 Task: Find connections with filter location Charenton-le-Pont with filter topic #cloudwith filter profile language English with filter current company NPTEL with filter school Bangalore University with filter industry Sporting Goods Manufacturing with filter service category Marketing with filter keywords title Communications Director
Action: Mouse moved to (591, 95)
Screenshot: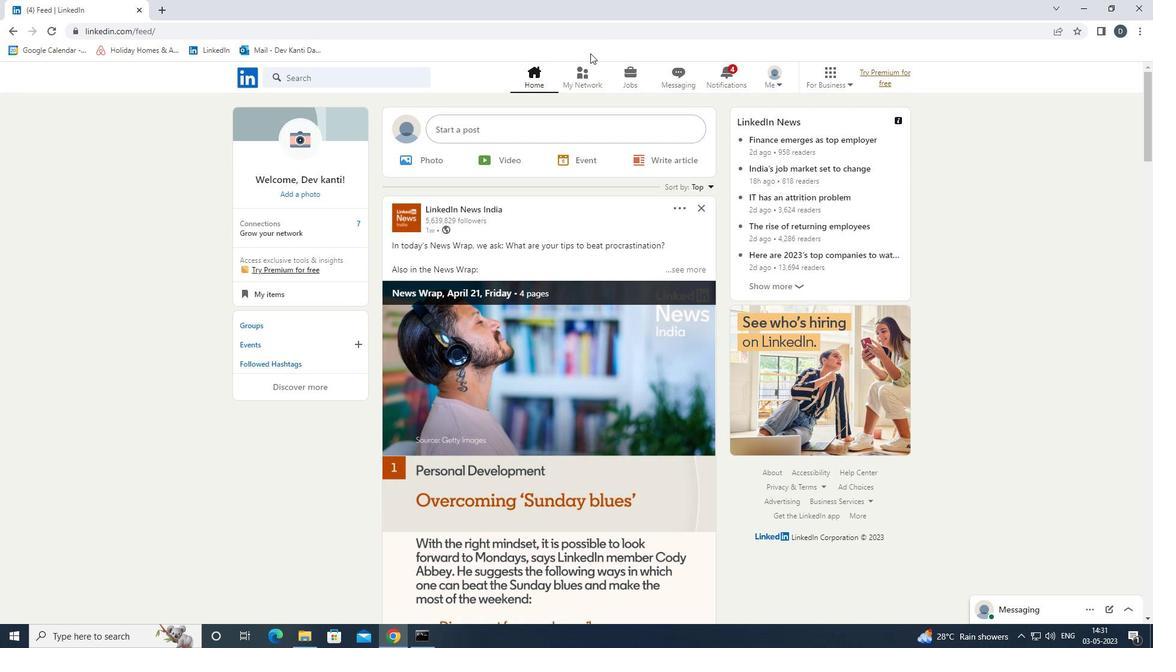 
Action: Mouse pressed left at (591, 95)
Screenshot: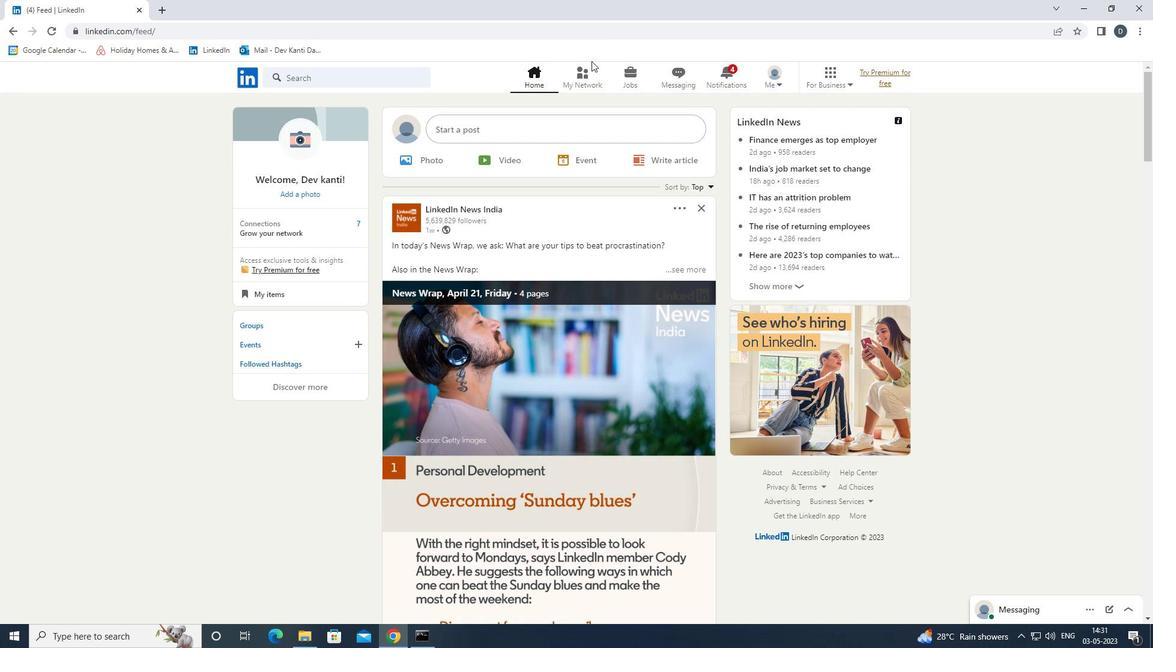 
Action: Mouse moved to (589, 86)
Screenshot: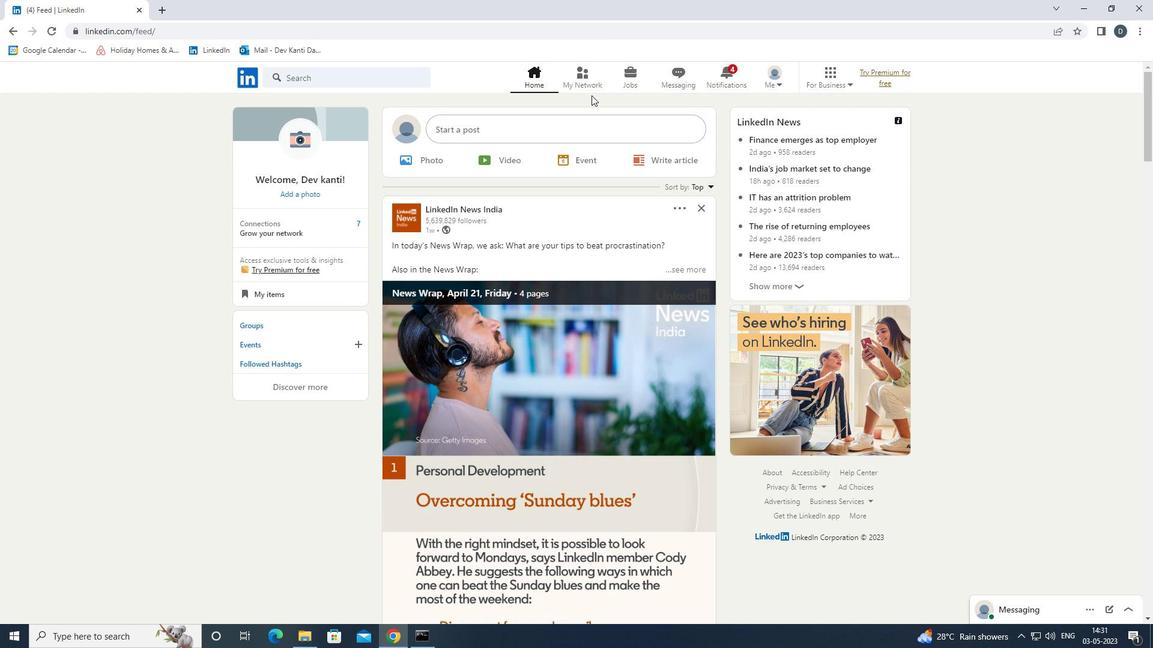 
Action: Mouse pressed left at (589, 86)
Screenshot: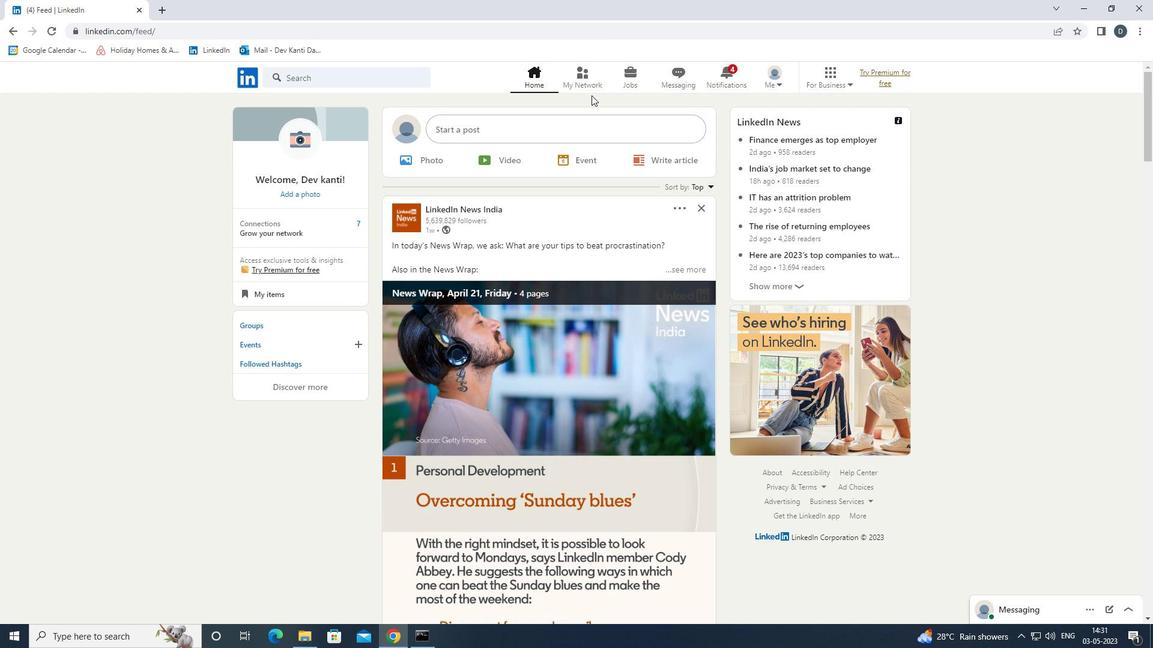 
Action: Mouse moved to (399, 140)
Screenshot: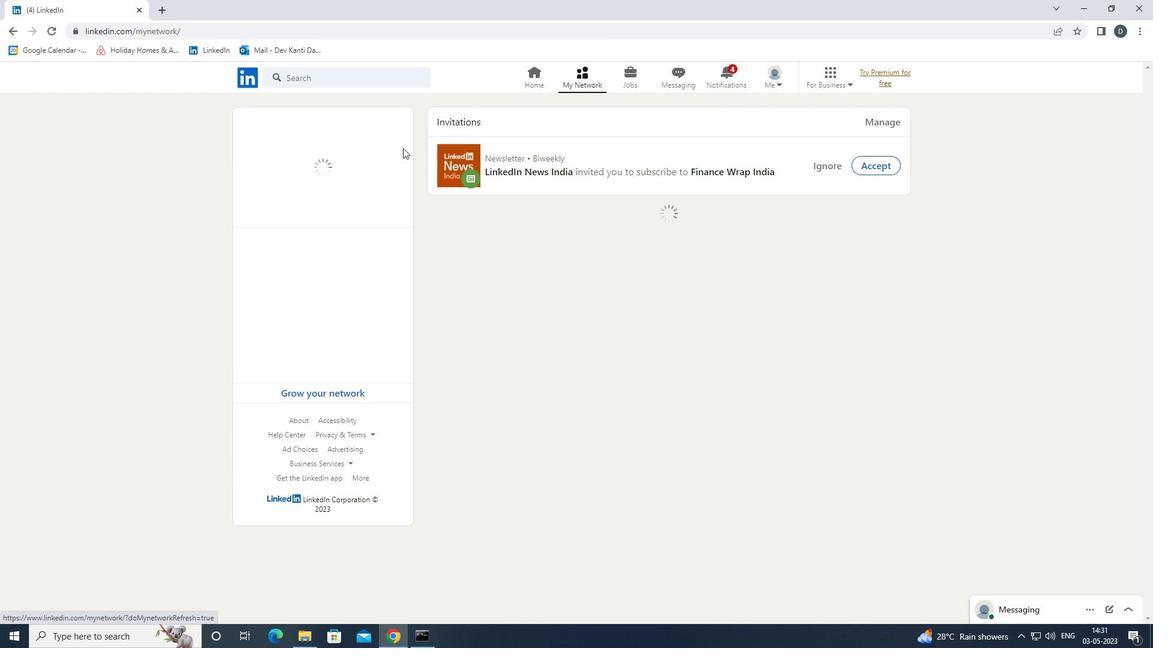 
Action: Mouse pressed left at (399, 140)
Screenshot: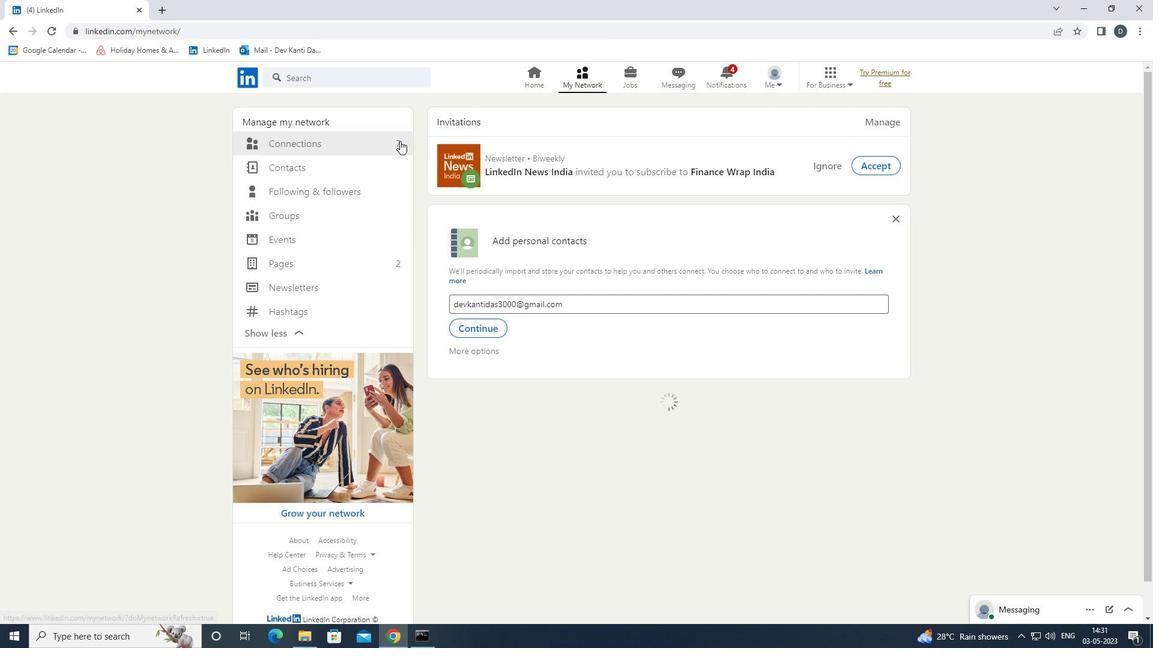 
Action: Mouse moved to (678, 148)
Screenshot: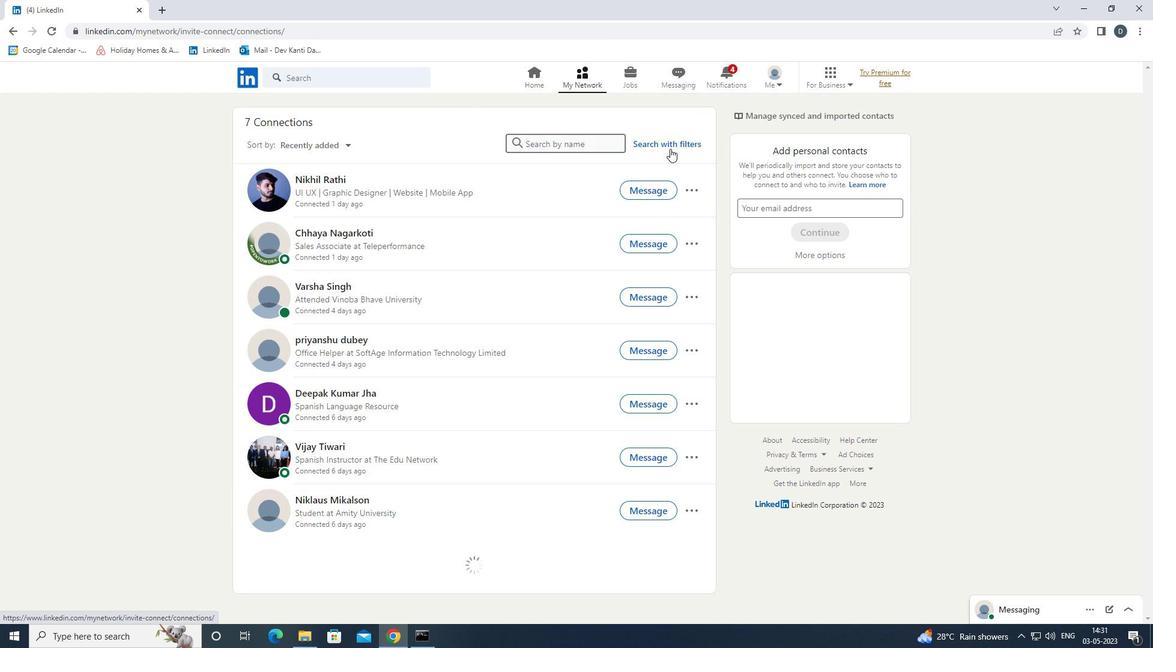 
Action: Mouse pressed left at (678, 148)
Screenshot: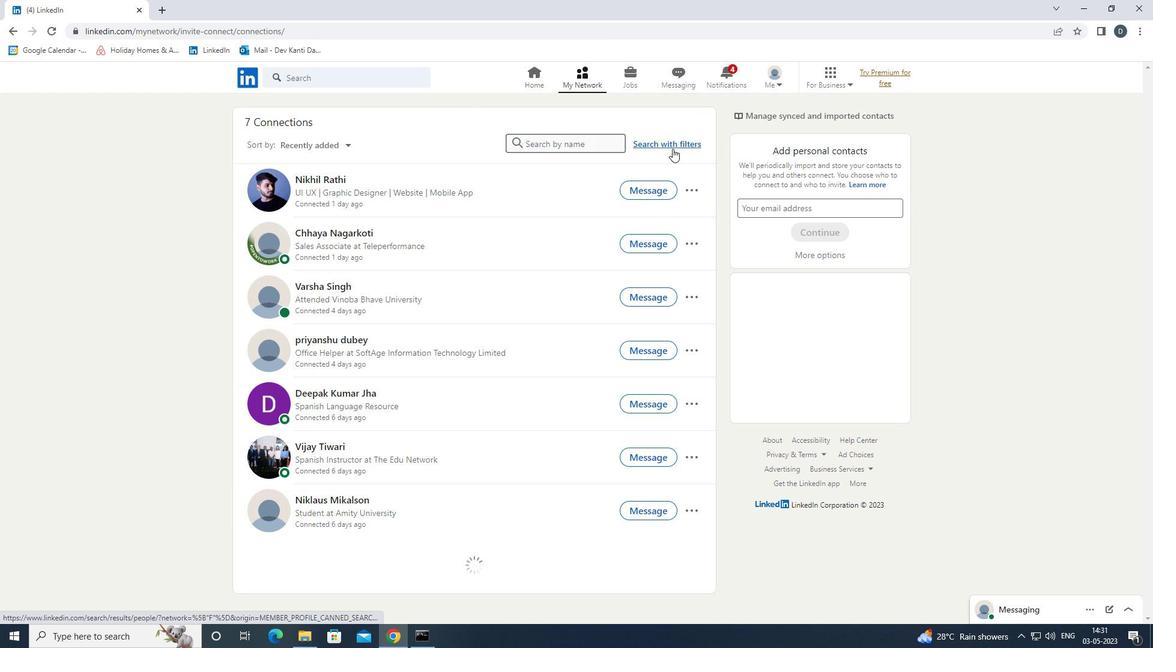 
Action: Mouse moved to (632, 111)
Screenshot: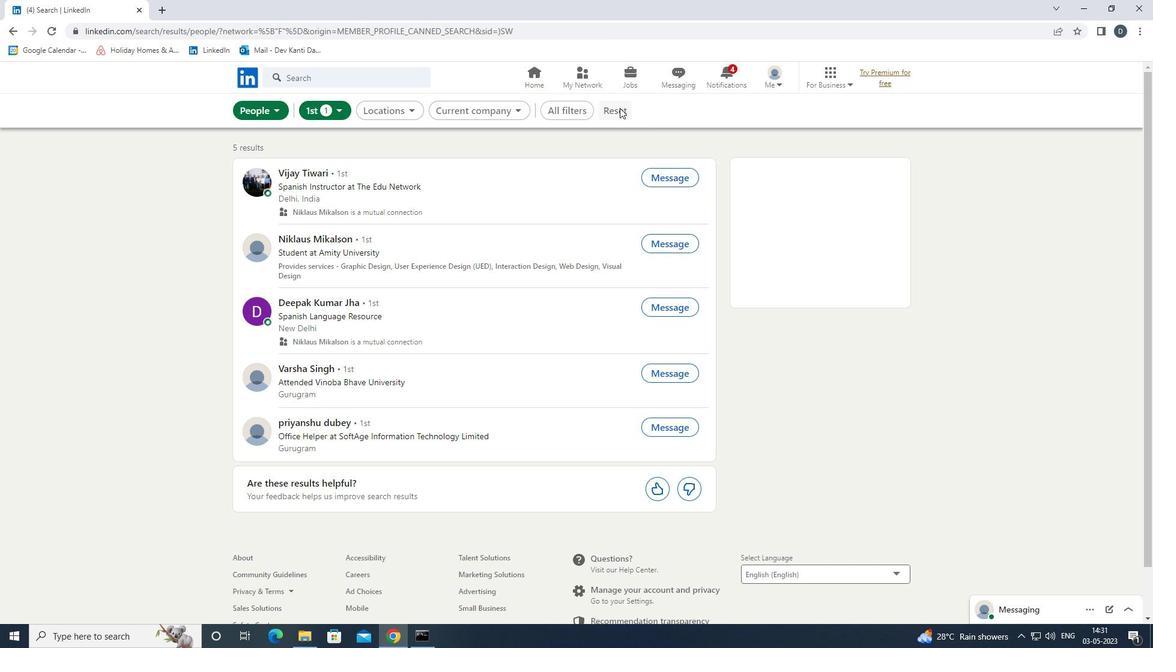 
Action: Mouse pressed left at (632, 111)
Screenshot: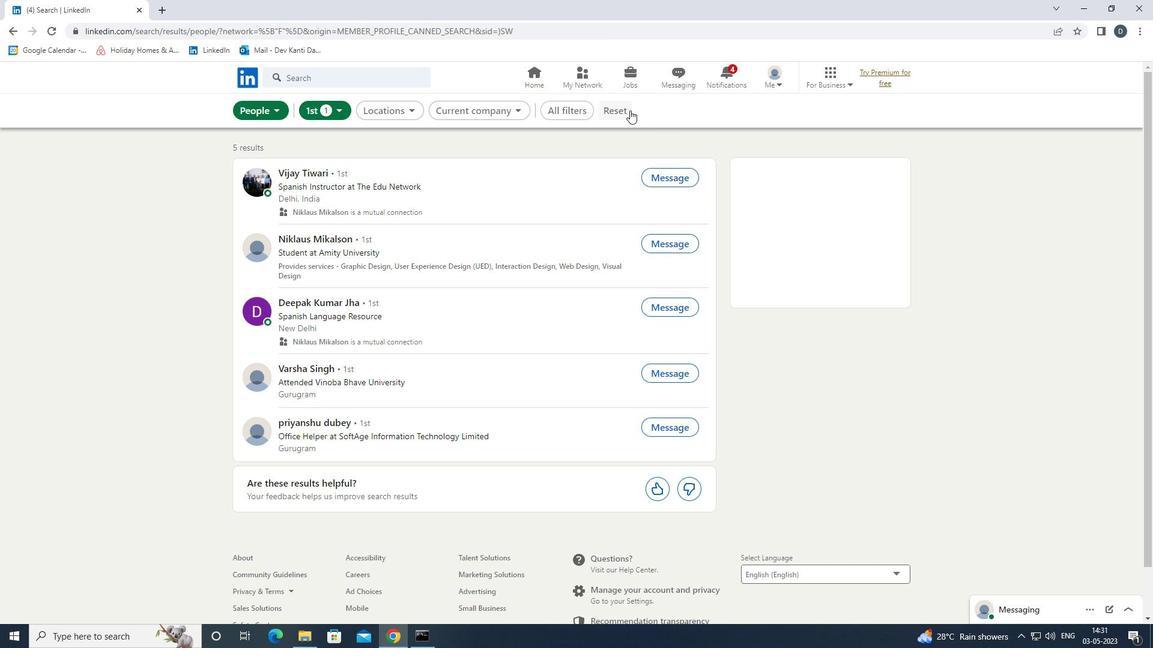 
Action: Mouse moved to (627, 112)
Screenshot: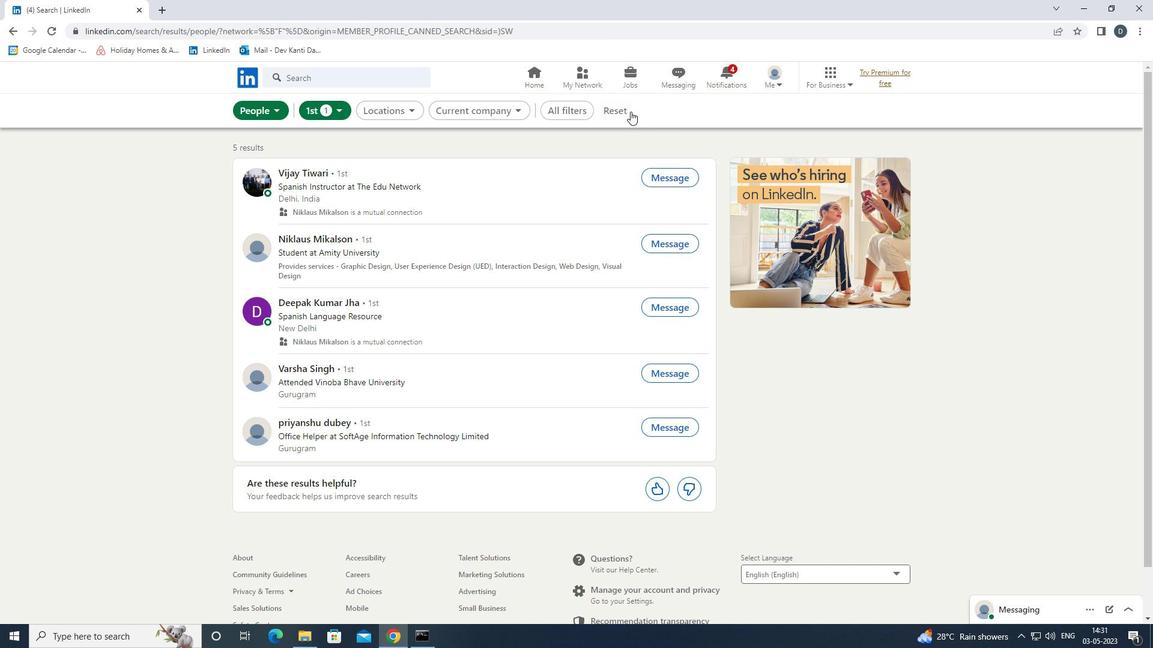 
Action: Mouse pressed left at (627, 112)
Screenshot: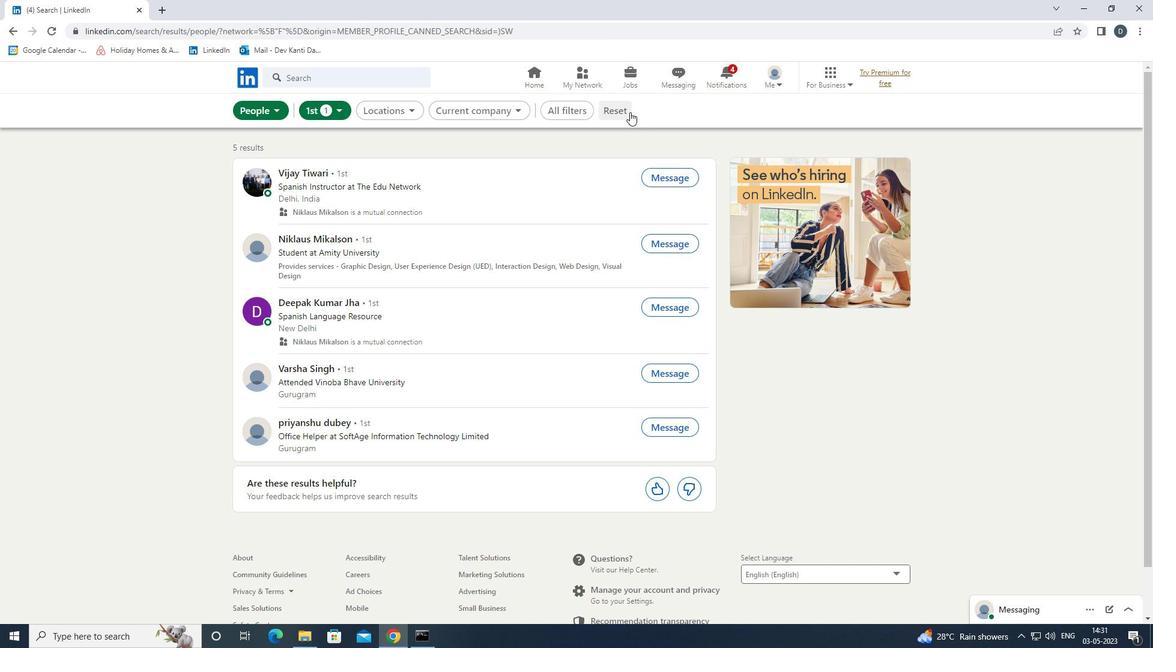 
Action: Mouse moved to (598, 108)
Screenshot: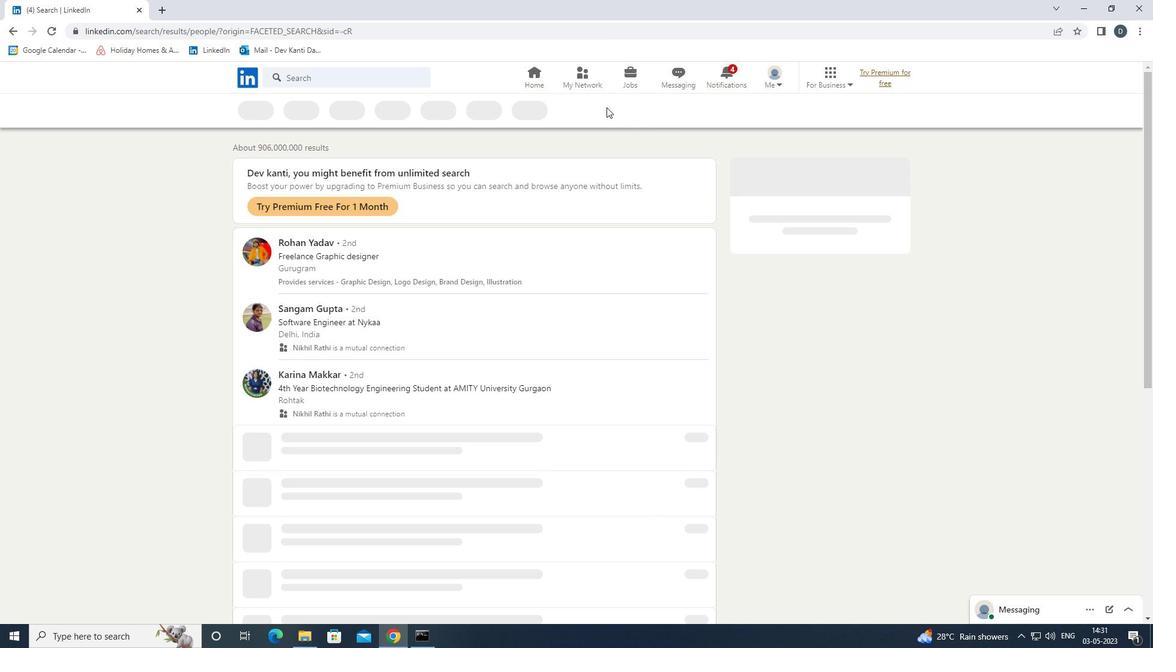 
Action: Mouse pressed left at (598, 108)
Screenshot: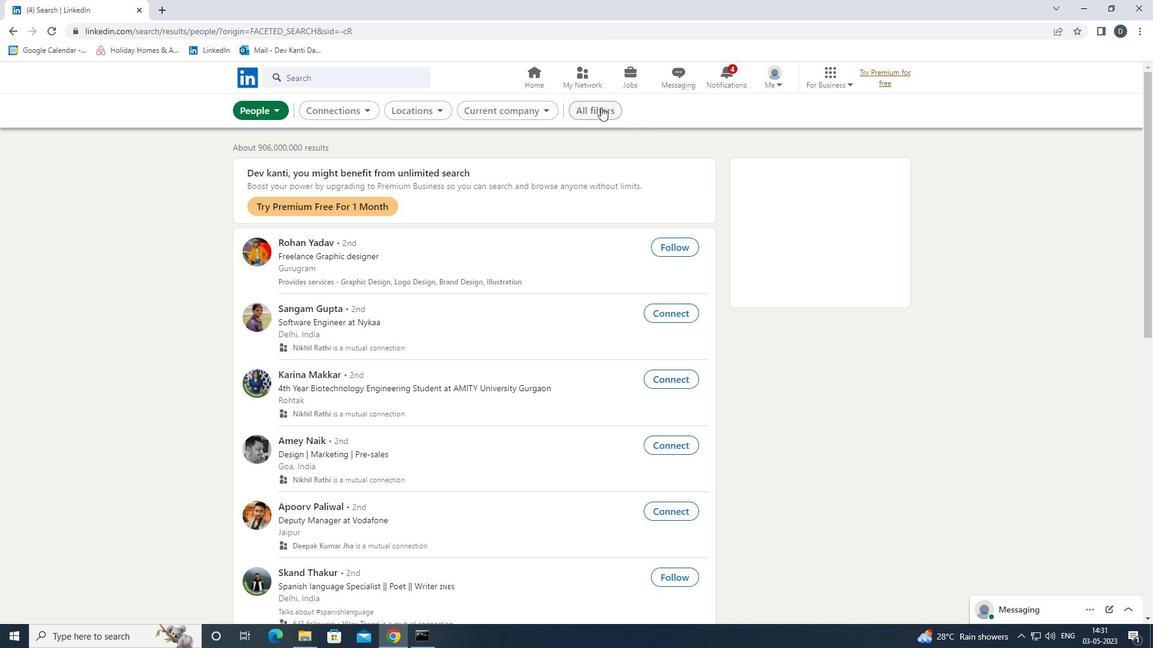
Action: Mouse moved to (999, 338)
Screenshot: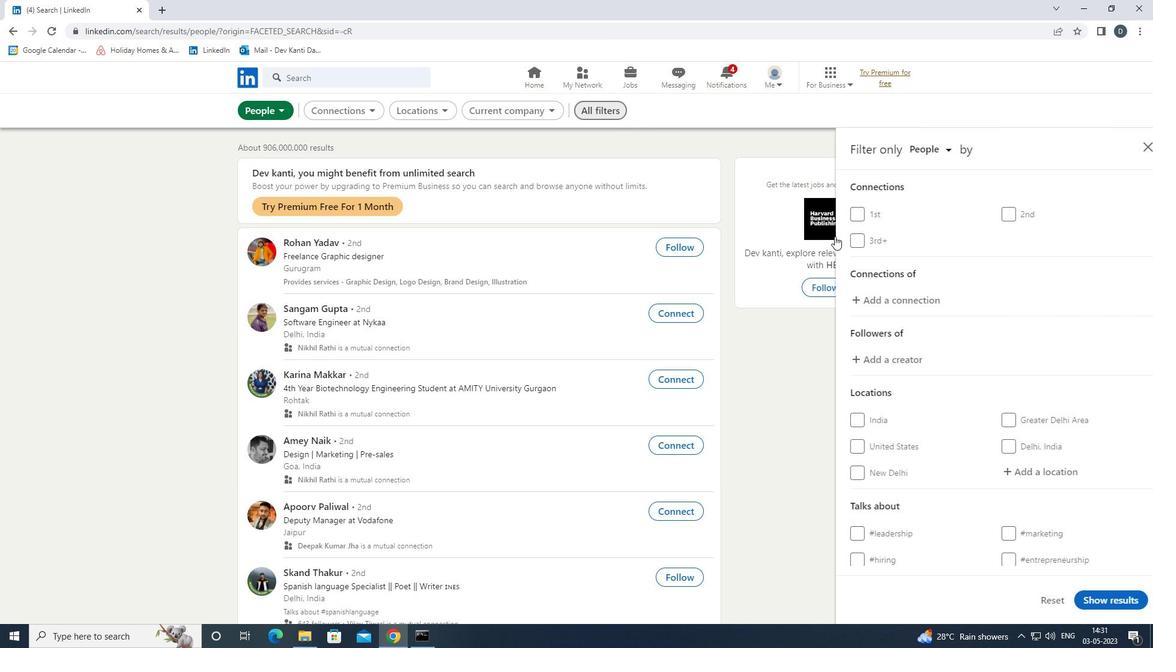 
Action: Mouse scrolled (999, 337) with delta (0, 0)
Screenshot: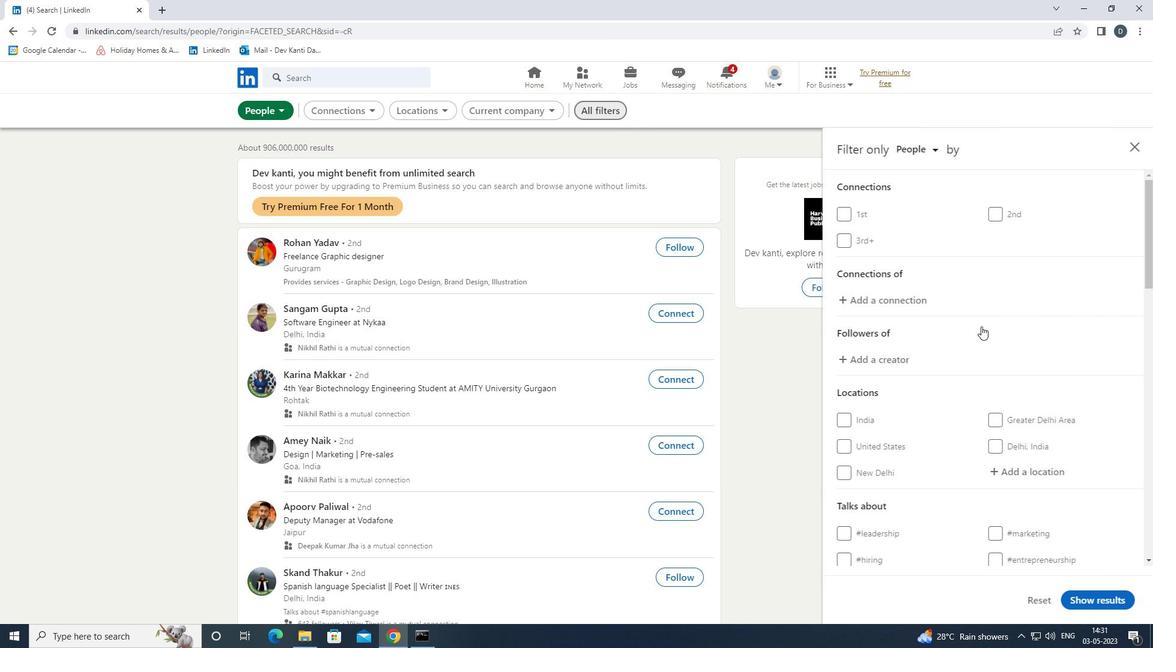 
Action: Mouse scrolled (999, 337) with delta (0, 0)
Screenshot: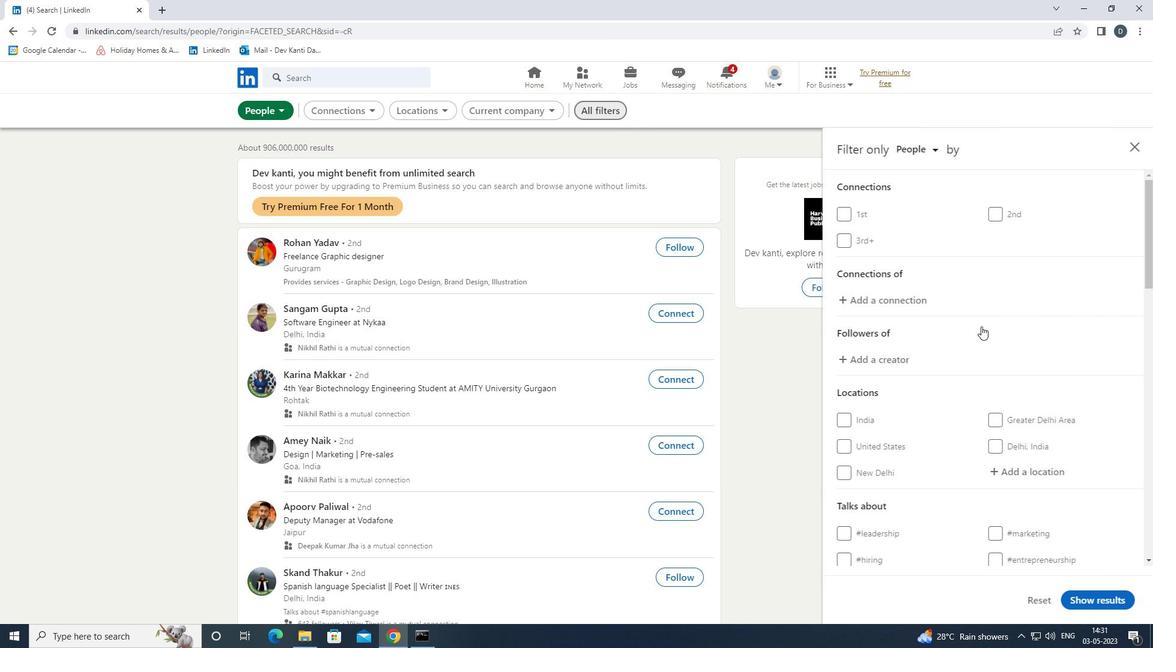 
Action: Mouse moved to (1016, 346)
Screenshot: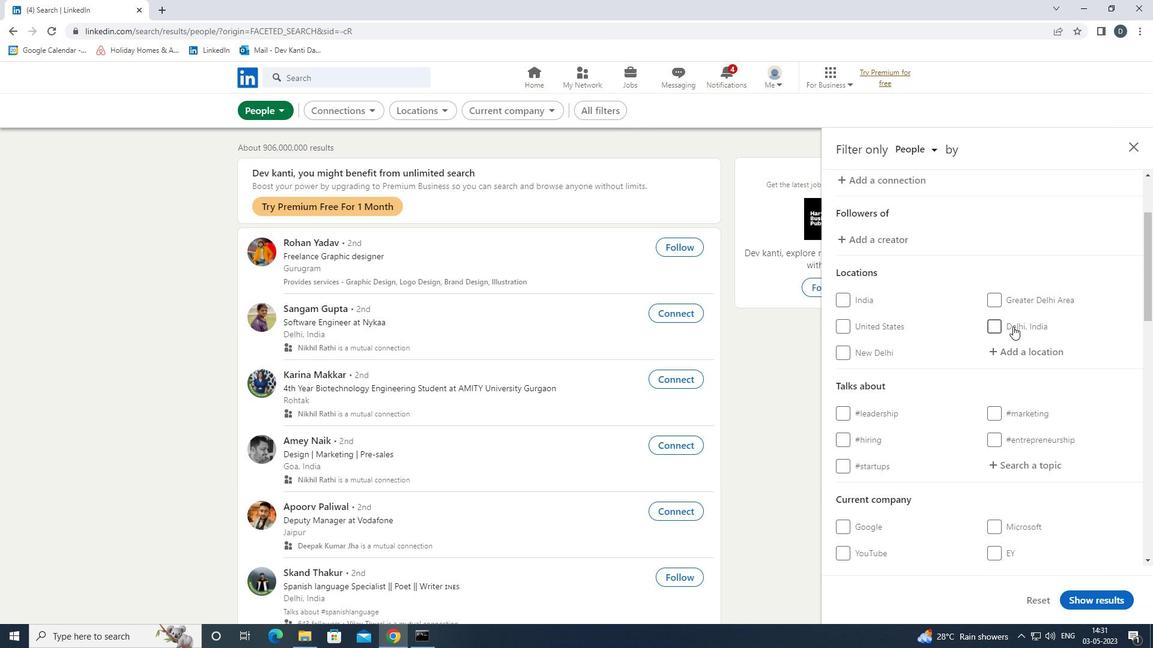 
Action: Mouse pressed left at (1016, 346)
Screenshot: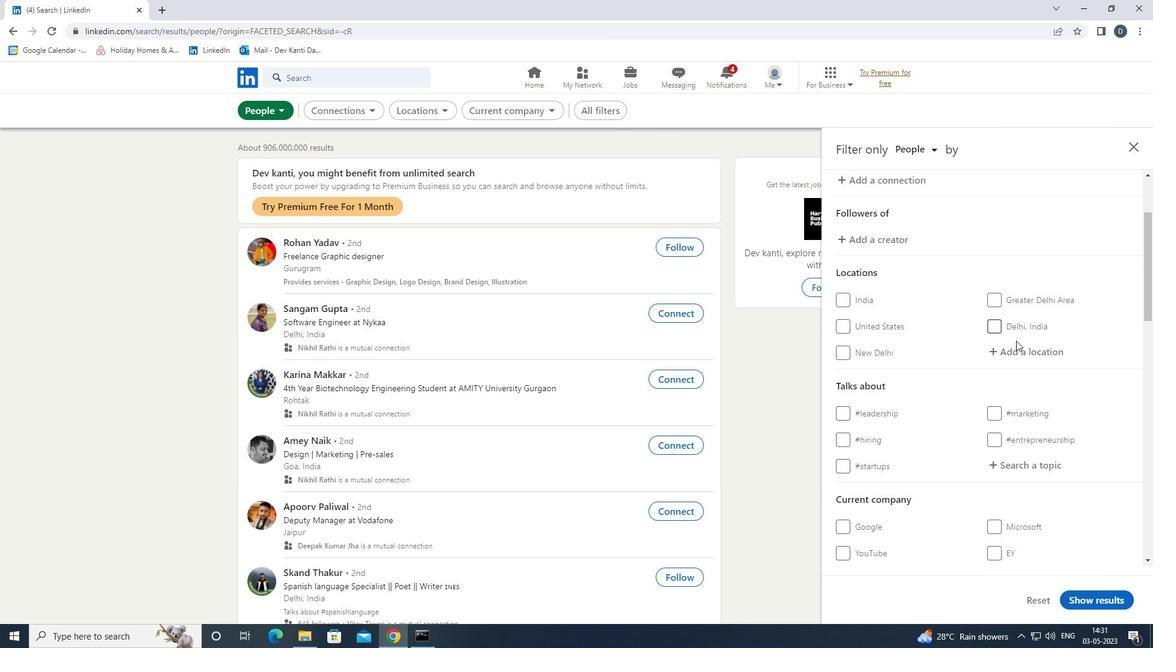 
Action: Mouse moved to (1016, 347)
Screenshot: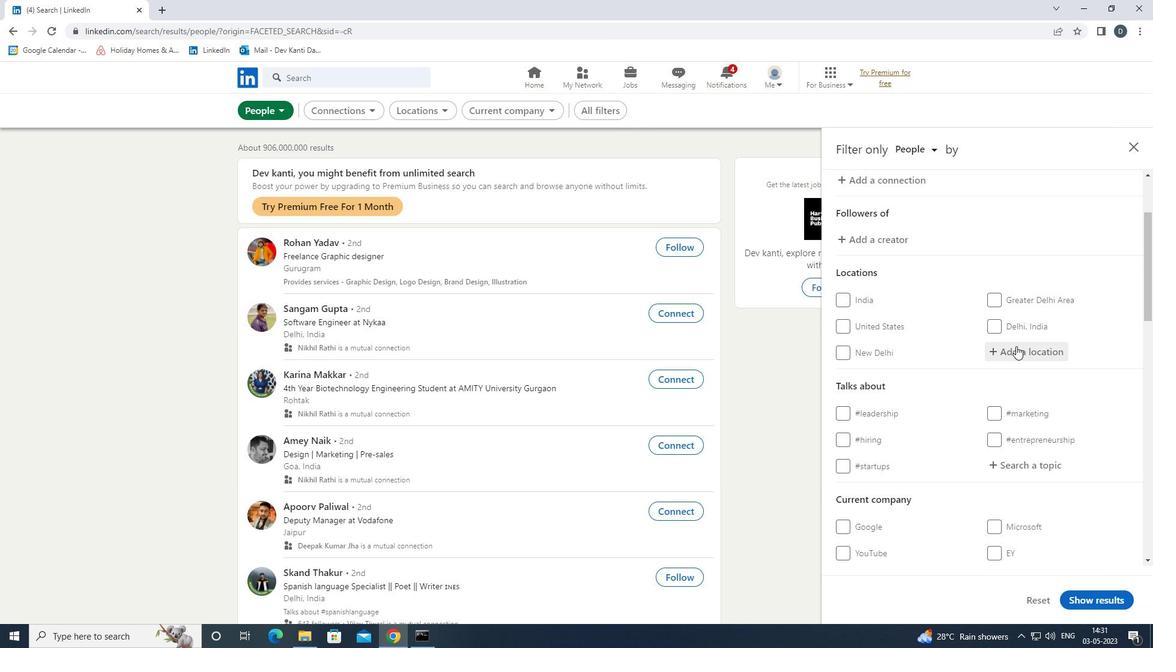
Action: Key pressed <Key.shift>CHART<Key.backspace><Key.backspace><Key.backspace><Key.backspace>HARENTON<Key.down><Key.enter>
Screenshot: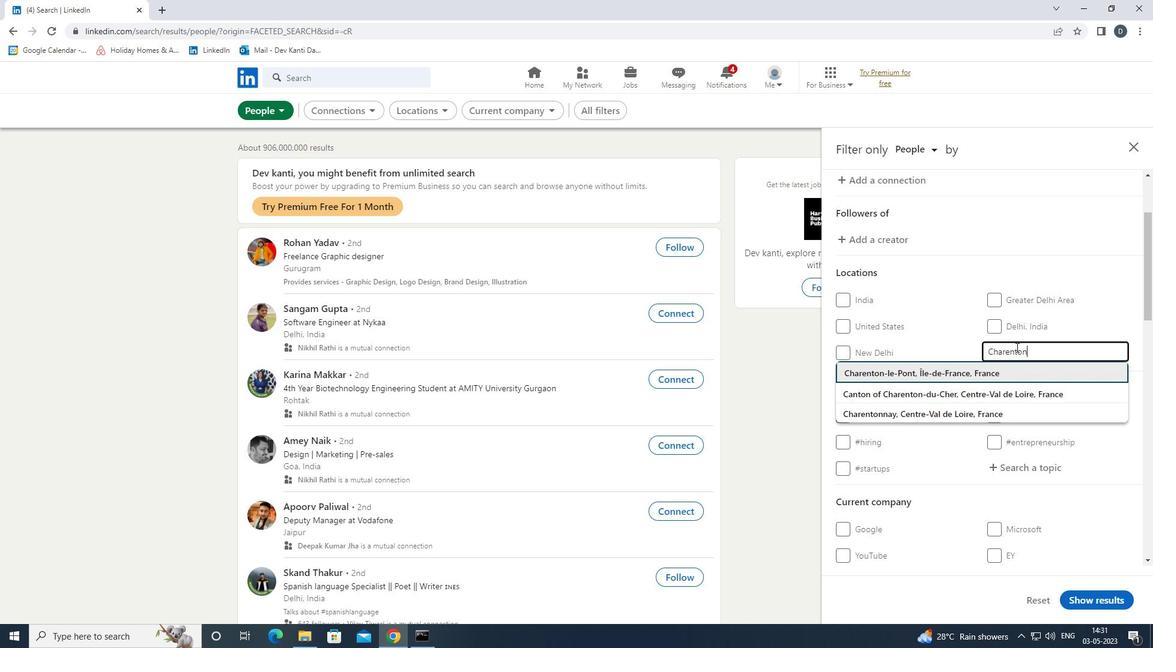 
Action: Mouse moved to (1017, 351)
Screenshot: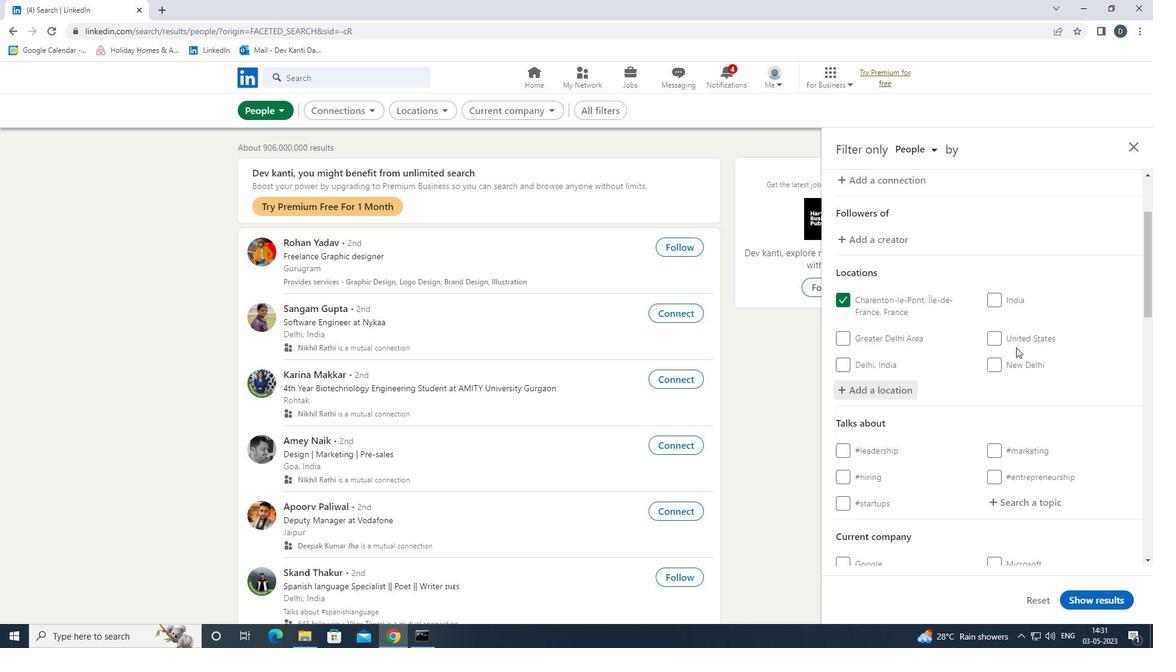 
Action: Mouse scrolled (1017, 350) with delta (0, 0)
Screenshot: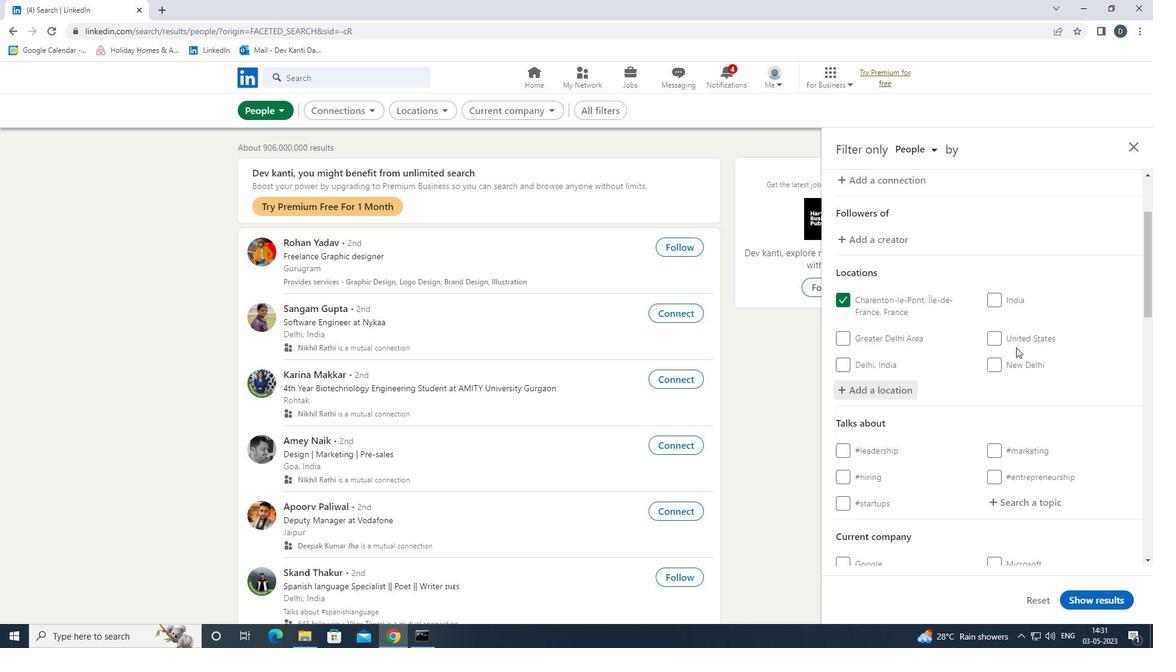 
Action: Mouse moved to (1018, 353)
Screenshot: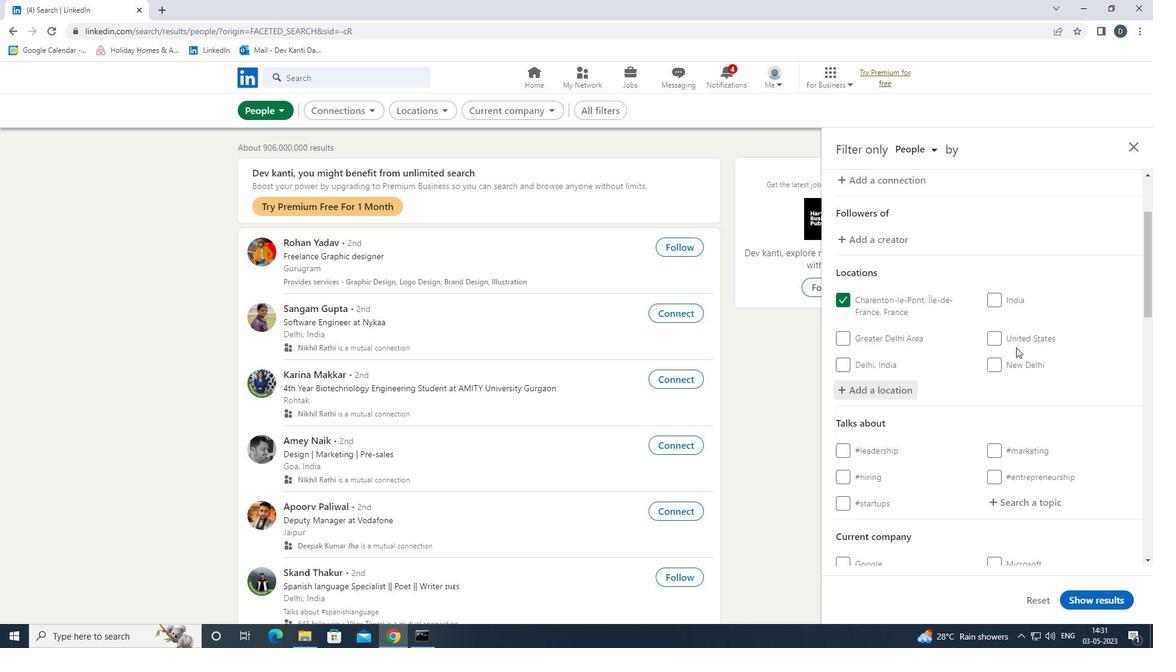 
Action: Mouse scrolled (1018, 352) with delta (0, 0)
Screenshot: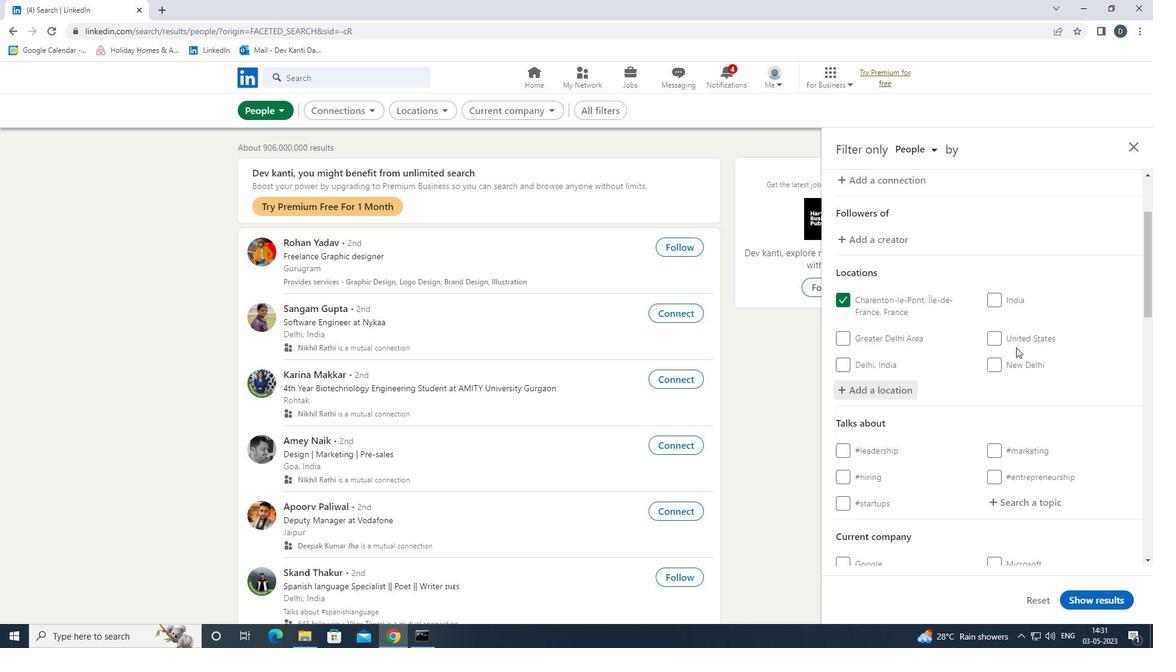
Action: Mouse scrolled (1018, 352) with delta (0, 0)
Screenshot: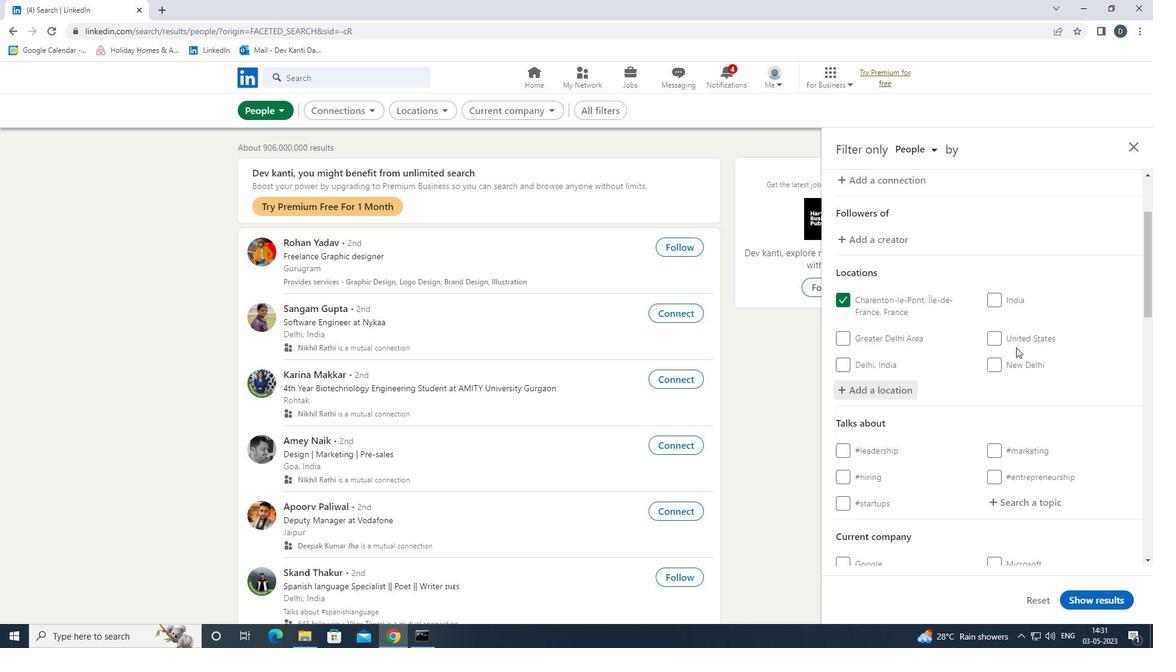 
Action: Mouse moved to (1029, 334)
Screenshot: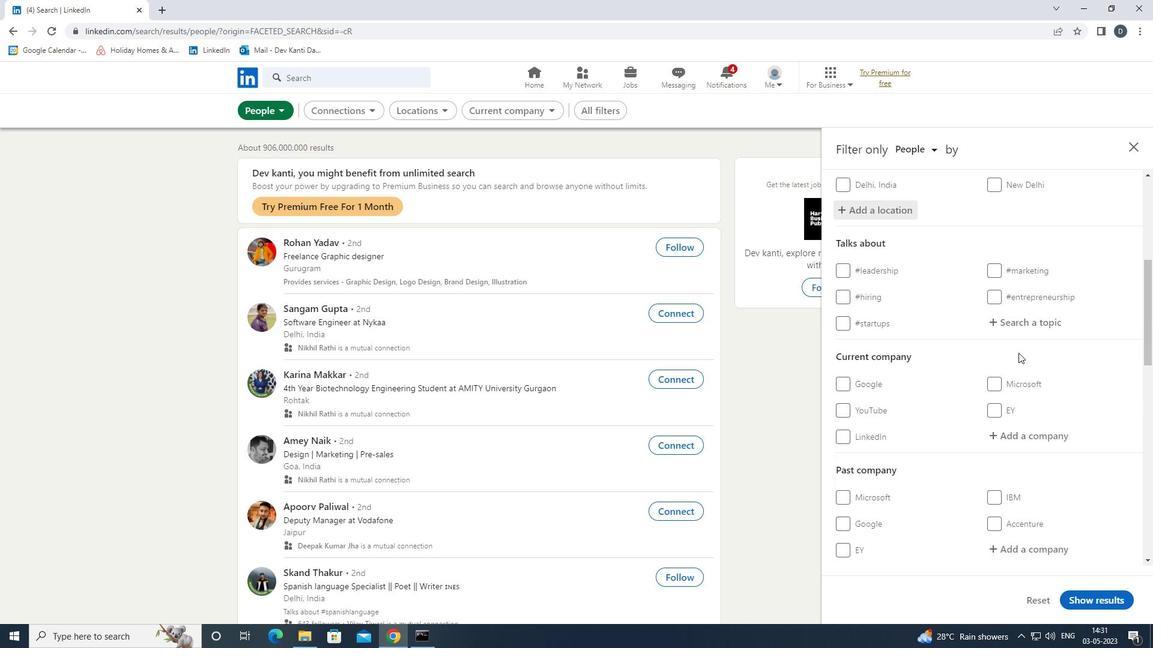 
Action: Mouse pressed left at (1029, 334)
Screenshot: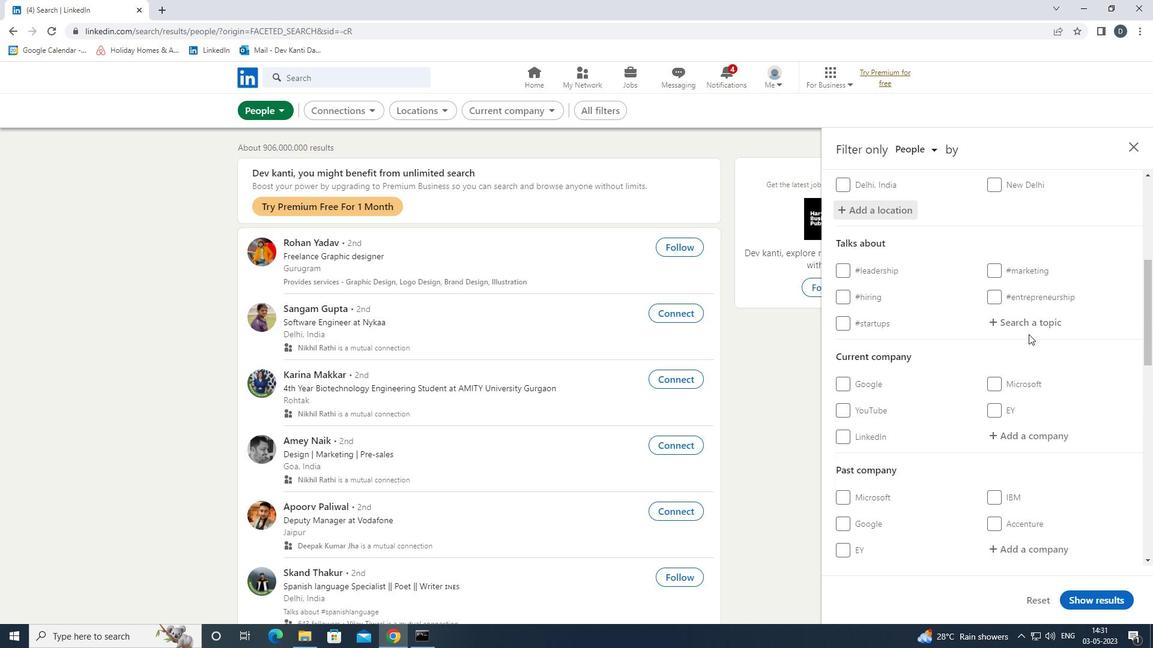 
Action: Mouse moved to (1030, 323)
Screenshot: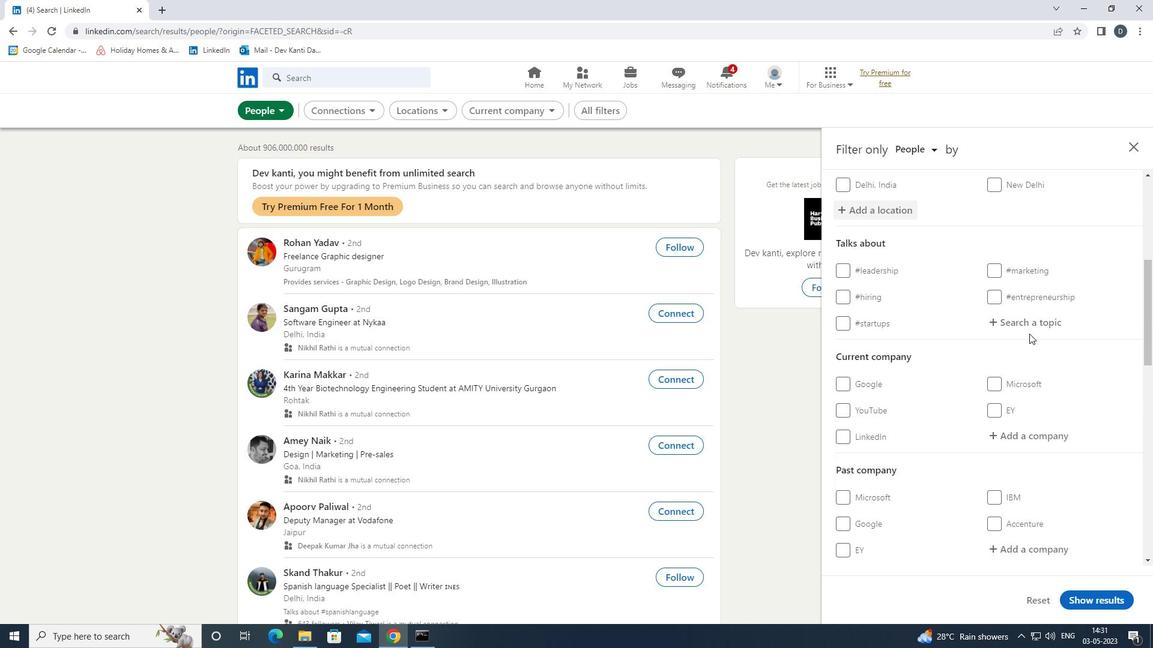 
Action: Mouse pressed left at (1030, 323)
Screenshot: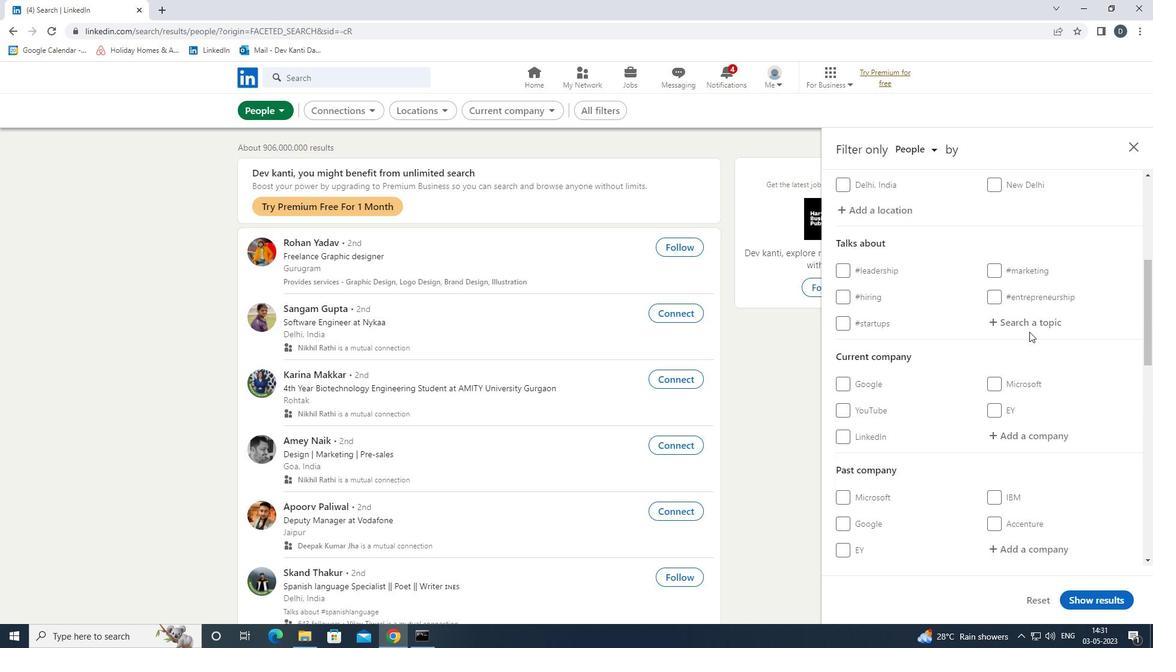 
Action: Key pressed CLOUD<Key.down><Key.enter>
Screenshot: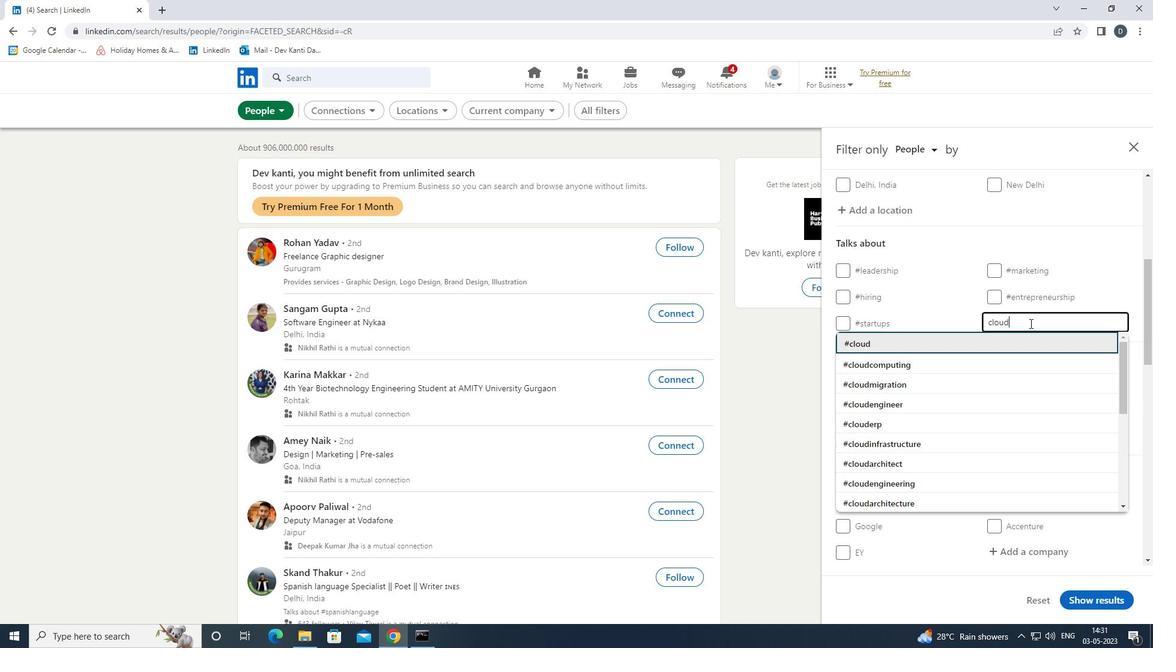 
Action: Mouse moved to (1032, 323)
Screenshot: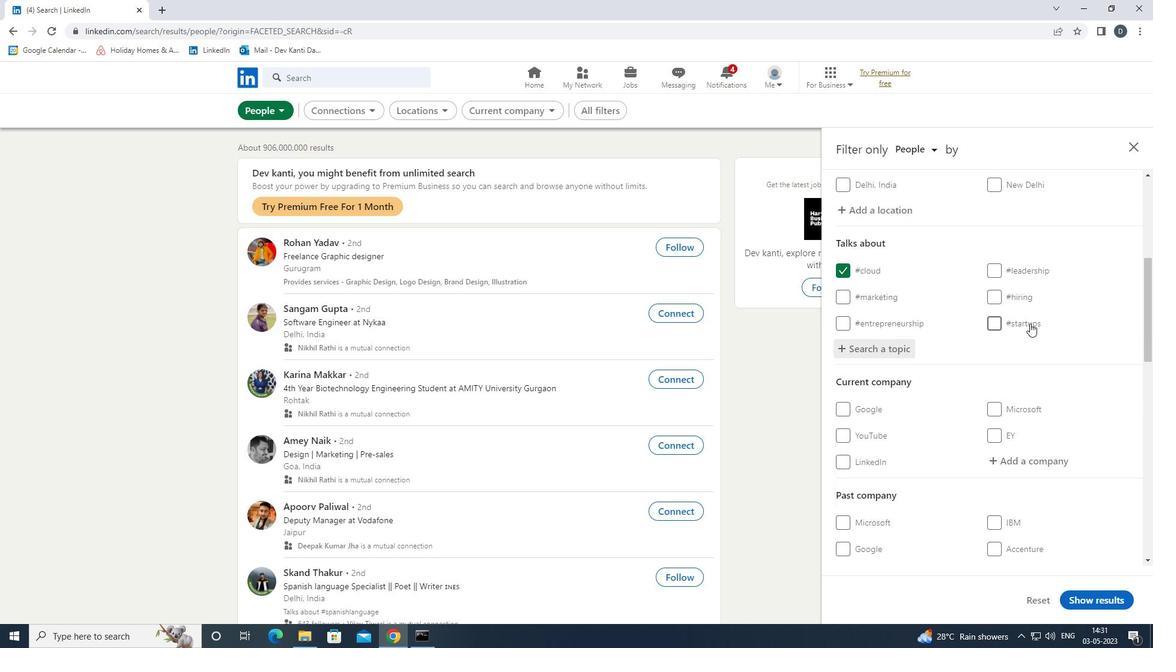 
Action: Mouse scrolled (1032, 322) with delta (0, 0)
Screenshot: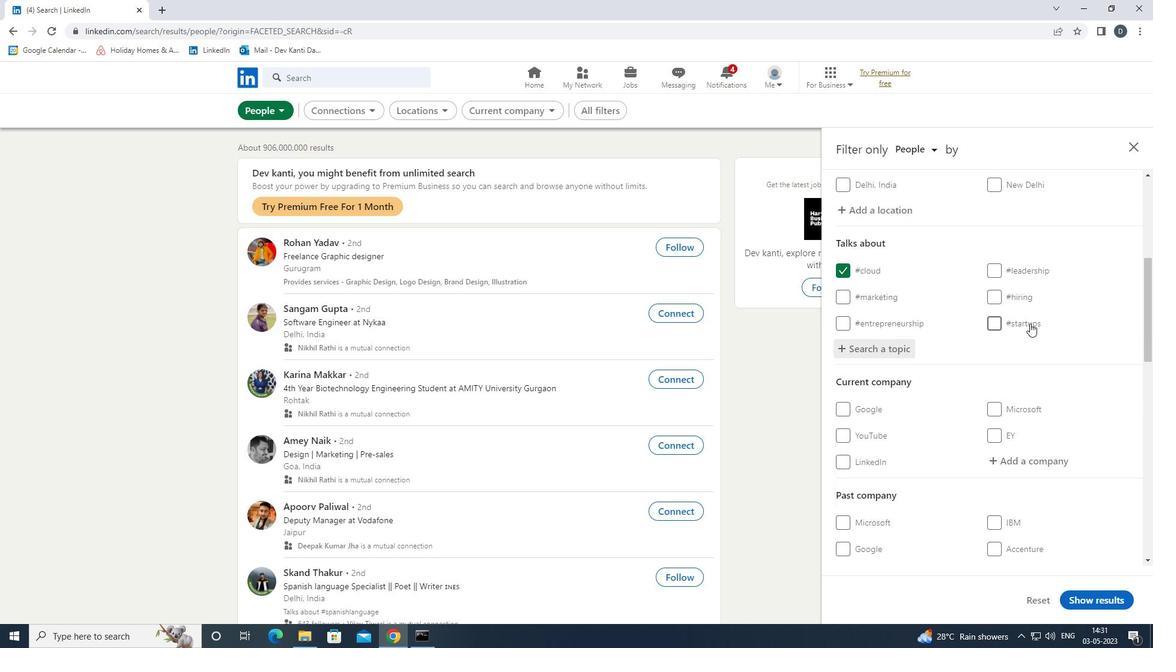 
Action: Mouse moved to (1033, 323)
Screenshot: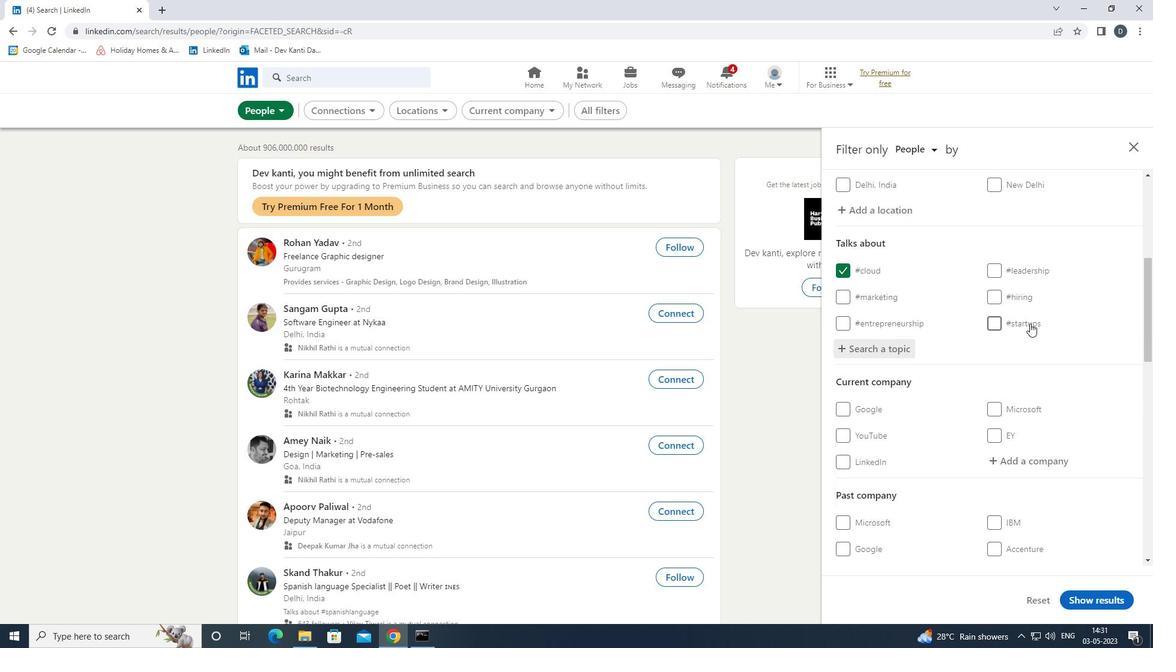 
Action: Mouse scrolled (1033, 322) with delta (0, 0)
Screenshot: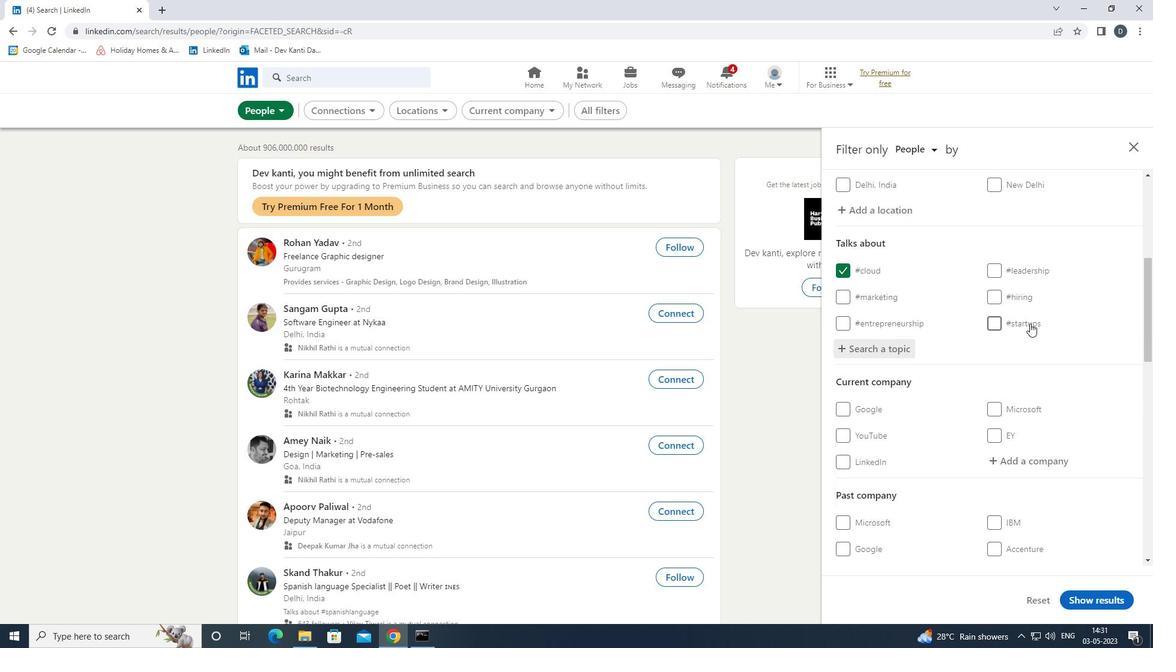 
Action: Mouse scrolled (1033, 322) with delta (0, 0)
Screenshot: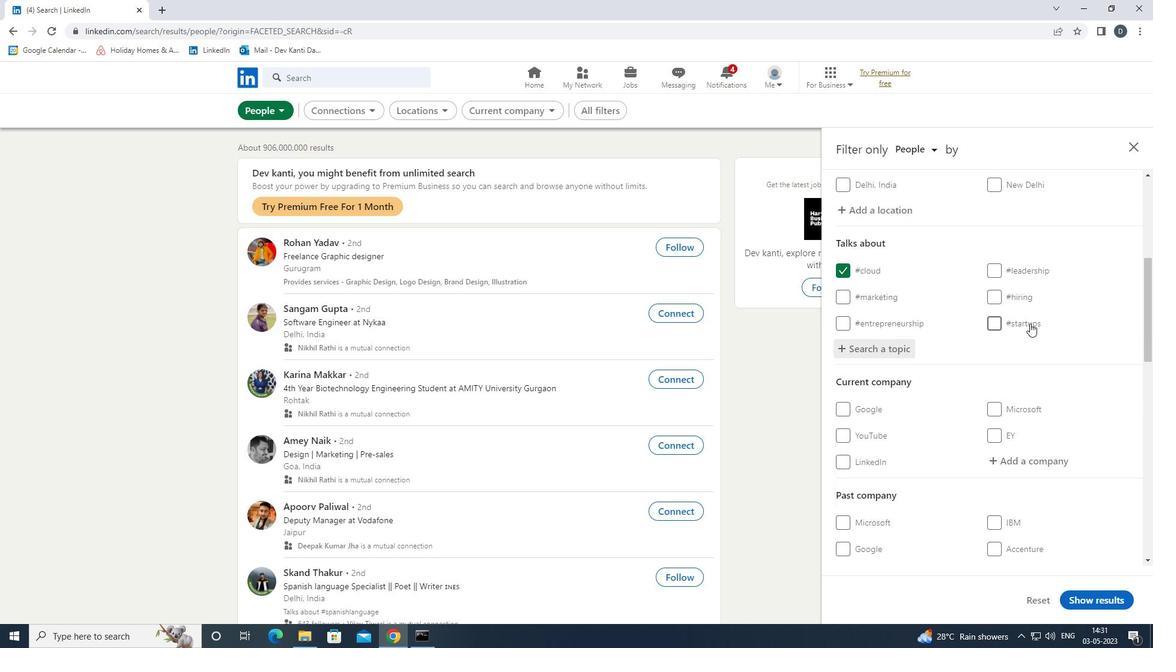 
Action: Mouse scrolled (1033, 322) with delta (0, 0)
Screenshot: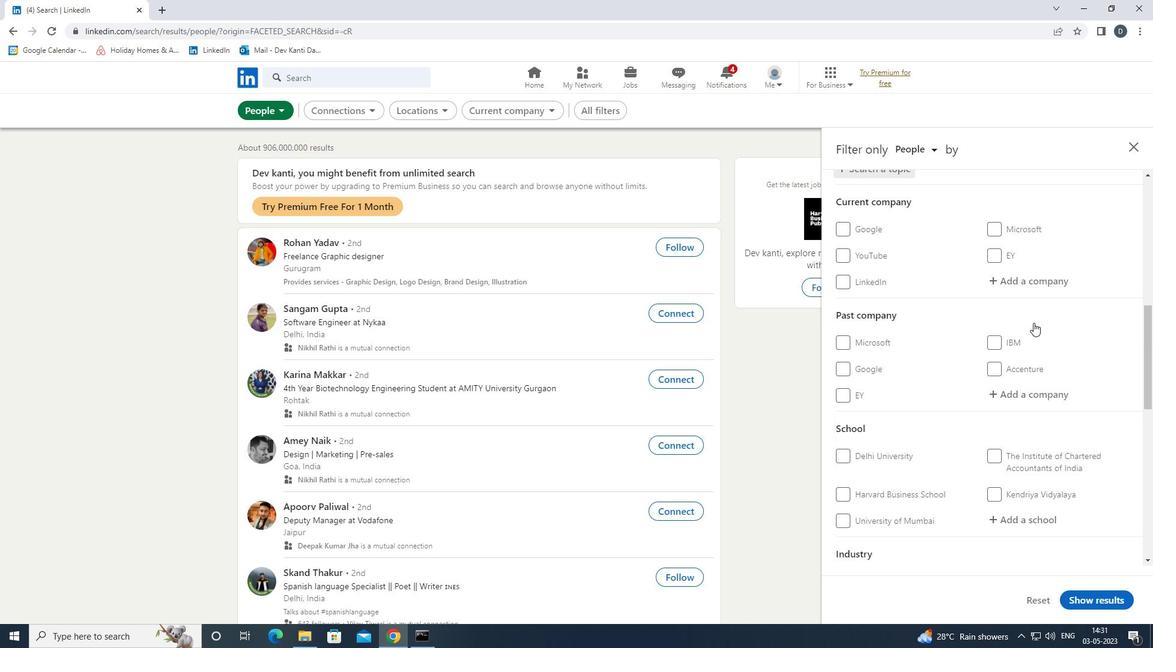 
Action: Mouse scrolled (1033, 322) with delta (0, 0)
Screenshot: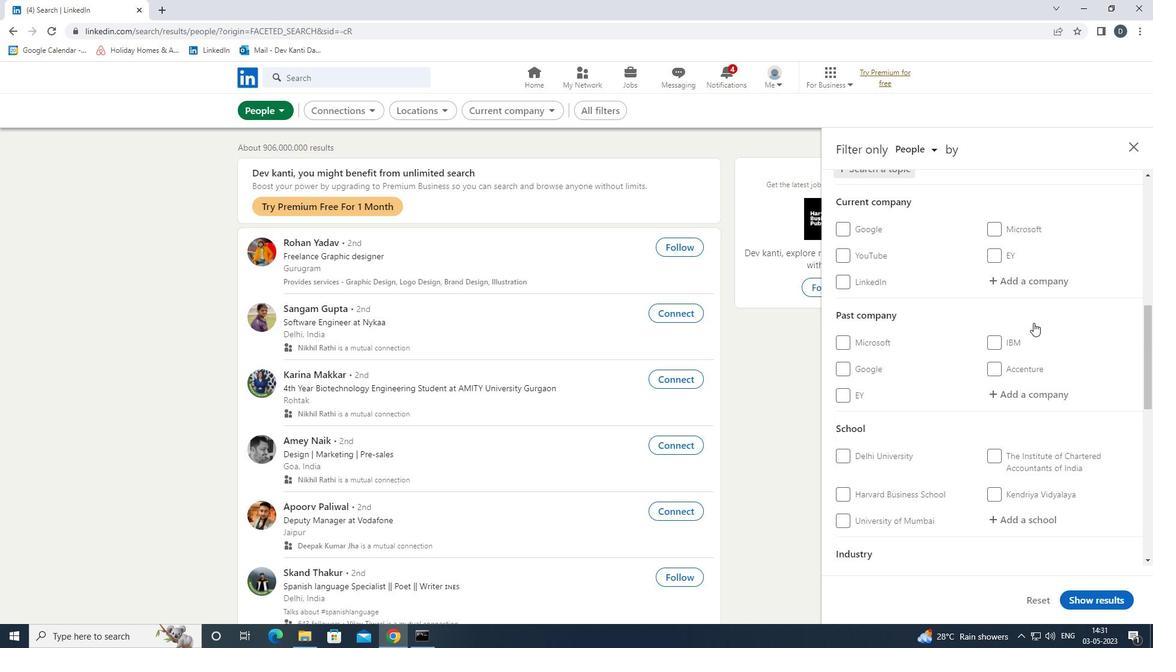 
Action: Mouse scrolled (1033, 322) with delta (0, 0)
Screenshot: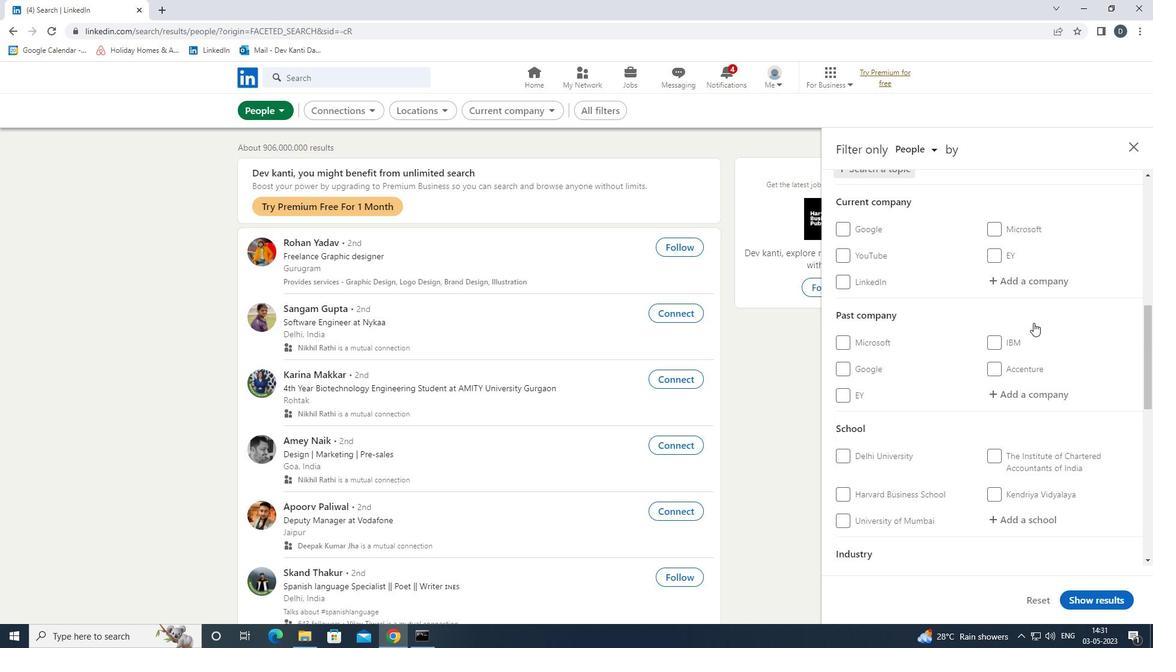 
Action: Mouse scrolled (1033, 322) with delta (0, 0)
Screenshot: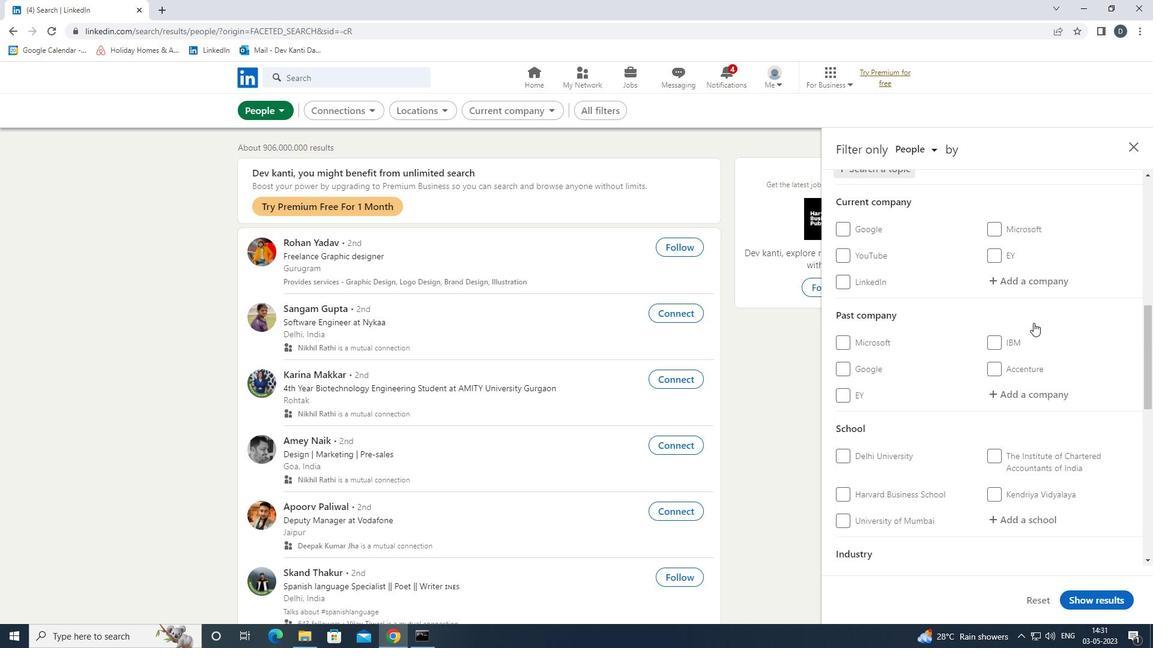 
Action: Mouse scrolled (1033, 322) with delta (0, 0)
Screenshot: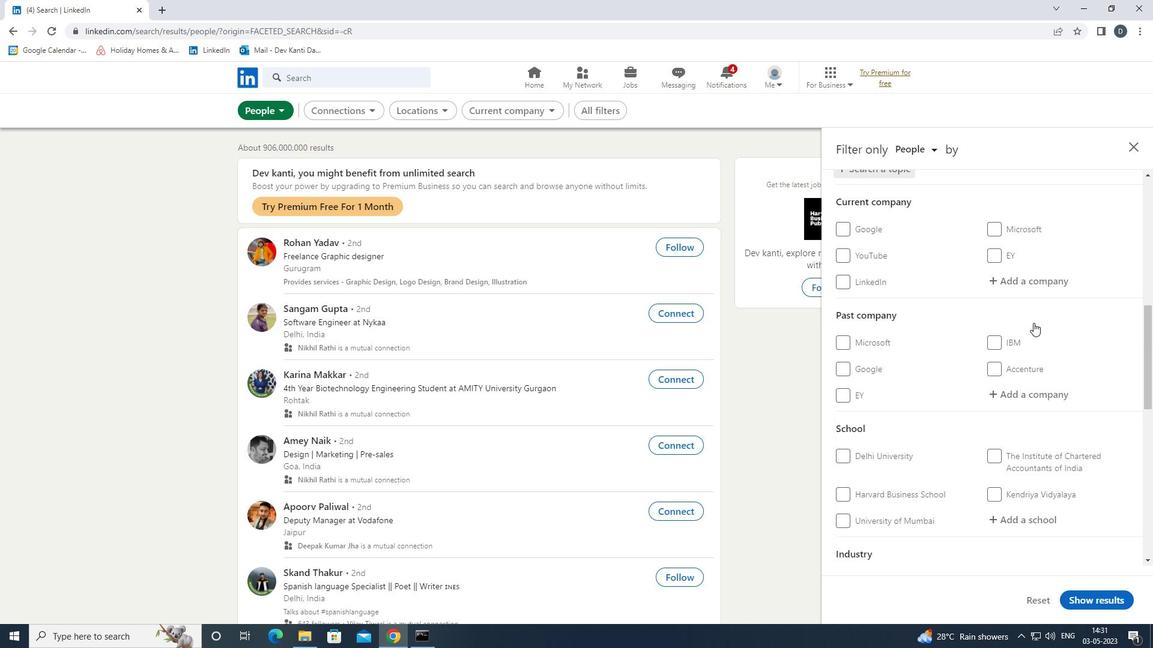 
Action: Mouse moved to (1014, 356)
Screenshot: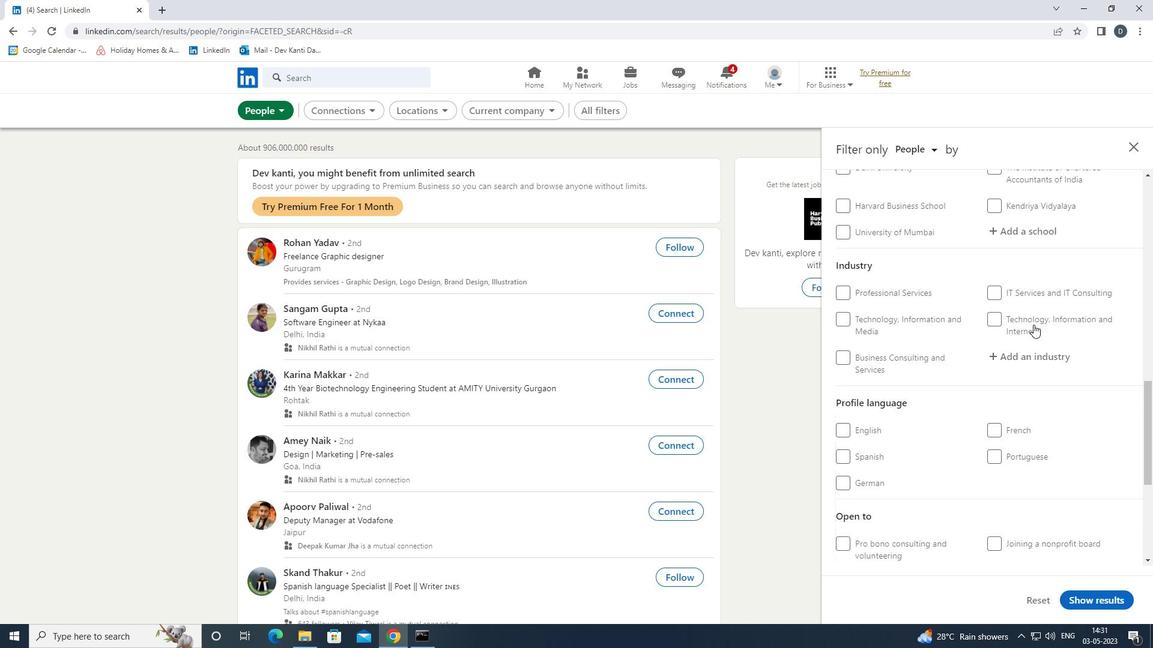 
Action: Mouse scrolled (1014, 356) with delta (0, 0)
Screenshot: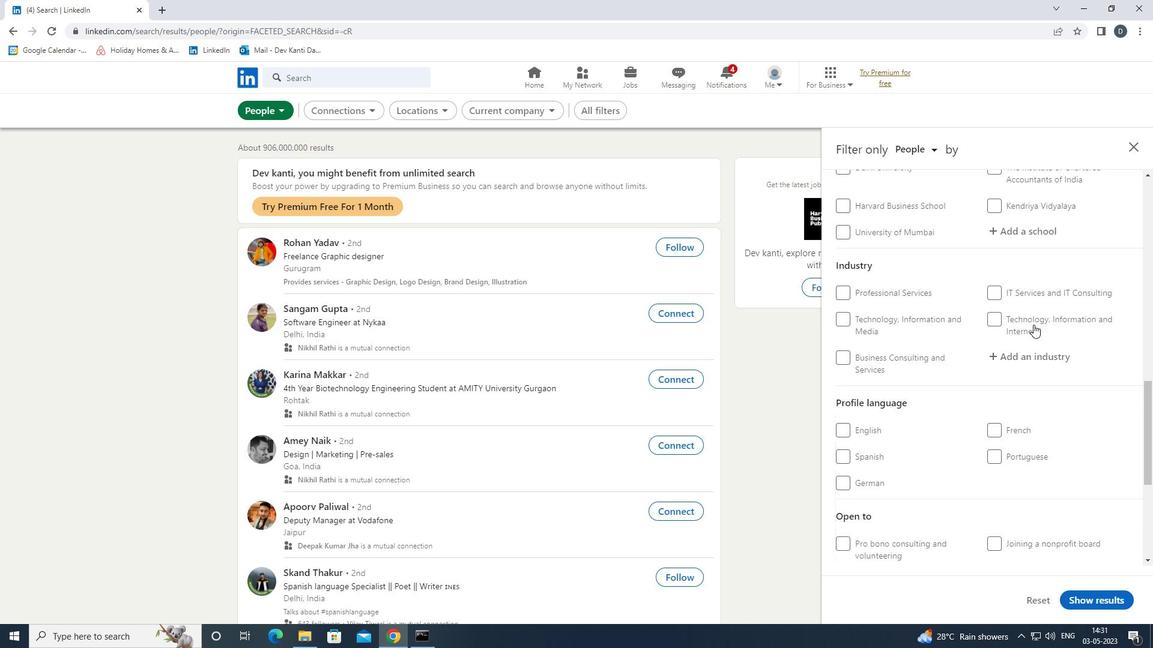 
Action: Mouse moved to (859, 356)
Screenshot: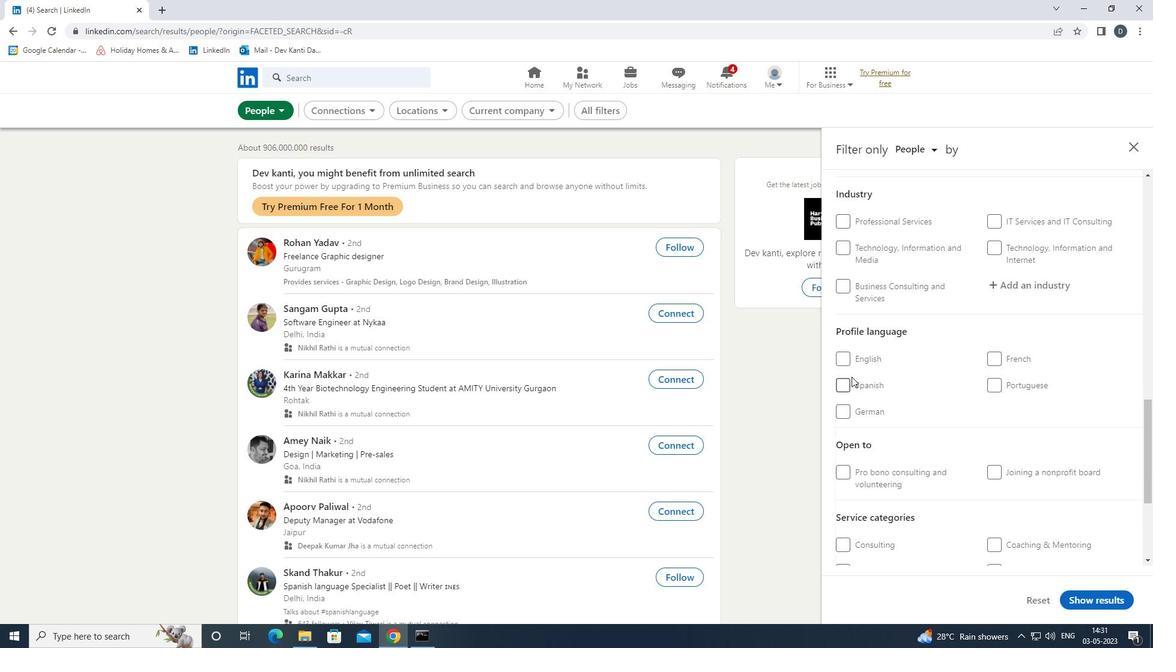 
Action: Mouse pressed left at (859, 356)
Screenshot: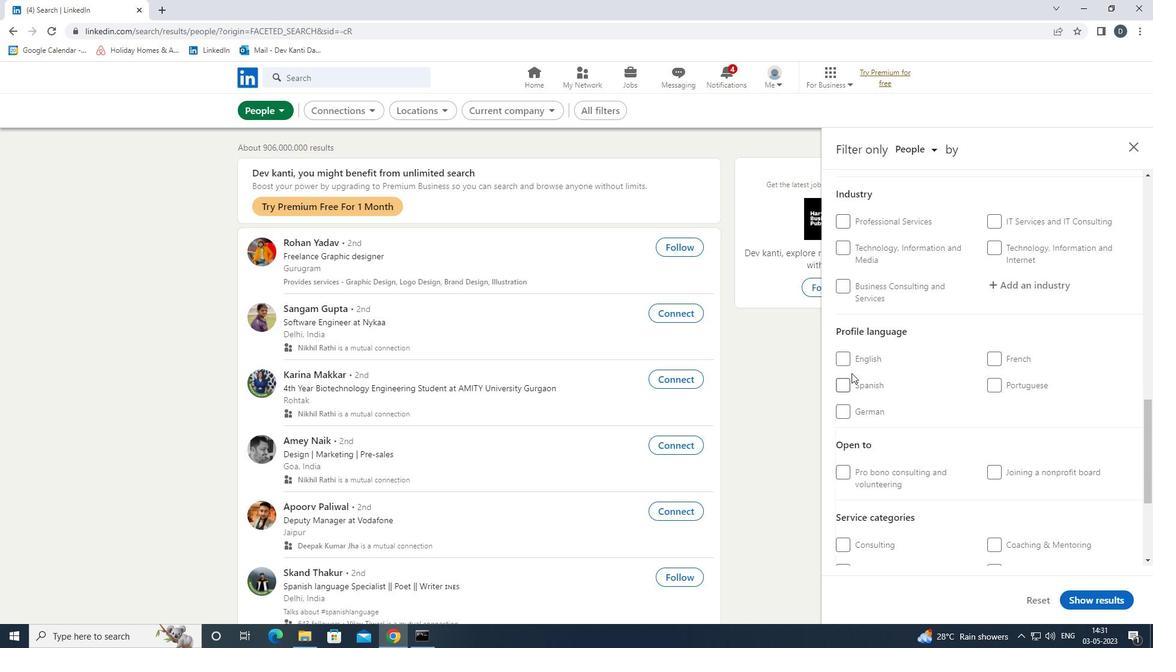 
Action: Mouse moved to (886, 362)
Screenshot: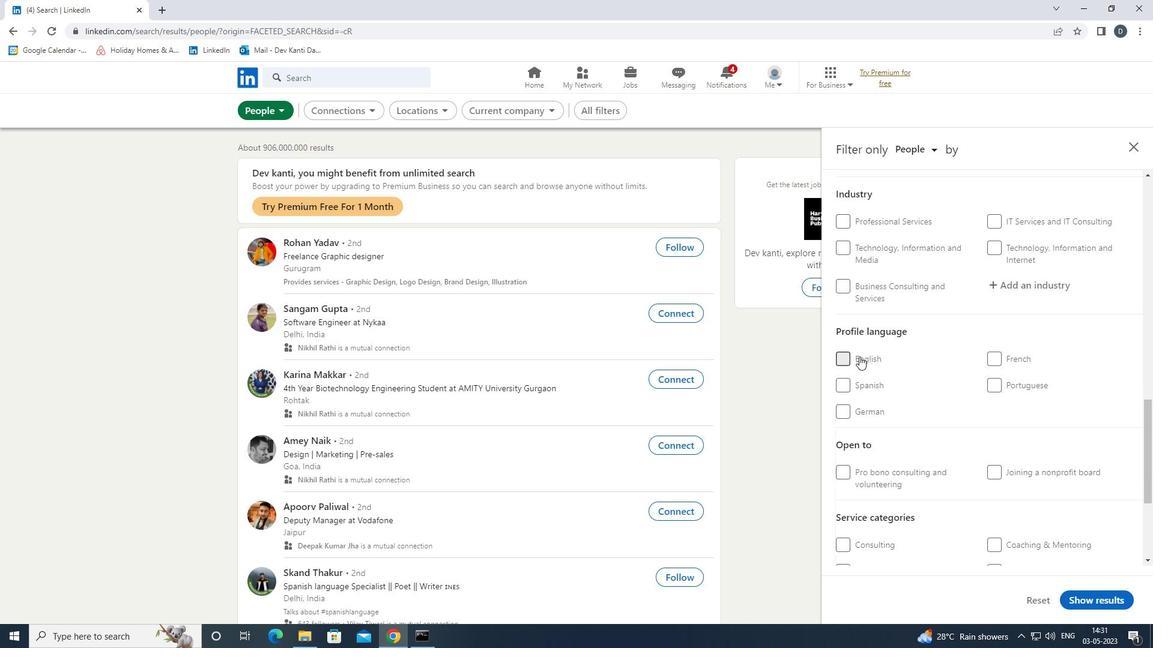 
Action: Mouse scrolled (886, 362) with delta (0, 0)
Screenshot: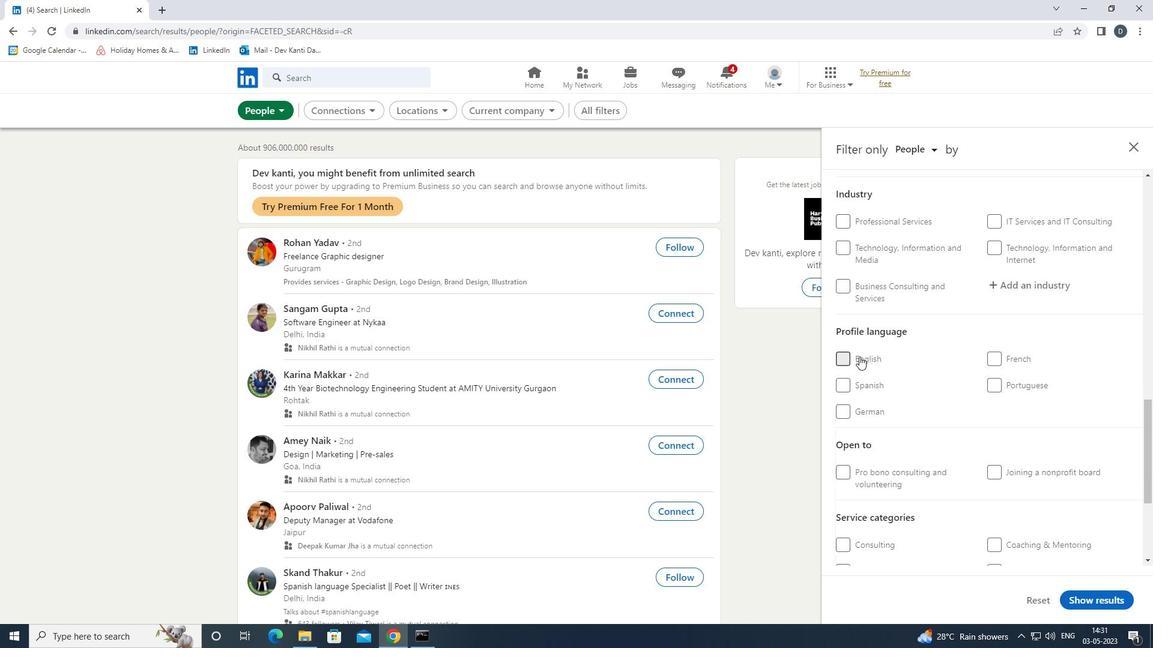
Action: Mouse scrolled (886, 362) with delta (0, 0)
Screenshot: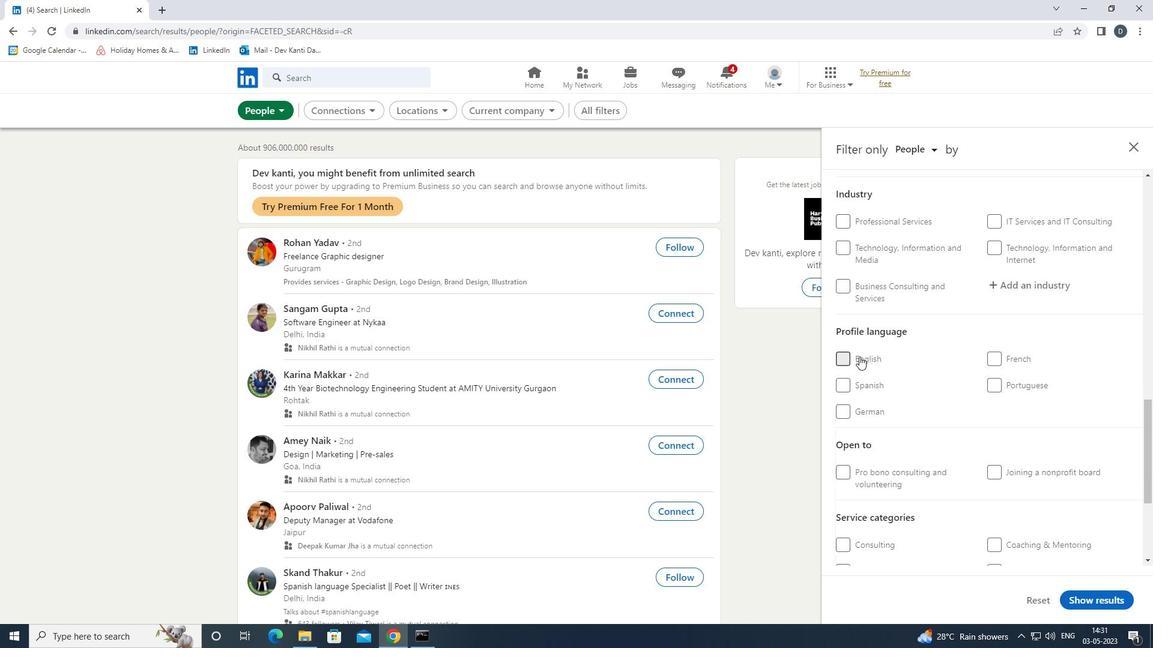 
Action: Mouse scrolled (886, 362) with delta (0, 0)
Screenshot: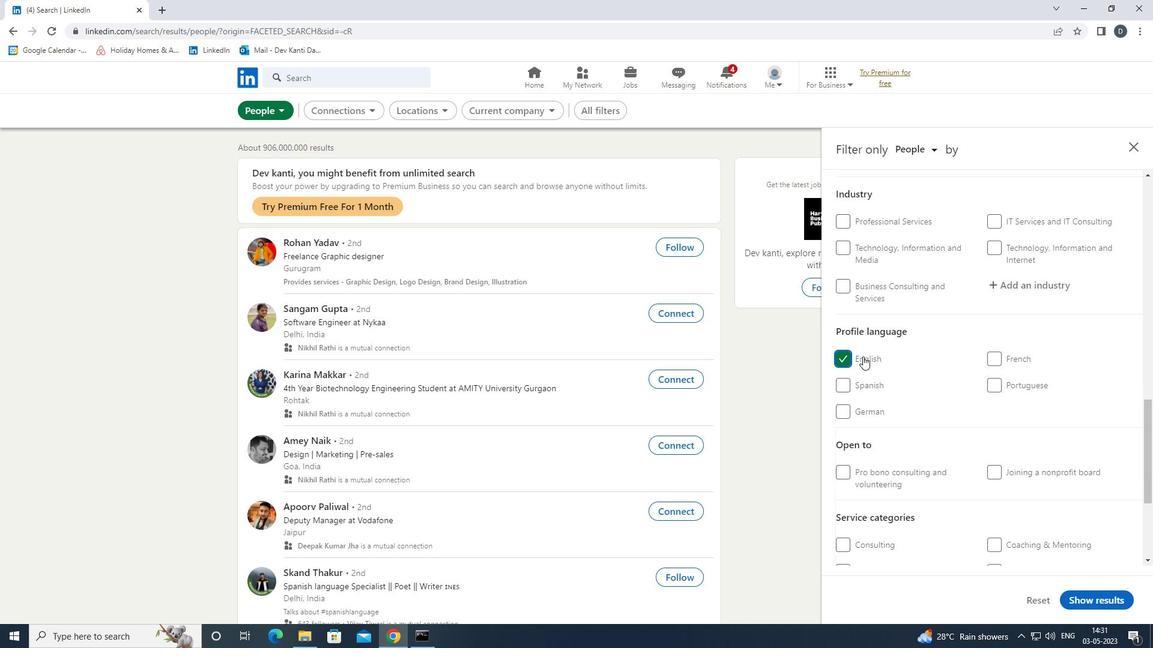
Action: Mouse scrolled (886, 362) with delta (0, 0)
Screenshot: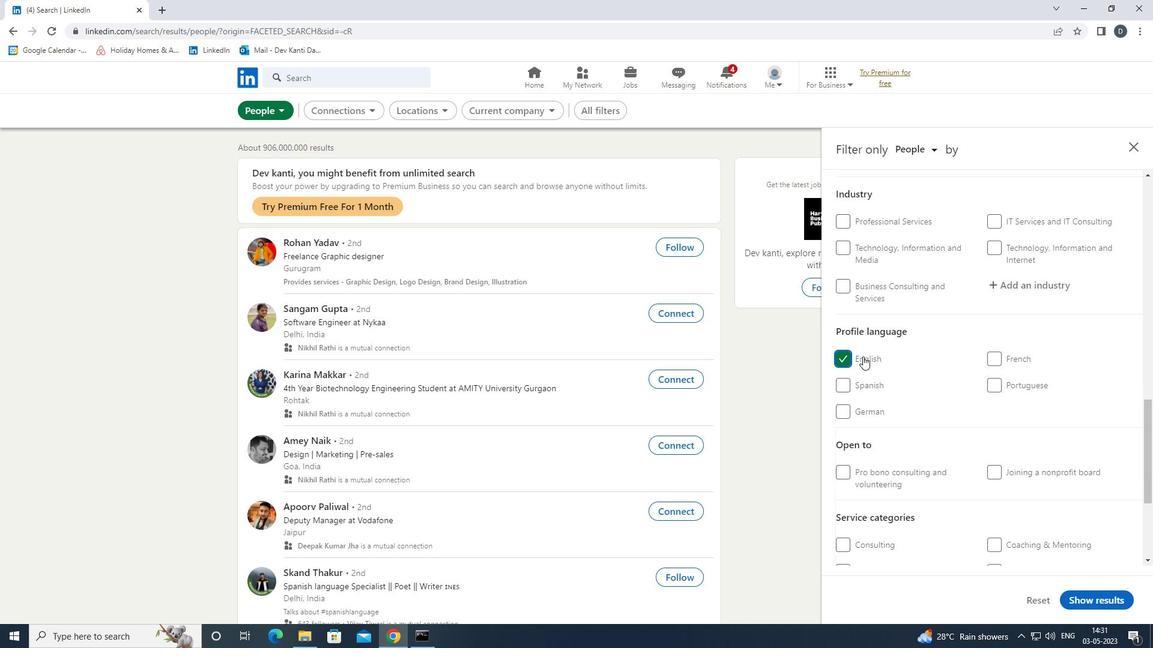 
Action: Mouse scrolled (886, 362) with delta (0, 0)
Screenshot: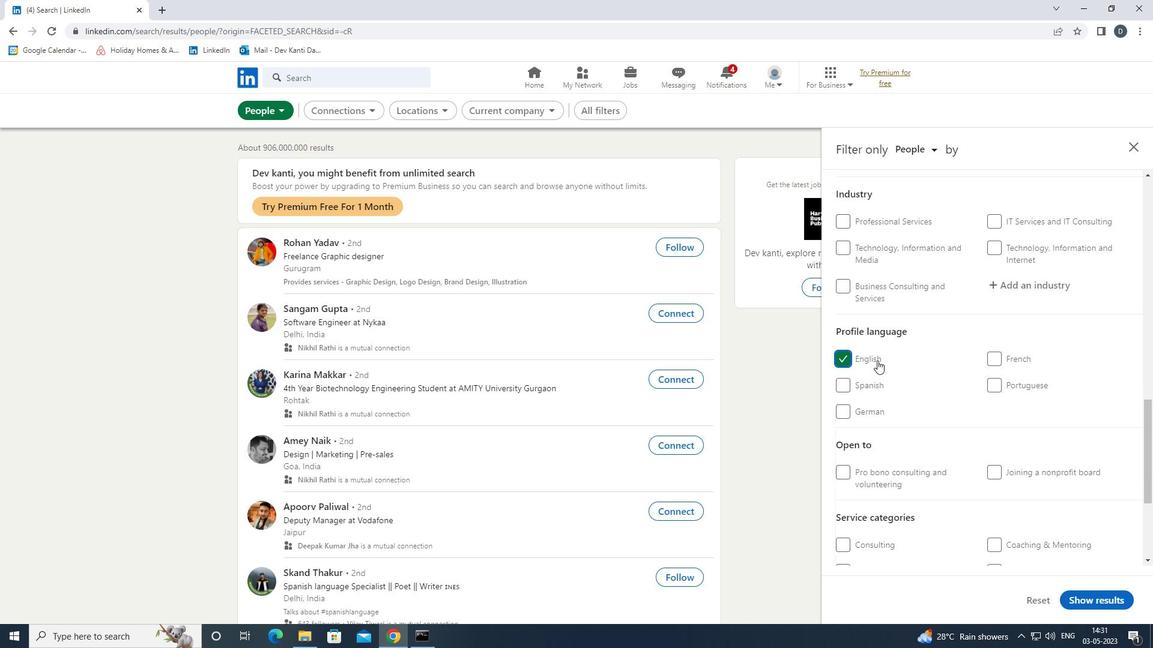 
Action: Mouse scrolled (886, 362) with delta (0, 0)
Screenshot: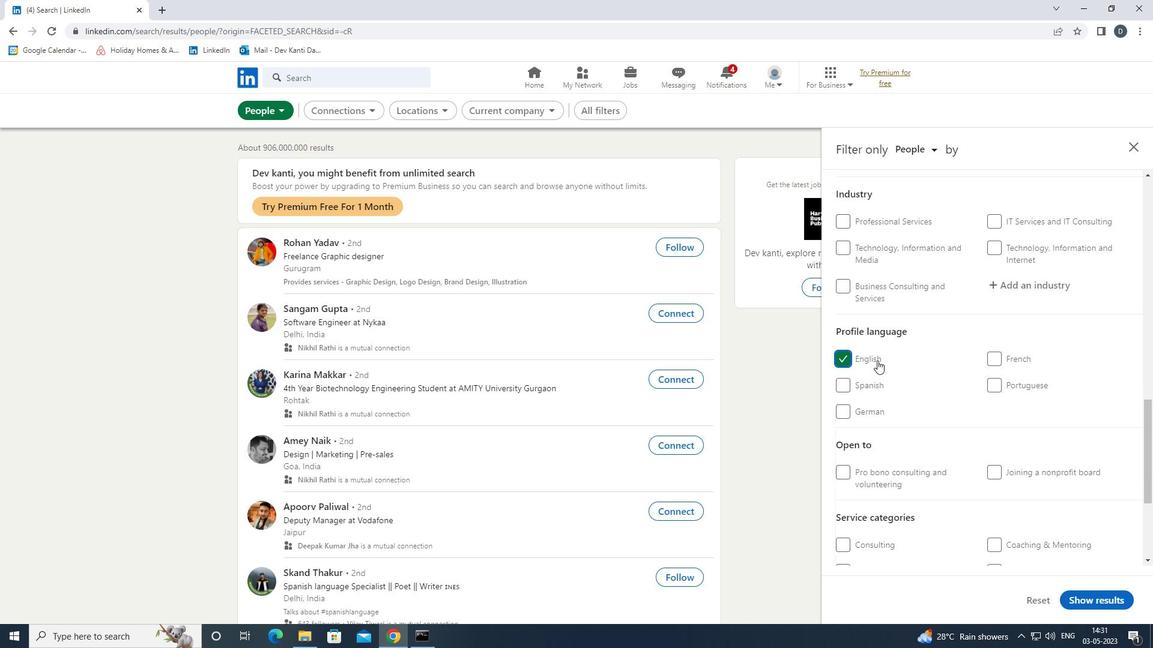 
Action: Mouse moved to (1000, 281)
Screenshot: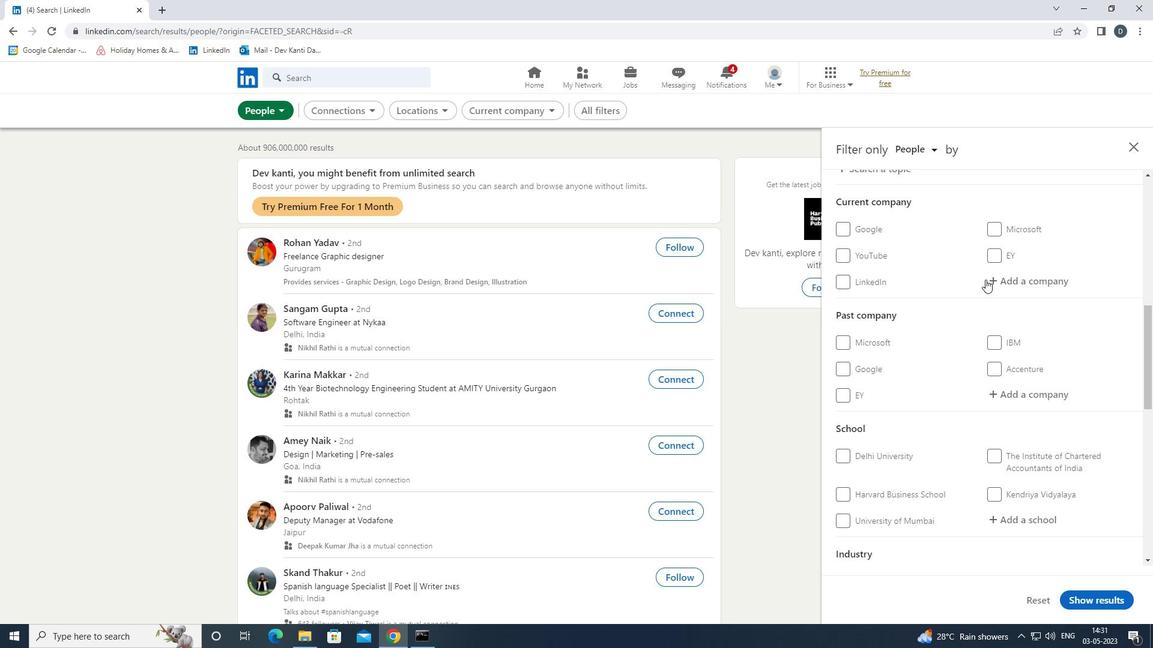 
Action: Mouse pressed left at (1000, 281)
Screenshot: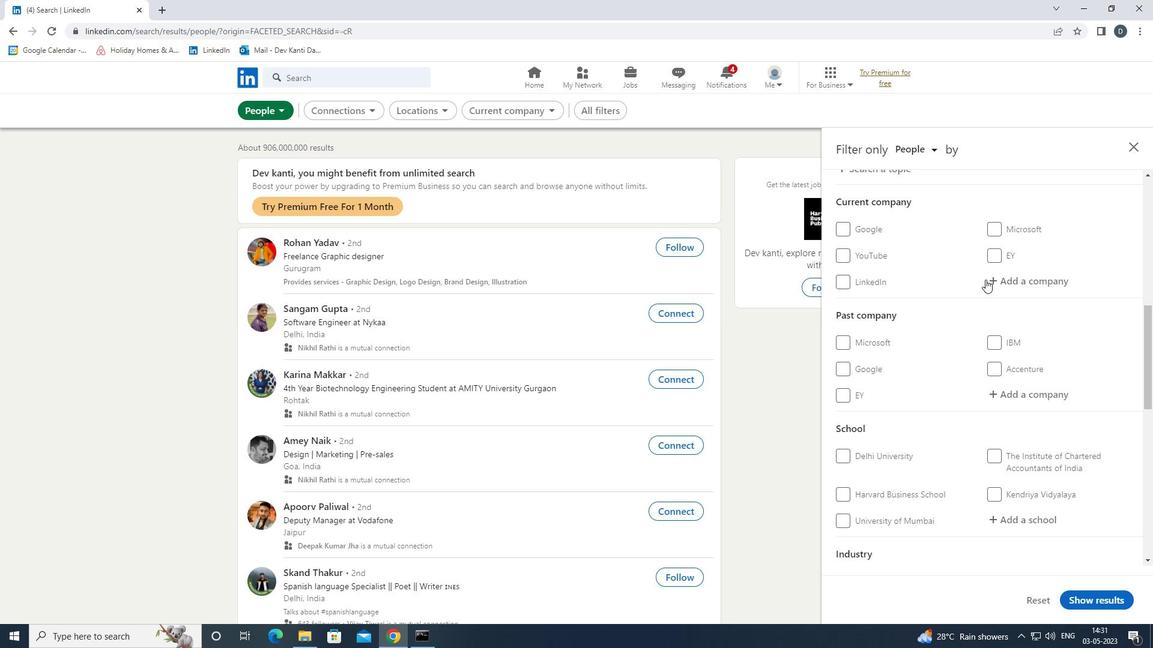 
Action: Key pressed <Key.shift>NP<Key.backspace><Key.shift>PTEL<Key.down><Key.enter>
Screenshot: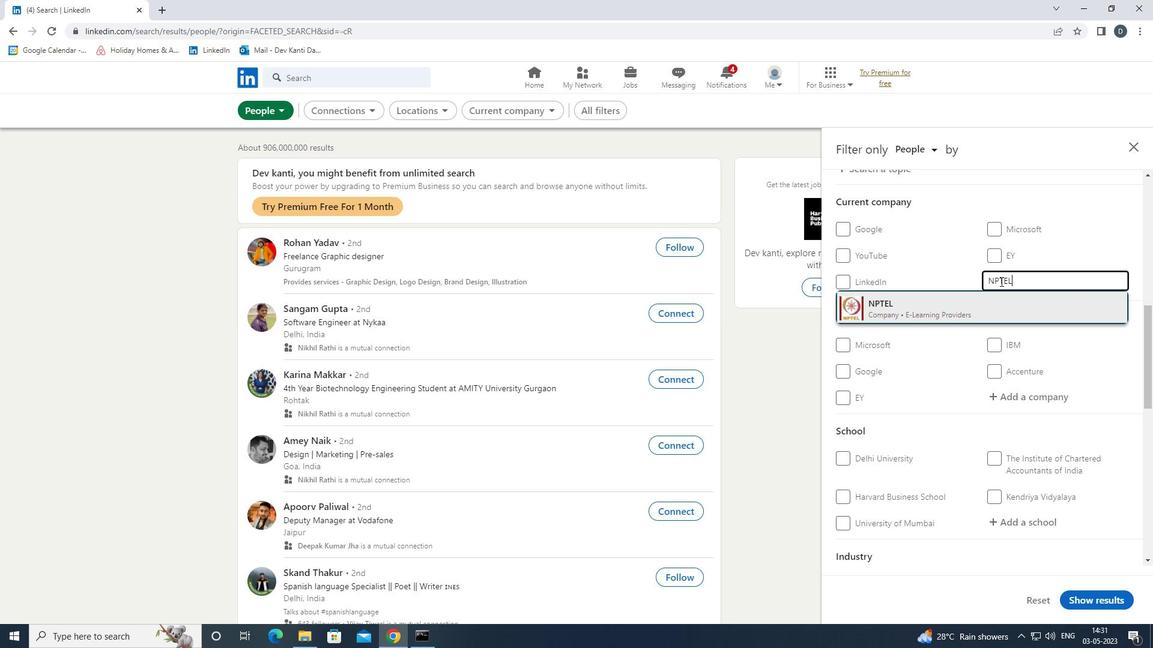 
Action: Mouse scrolled (1000, 281) with delta (0, 0)
Screenshot: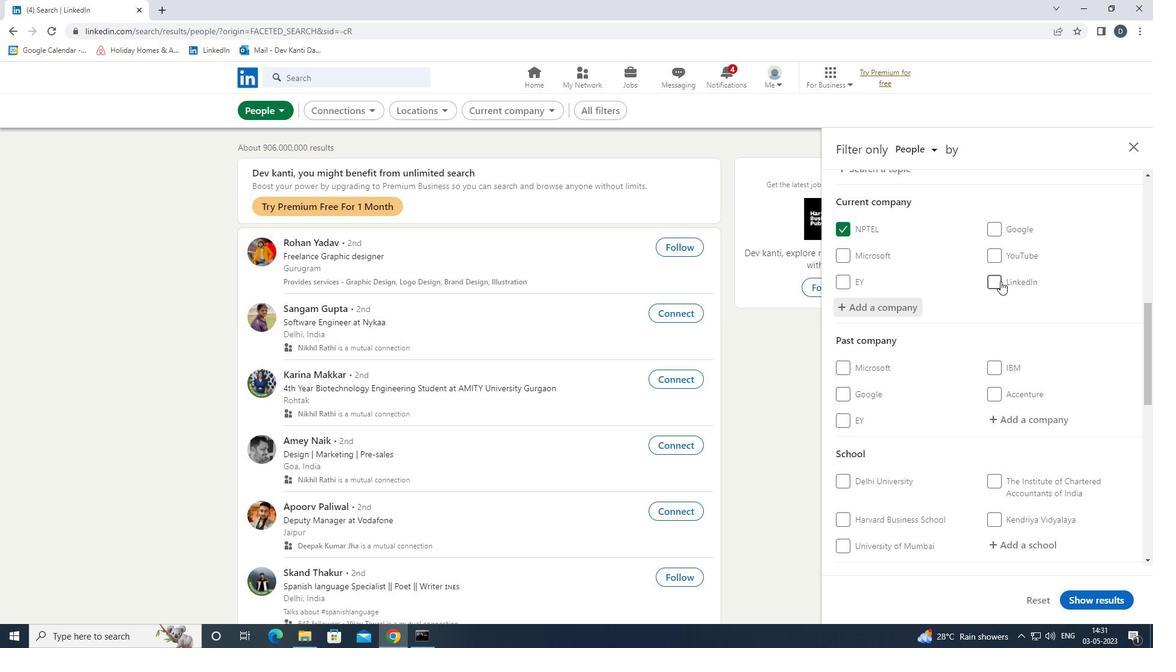
Action: Mouse moved to (1003, 283)
Screenshot: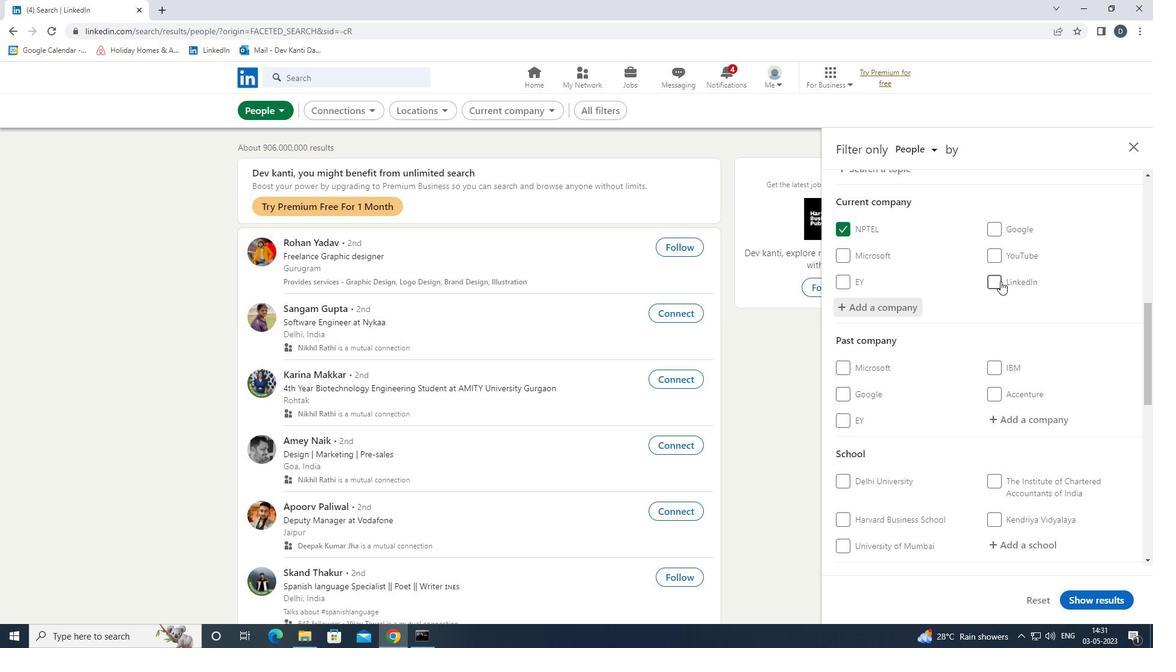 
Action: Mouse scrolled (1003, 282) with delta (0, 0)
Screenshot: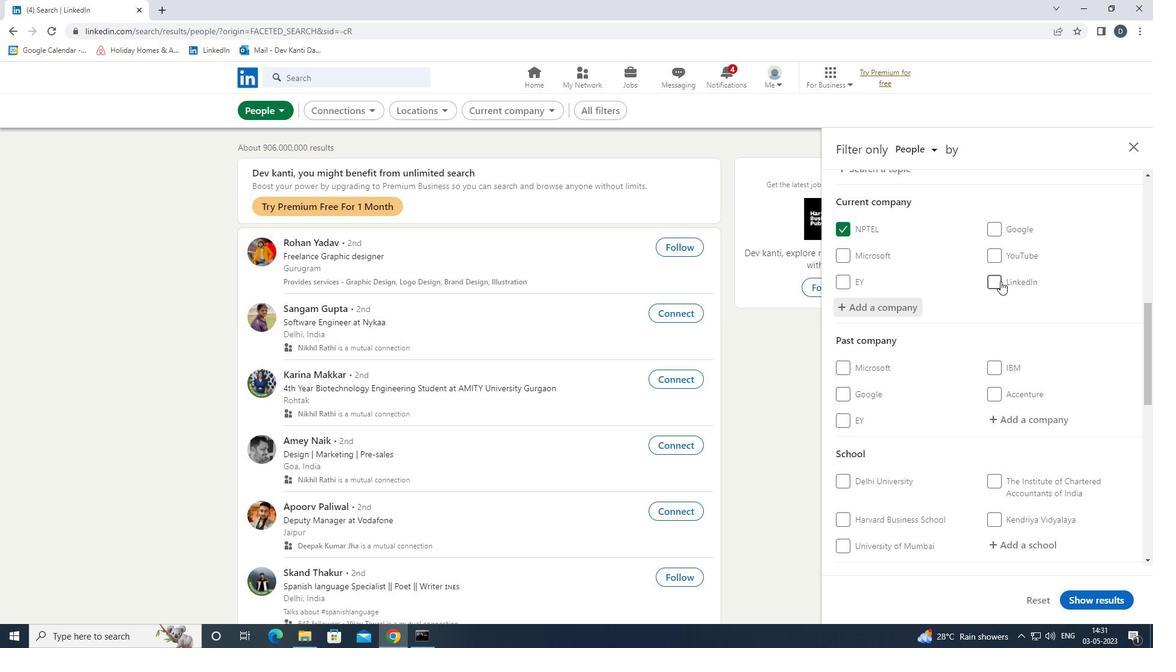 
Action: Mouse moved to (1009, 284)
Screenshot: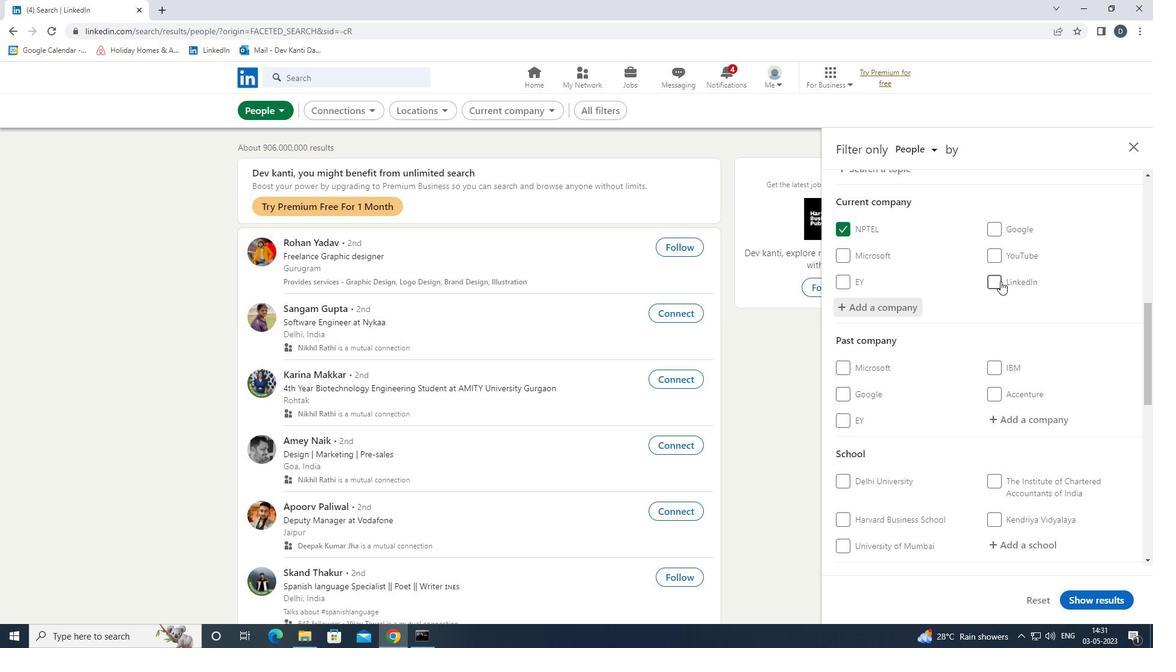 
Action: Mouse scrolled (1009, 283) with delta (0, 0)
Screenshot: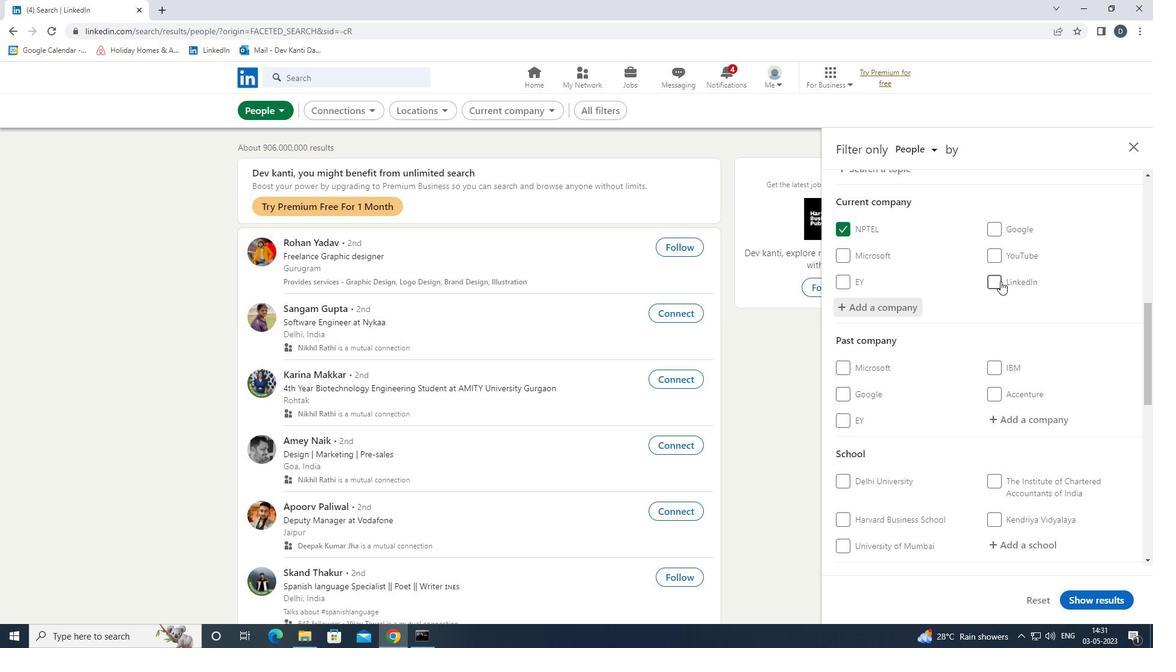 
Action: Mouse moved to (1026, 359)
Screenshot: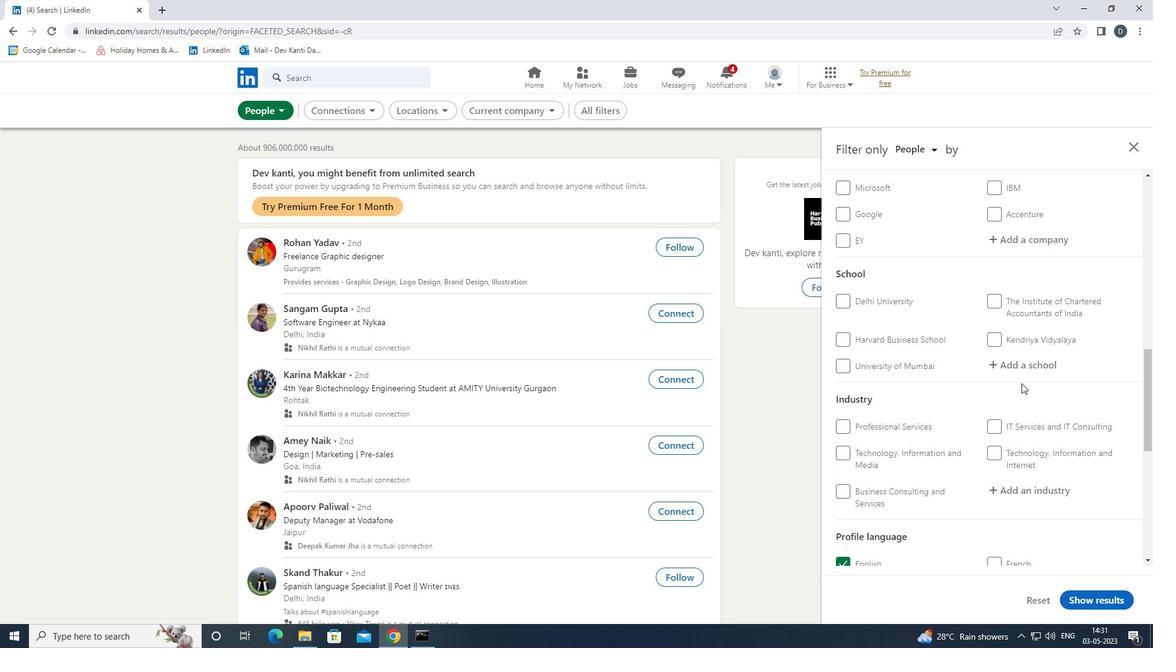 
Action: Mouse pressed left at (1026, 359)
Screenshot: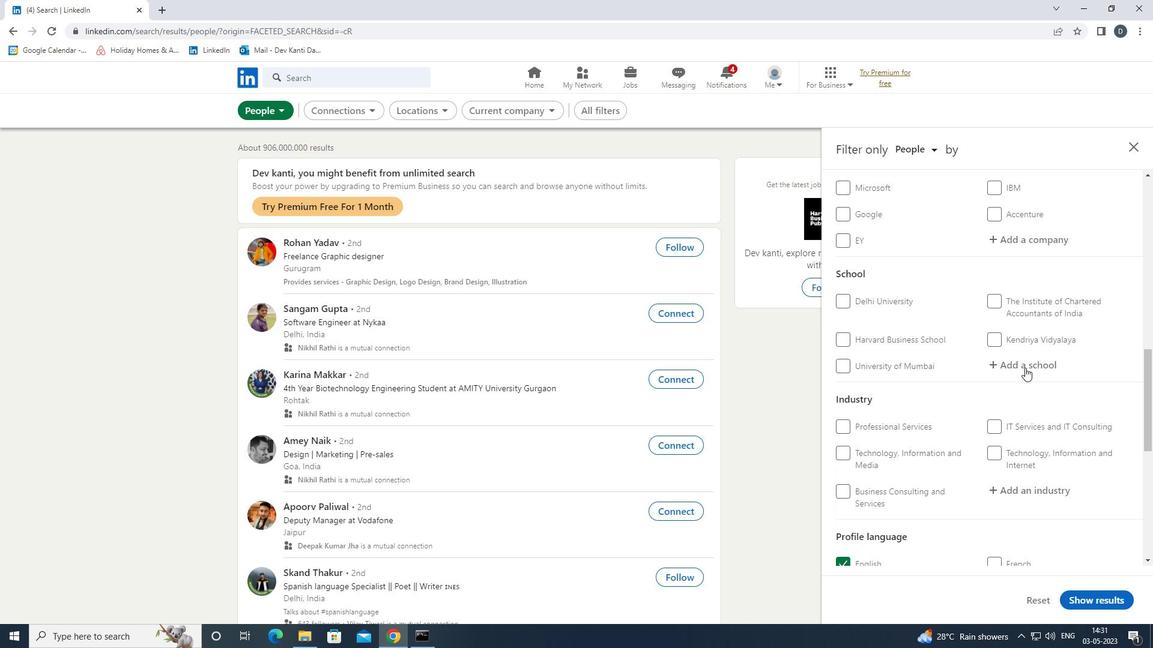 
Action: Key pressed <Key.shift>BANGLORTE<Key.backspace><Key.backspace>E<Key.space><Key.left><Key.left><Key.left><Key.left><Key.left>A<Key.right><Key.right><Key.right><Key.right><Key.right><Key.right><Key.right><Key.right><Key.right><Key.right><Key.right><Key.down><Key.enter>
Screenshot: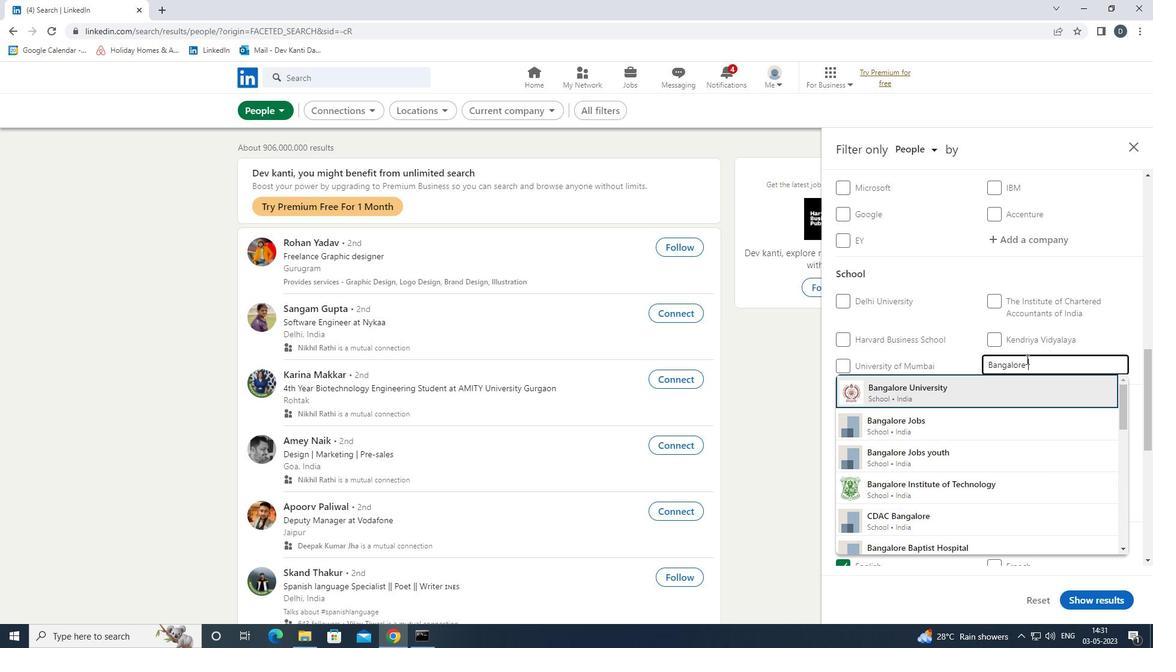 
Action: Mouse scrolled (1026, 359) with delta (0, 0)
Screenshot: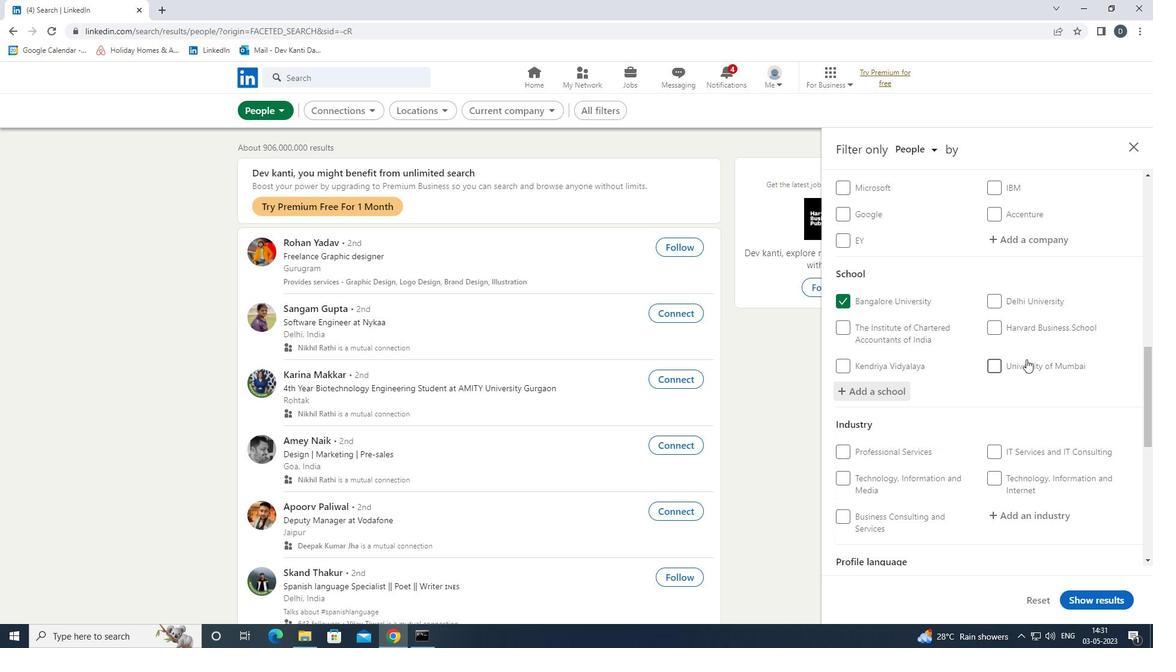
Action: Mouse scrolled (1026, 359) with delta (0, 0)
Screenshot: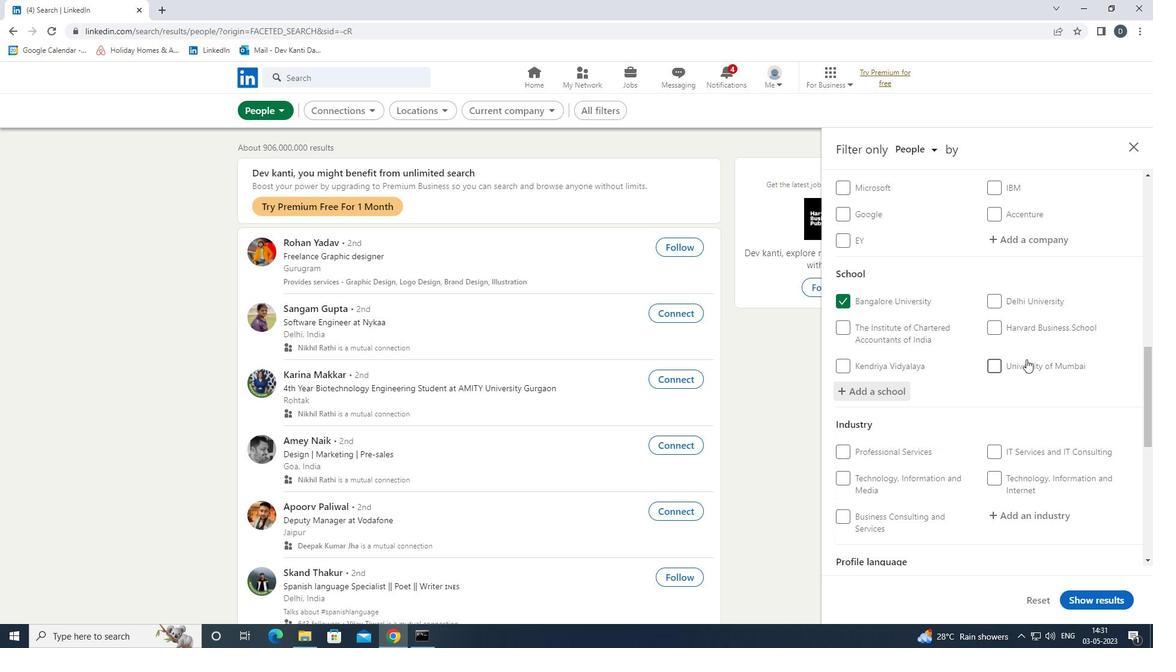 
Action: Mouse moved to (1027, 359)
Screenshot: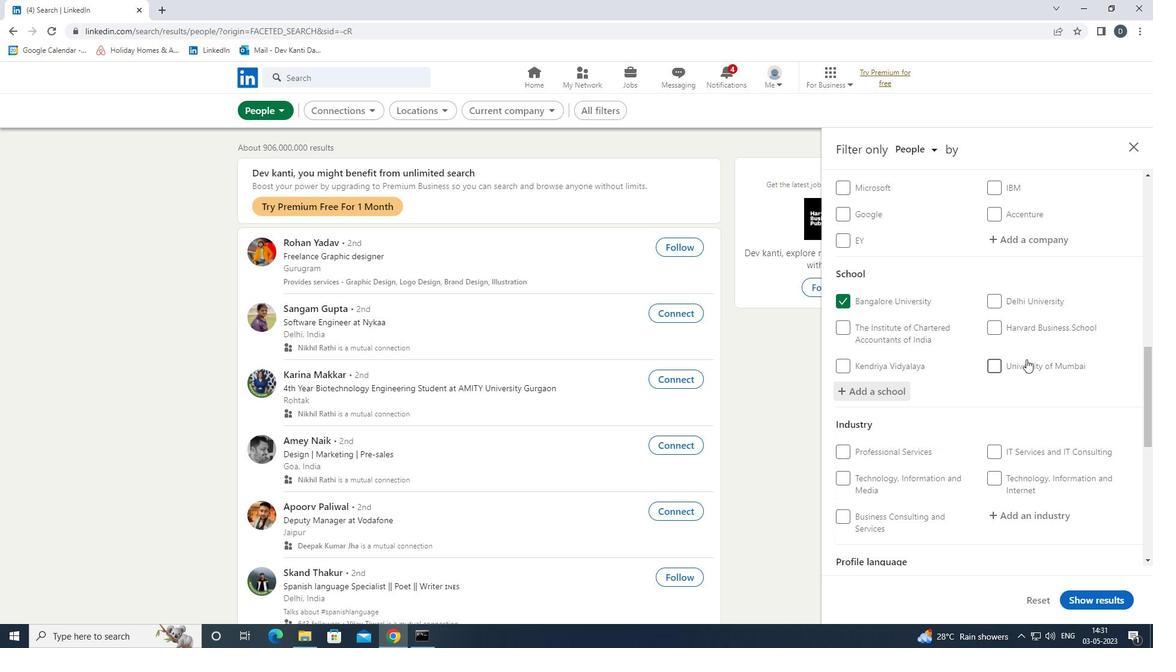 
Action: Mouse scrolled (1027, 358) with delta (0, 0)
Screenshot: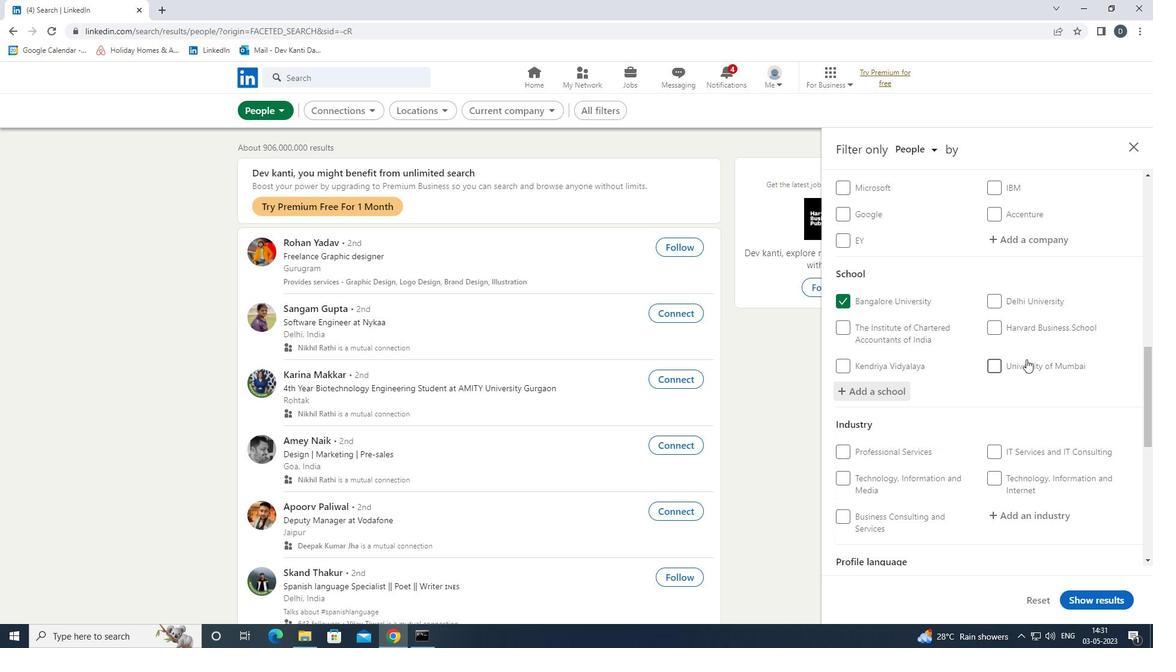 
Action: Mouse moved to (1050, 335)
Screenshot: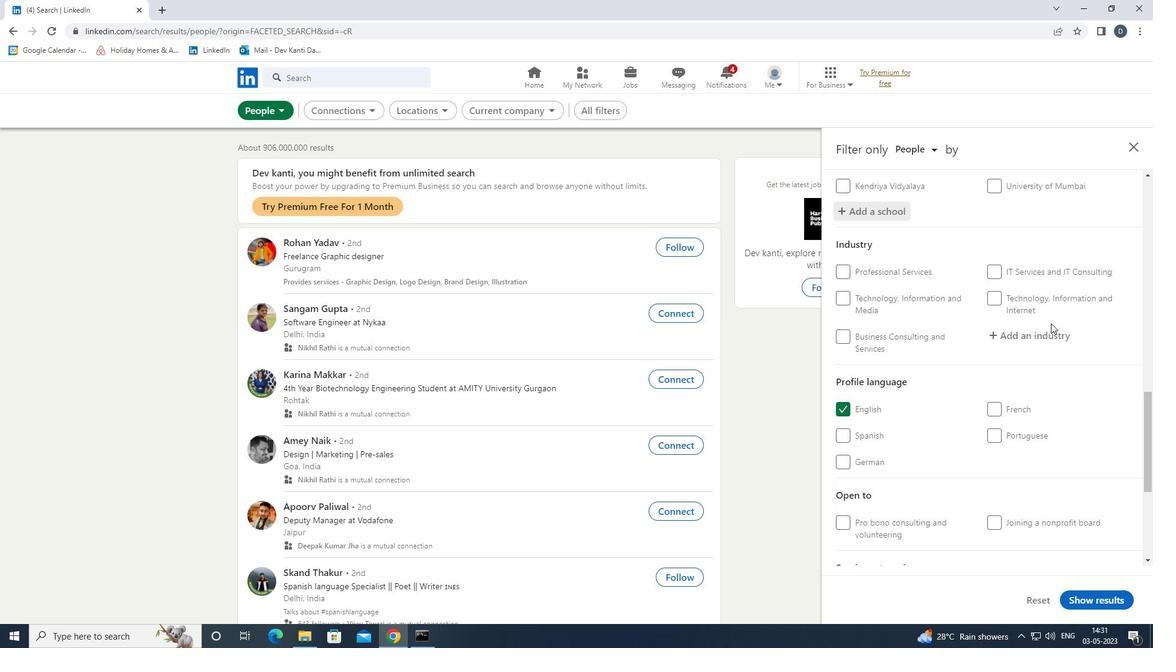 
Action: Mouse pressed left at (1050, 335)
Screenshot: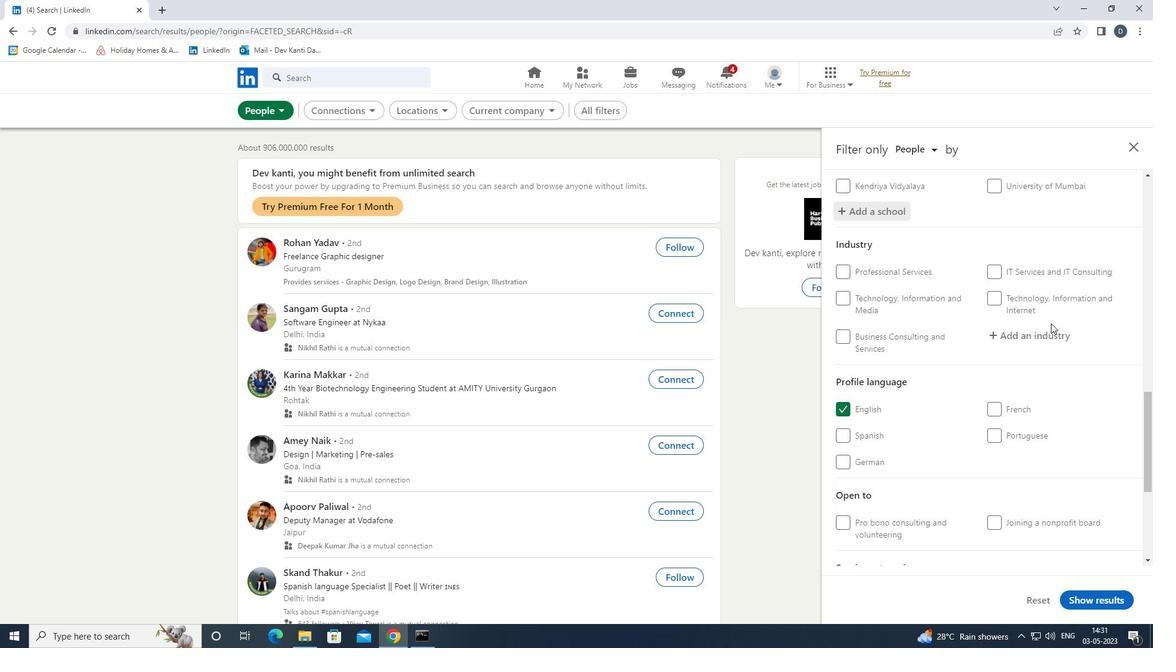 
Action: Key pressed <Key.shift>SPORTING<Key.down><Key.enter>
Screenshot: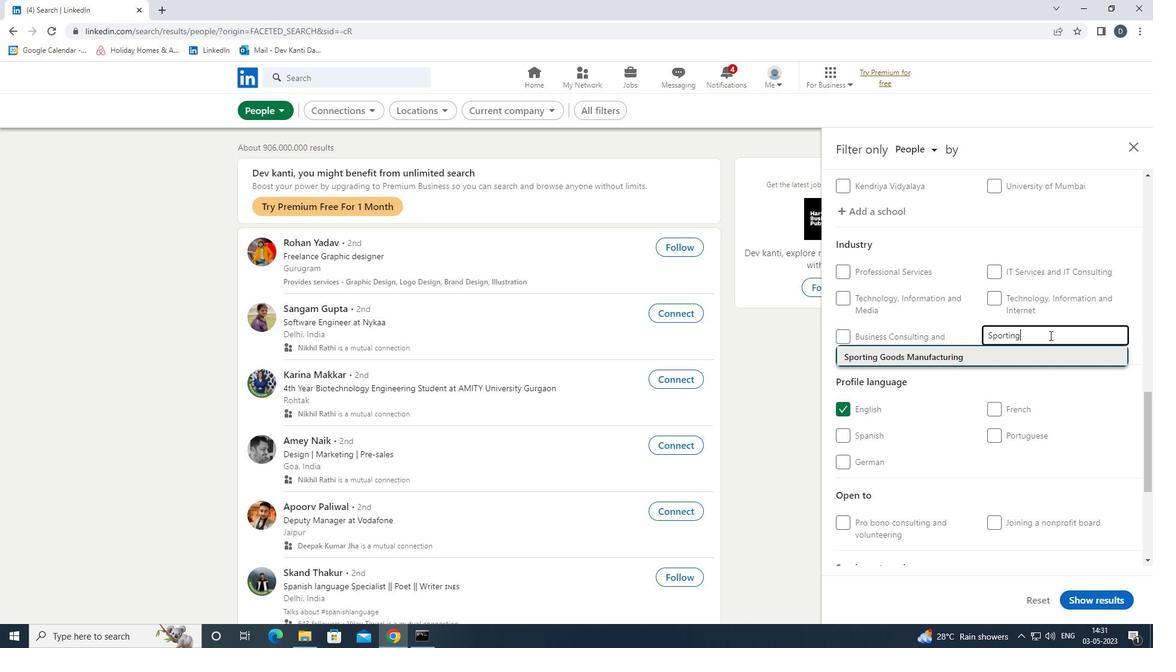 
Action: Mouse scrolled (1050, 335) with delta (0, 0)
Screenshot: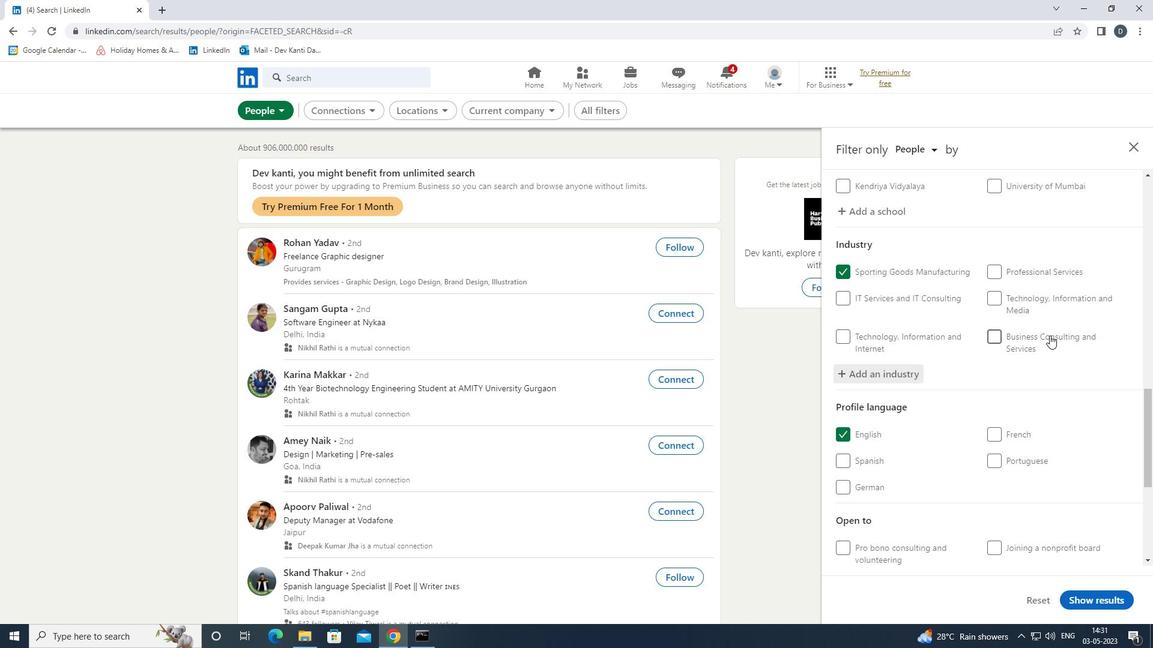 
Action: Mouse scrolled (1050, 335) with delta (0, 0)
Screenshot: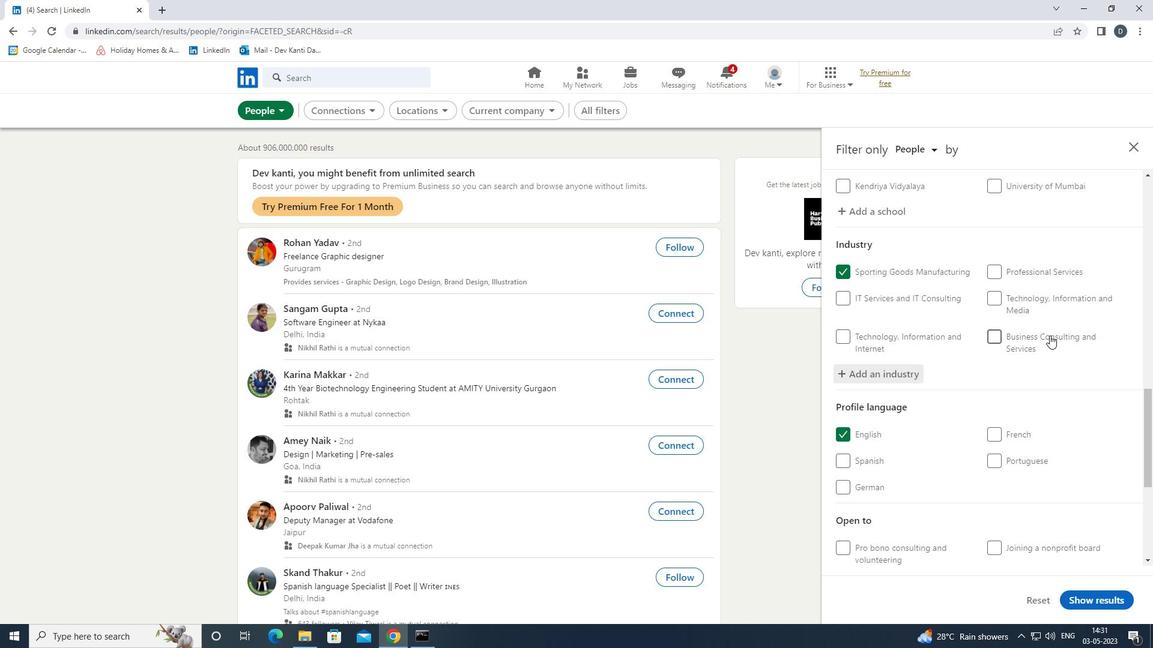 
Action: Mouse scrolled (1050, 335) with delta (0, 0)
Screenshot: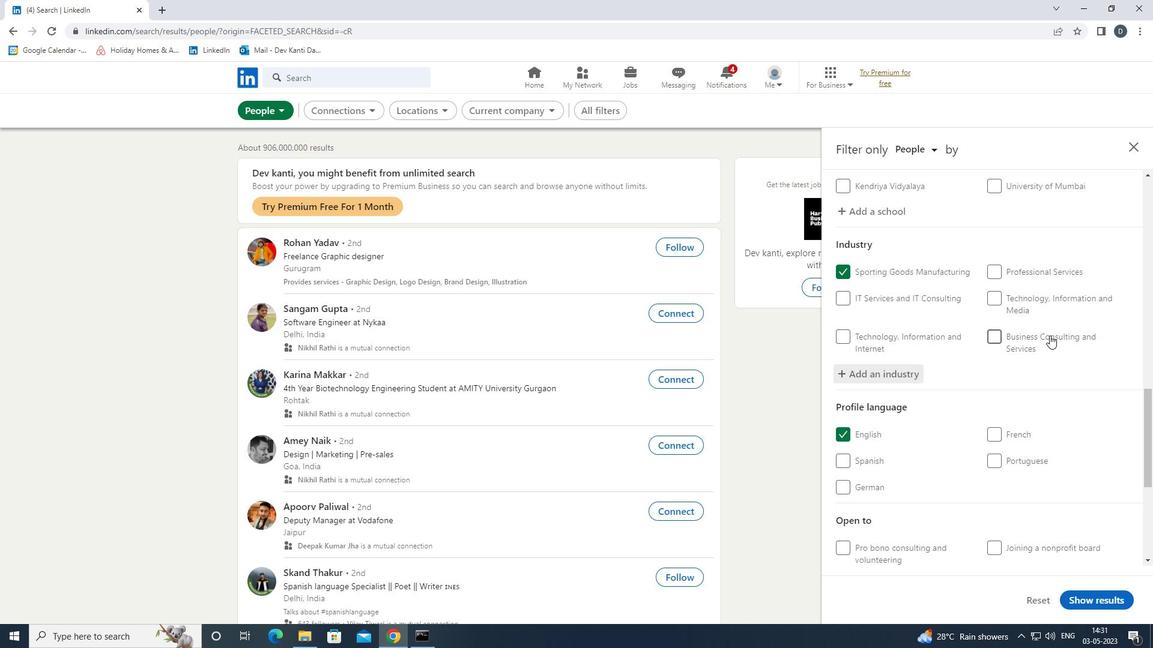 
Action: Mouse scrolled (1050, 335) with delta (0, 0)
Screenshot: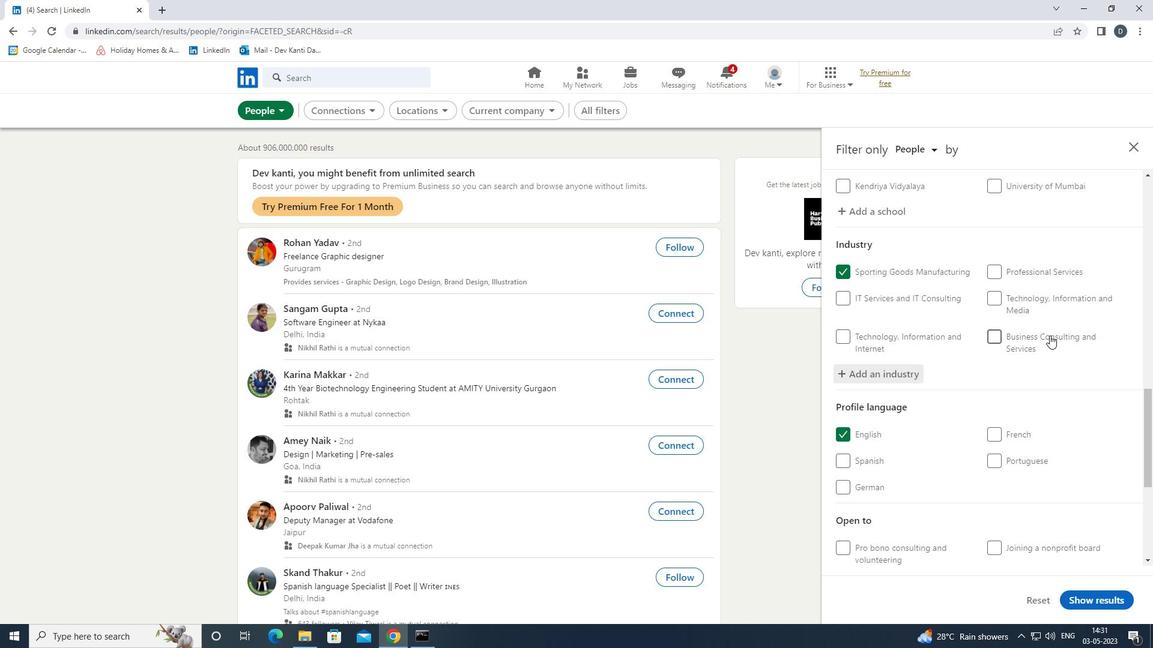 
Action: Mouse moved to (1014, 418)
Screenshot: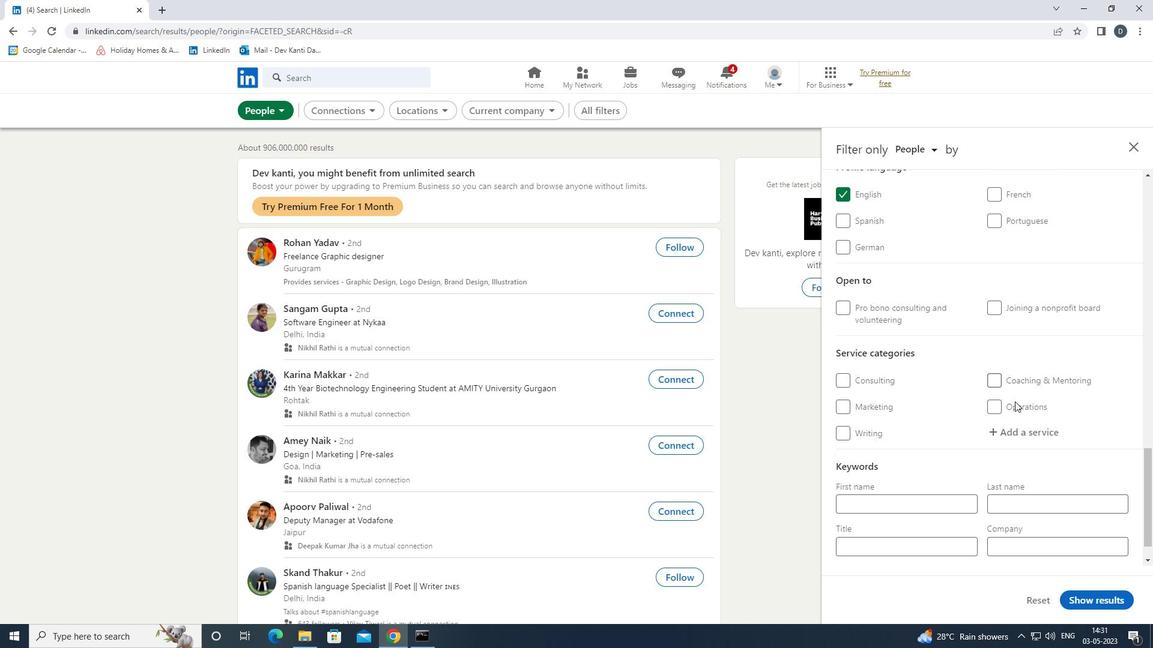 
Action: Mouse pressed left at (1014, 418)
Screenshot: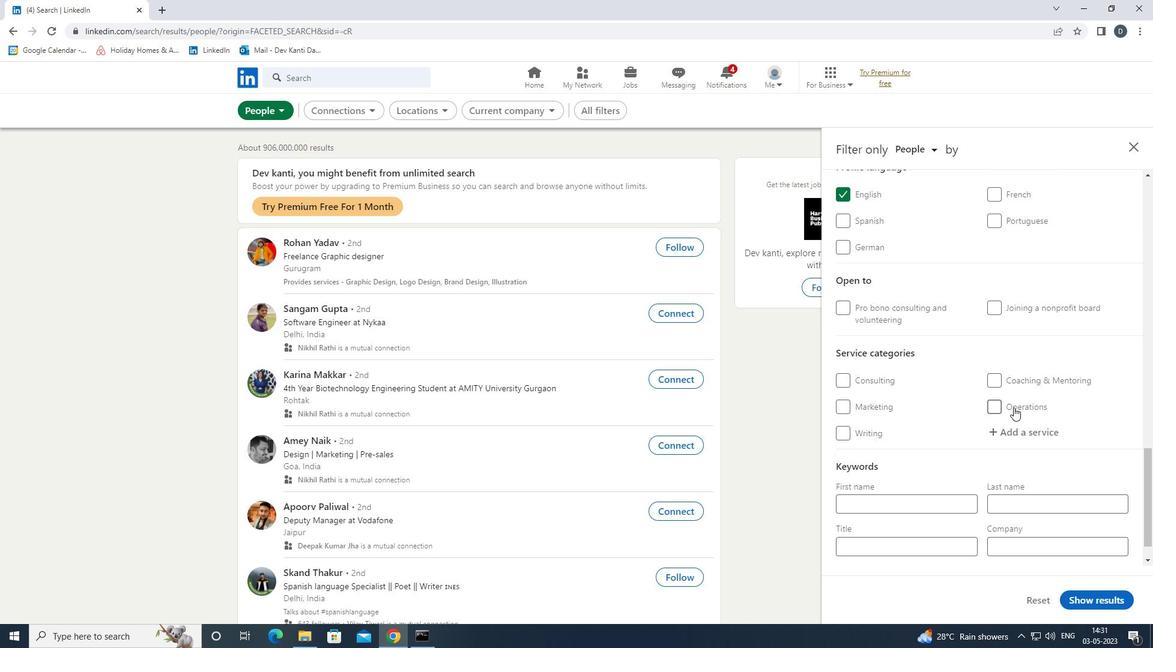 
Action: Mouse moved to (1014, 430)
Screenshot: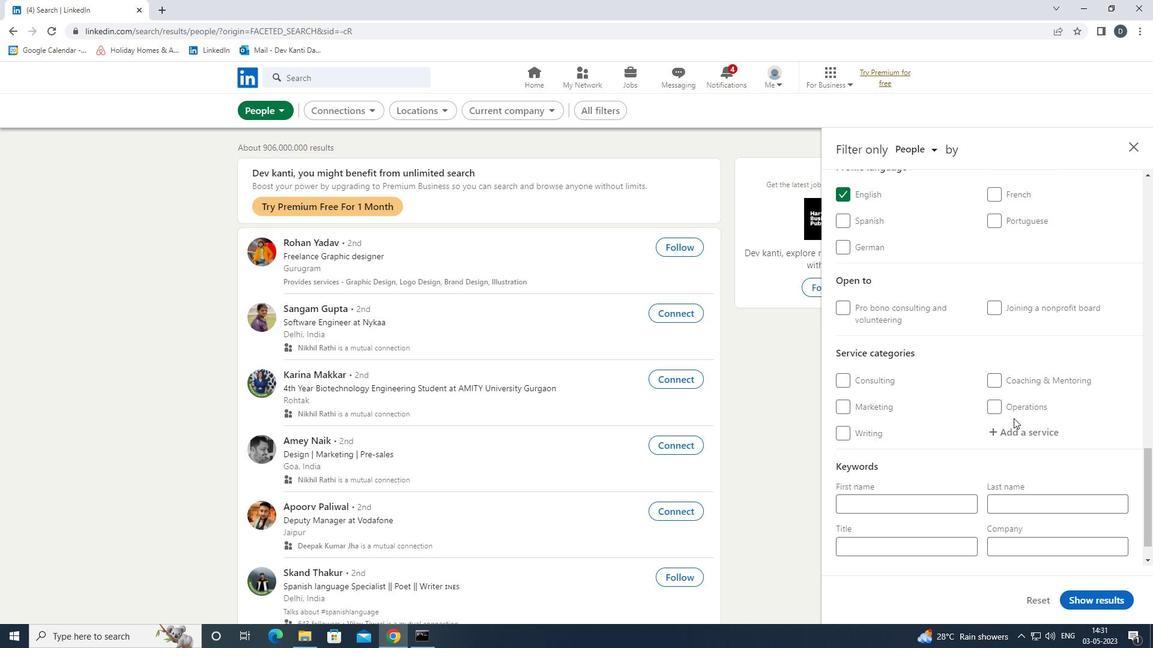 
Action: Mouse pressed left at (1014, 430)
Screenshot: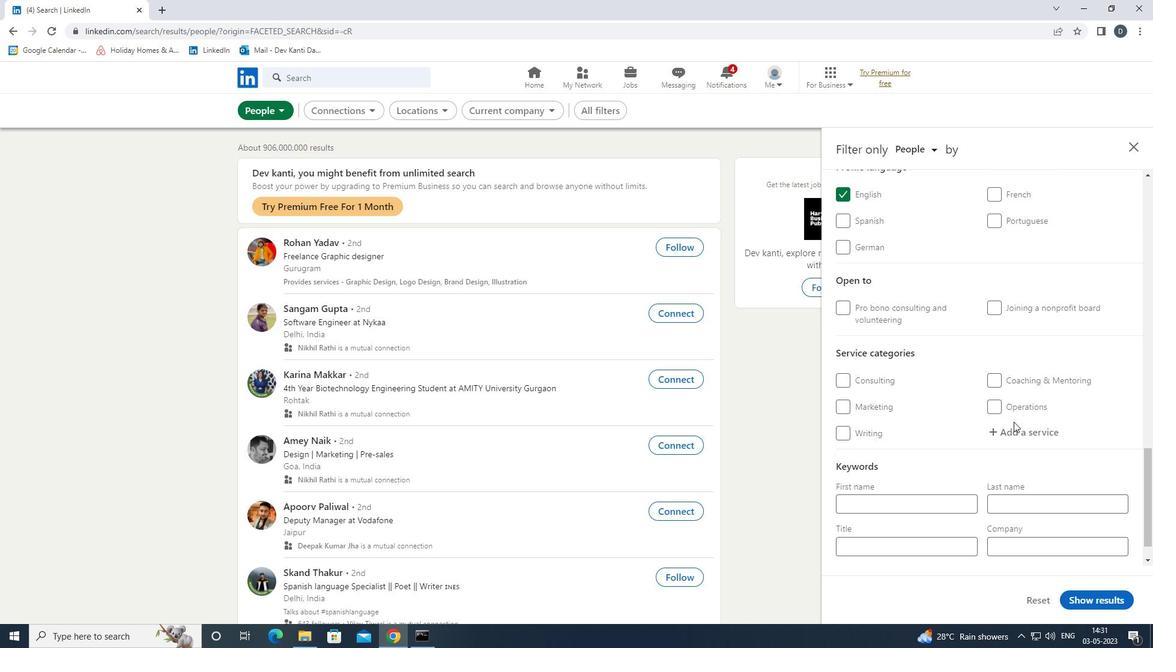 
Action: Key pressed <Key.shift><MAR<Key.backspace><Key.backspace><Key.backspace><Key.backspace><Key.backspace><Key.shift>MARKETING
Screenshot: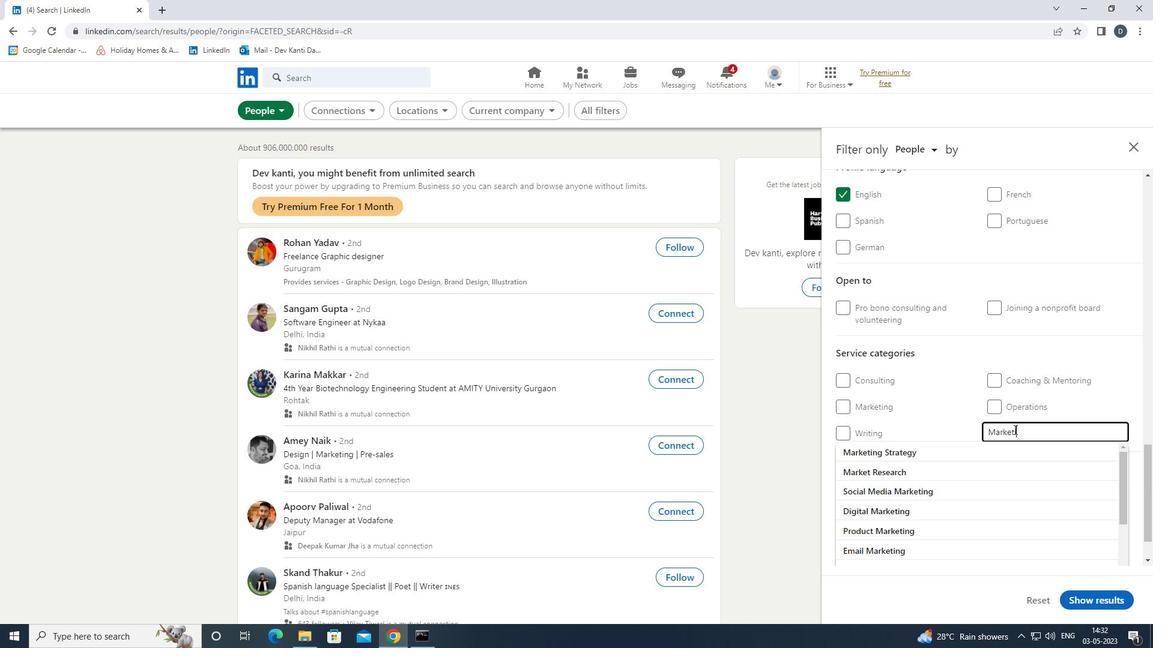 
Action: Mouse moved to (998, 470)
Screenshot: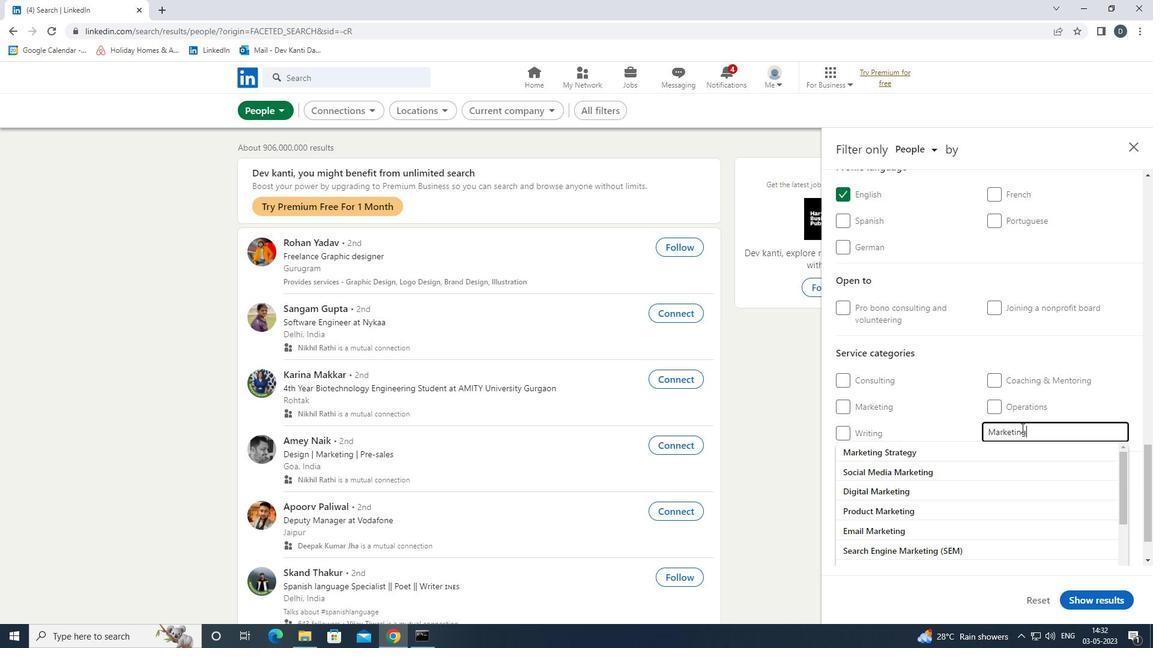 
Action: Mouse scrolled (998, 469) with delta (0, 0)
Screenshot: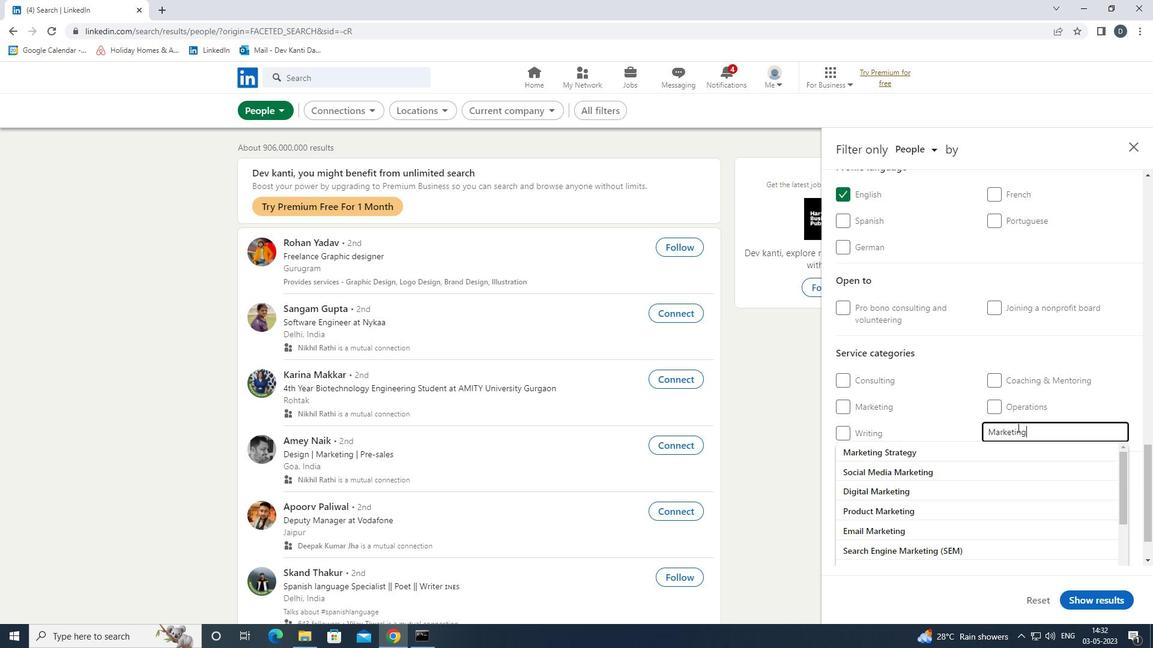 
Action: Mouse moved to (997, 474)
Screenshot: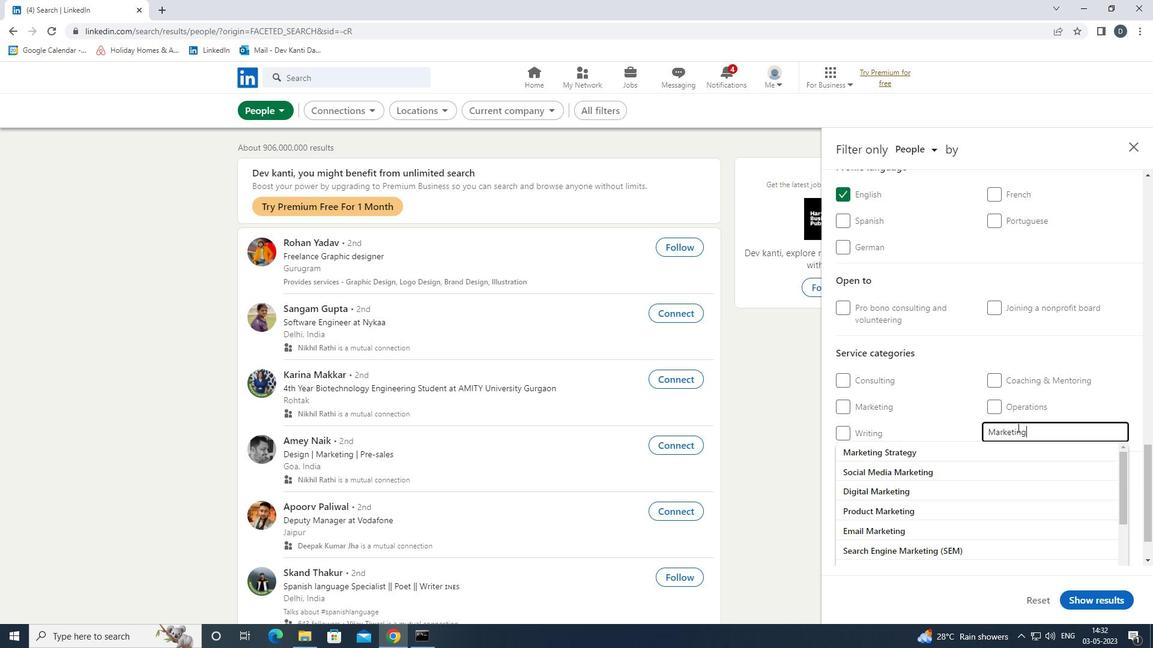 
Action: Mouse scrolled (997, 473) with delta (0, 0)
Screenshot: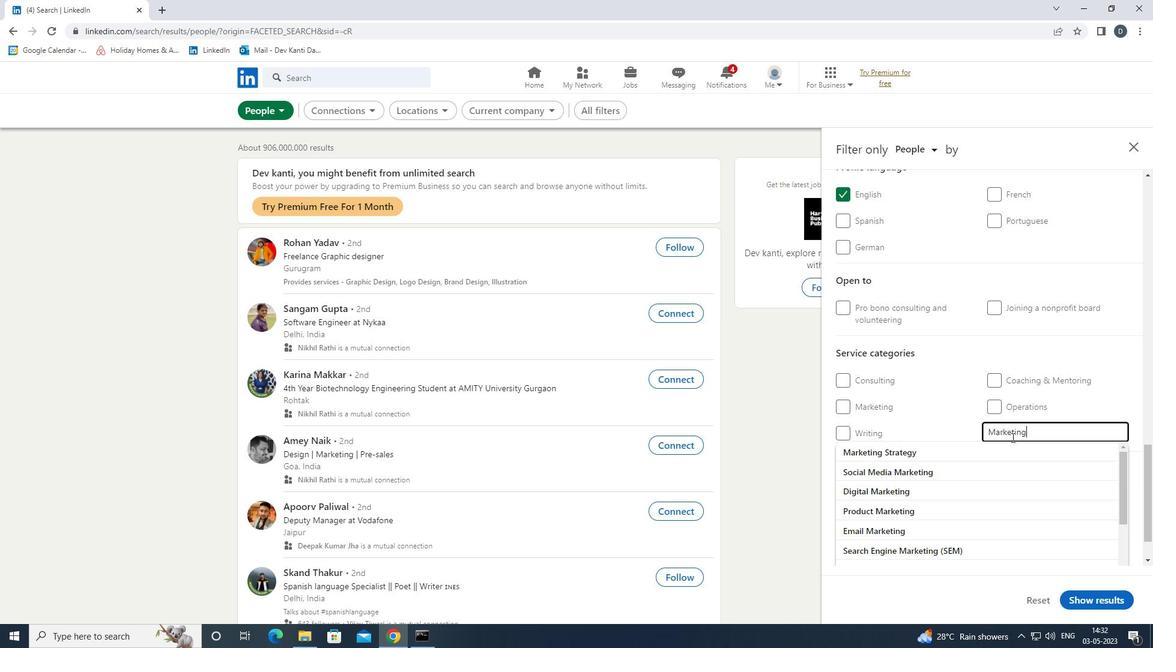 
Action: Mouse scrolled (997, 473) with delta (0, 0)
Screenshot: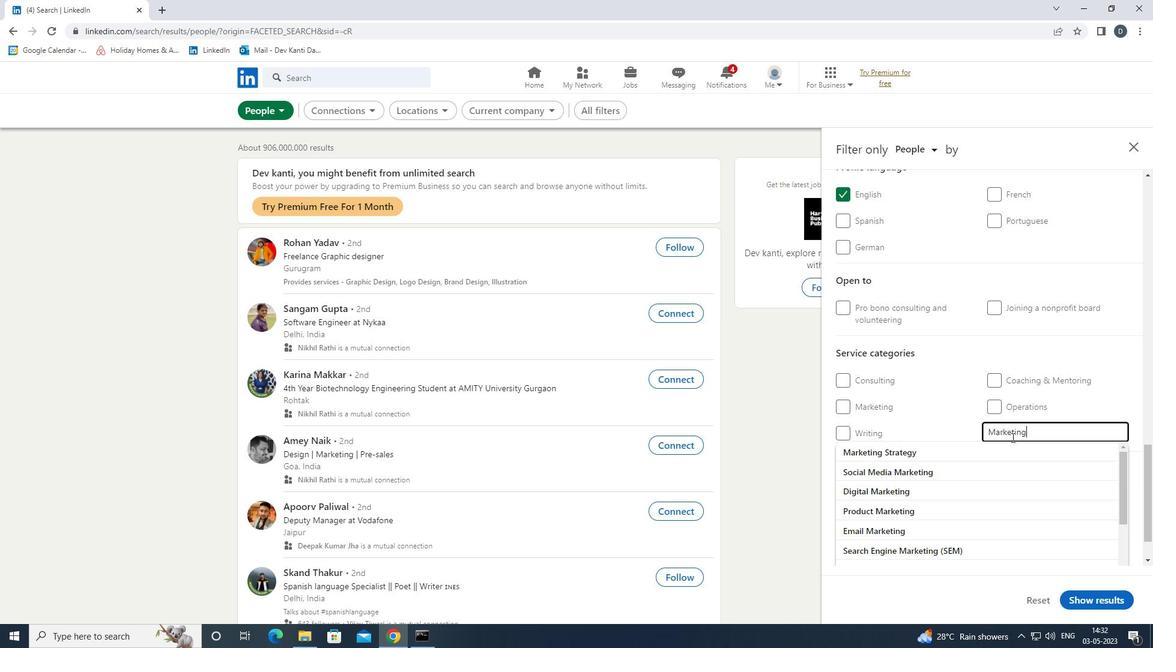 
Action: Mouse moved to (997, 475)
Screenshot: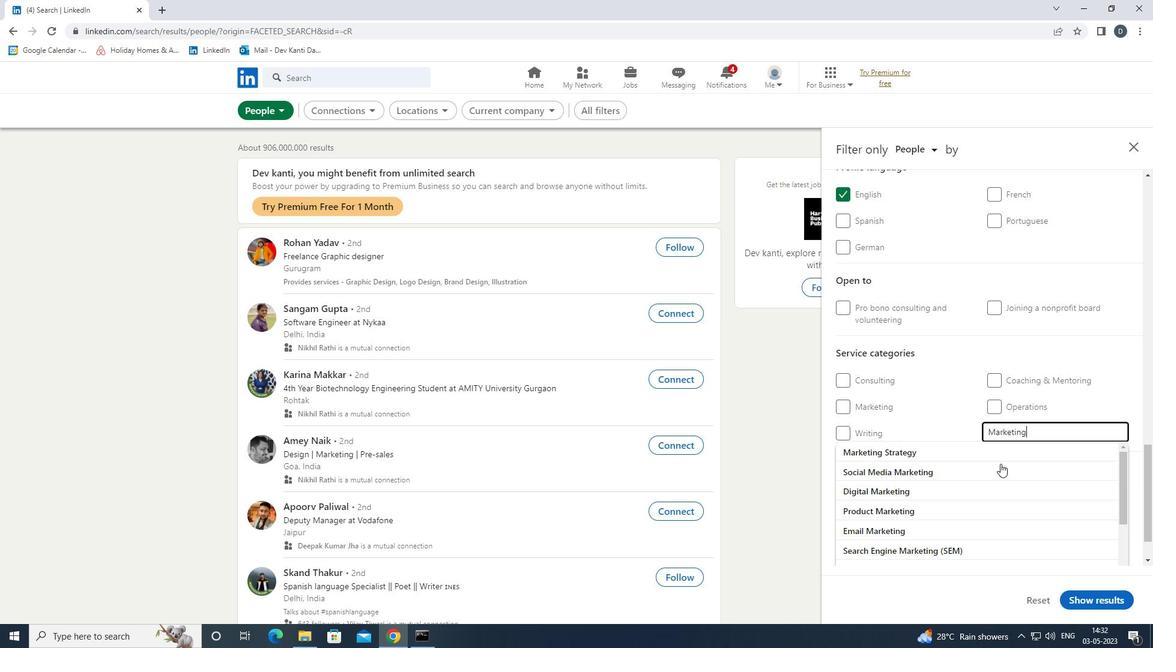 
Action: Mouse scrolled (997, 475) with delta (0, 0)
Screenshot: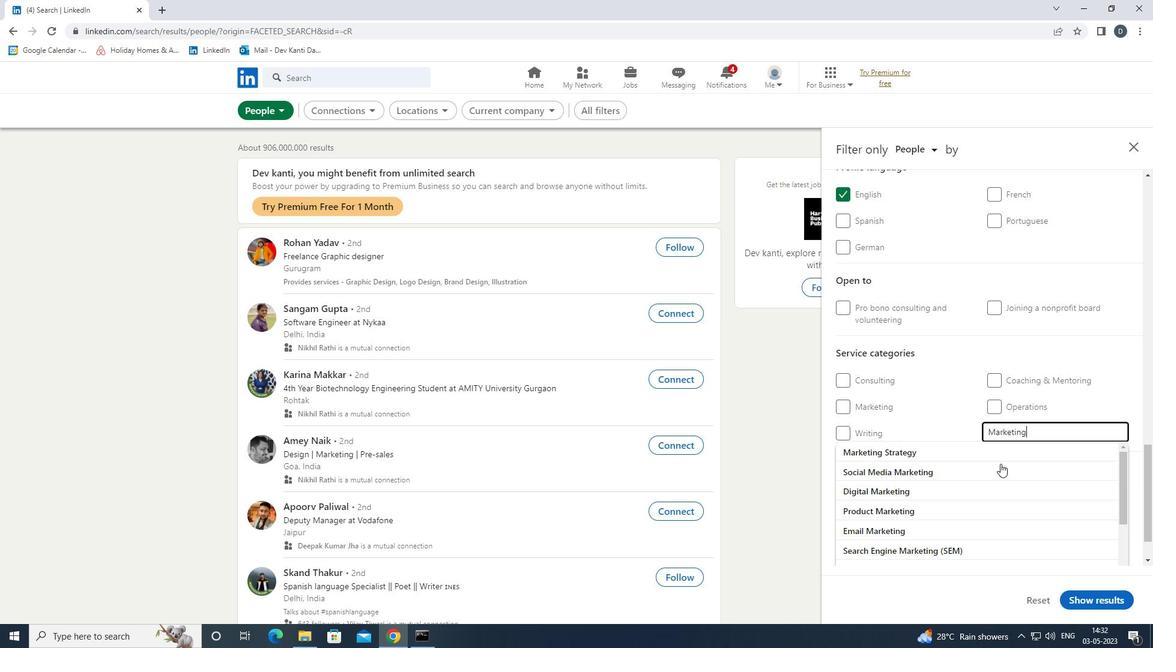 
Action: Mouse moved to (997, 476)
Screenshot: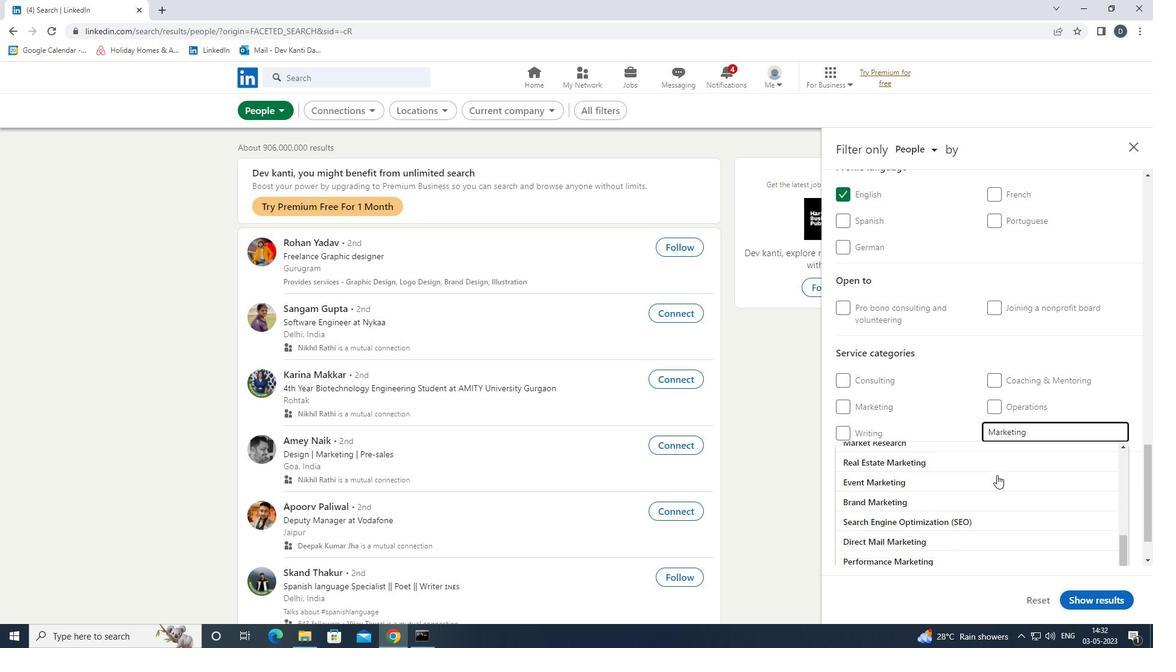 
Action: Mouse scrolled (997, 475) with delta (0, 0)
Screenshot: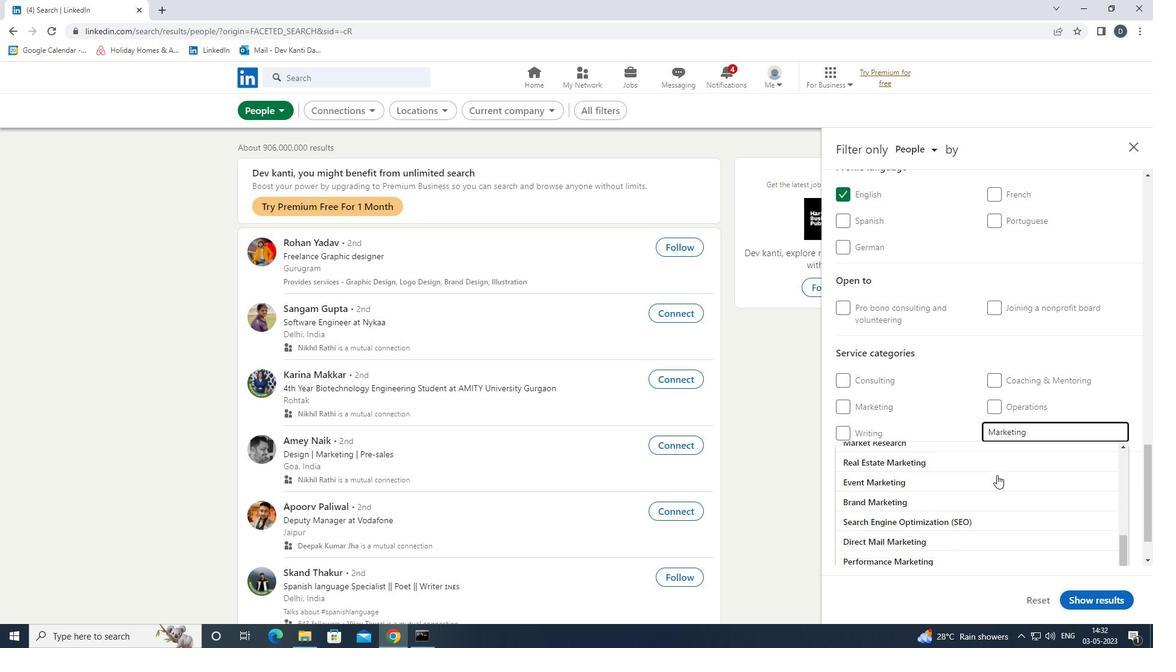 
Action: Mouse moved to (997, 476)
Screenshot: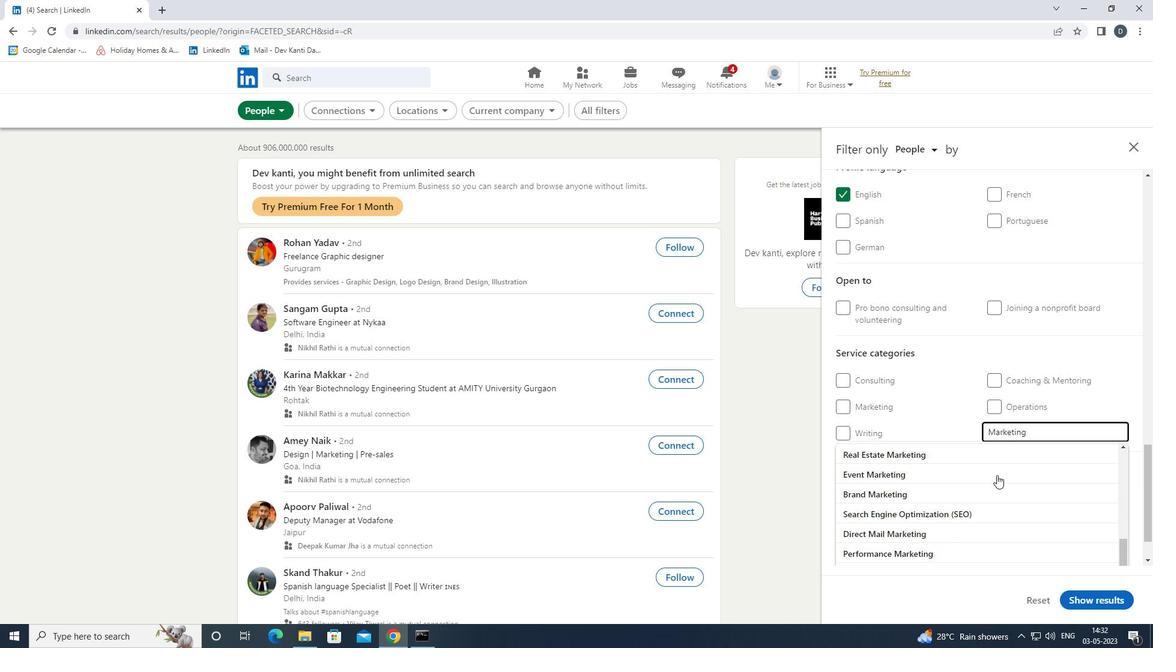 
Action: Mouse scrolled (997, 476) with delta (0, 0)
Screenshot: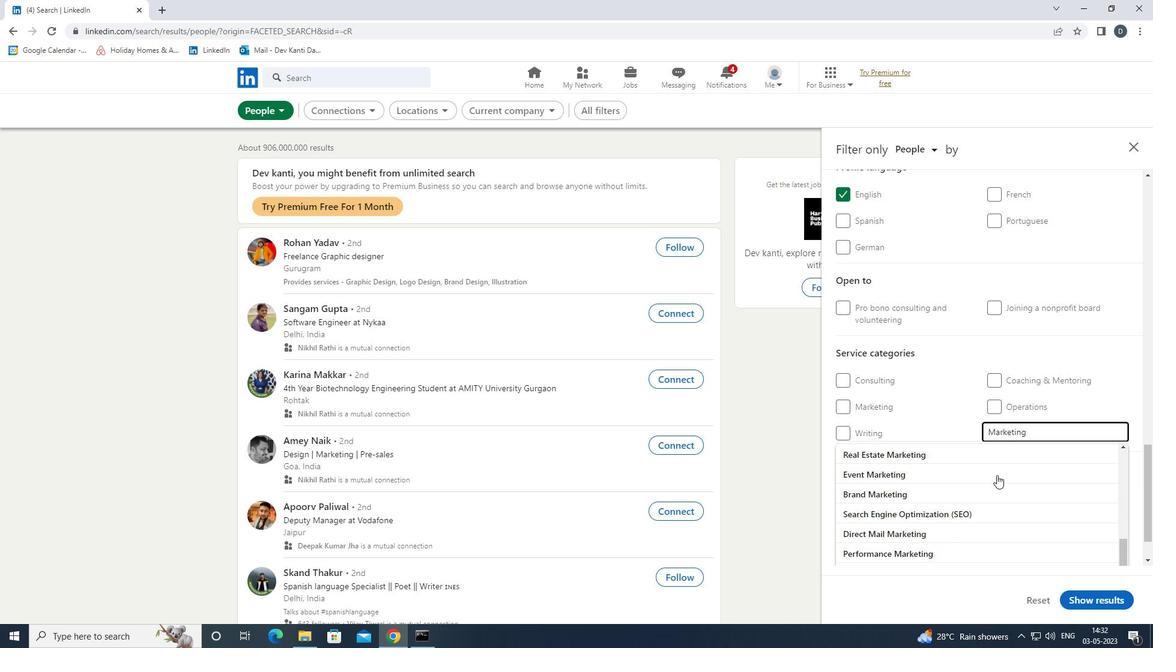 
Action: Mouse moved to (998, 477)
Screenshot: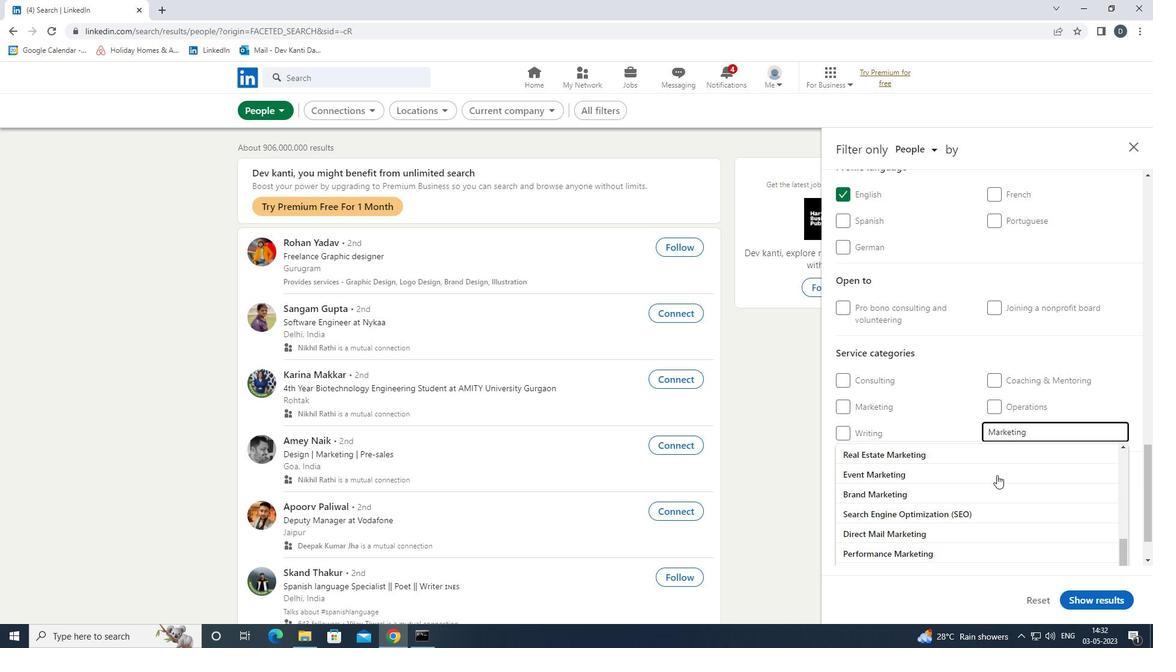 
Action: Mouse scrolled (998, 476) with delta (0, 0)
Screenshot: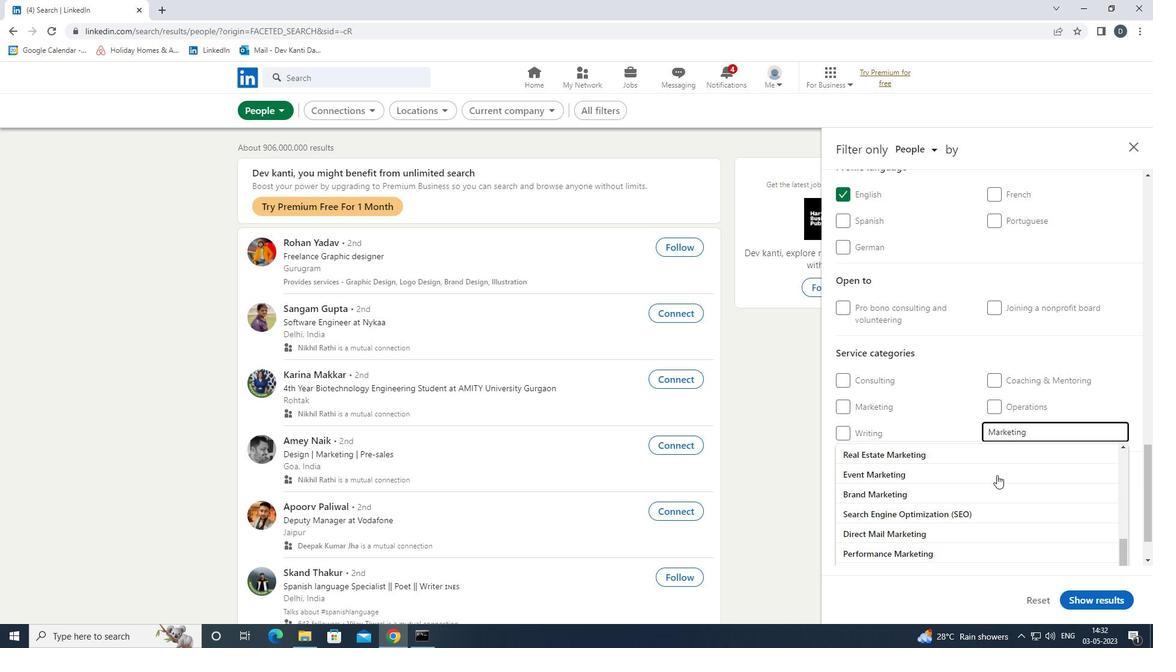 
Action: Mouse moved to (999, 478)
Screenshot: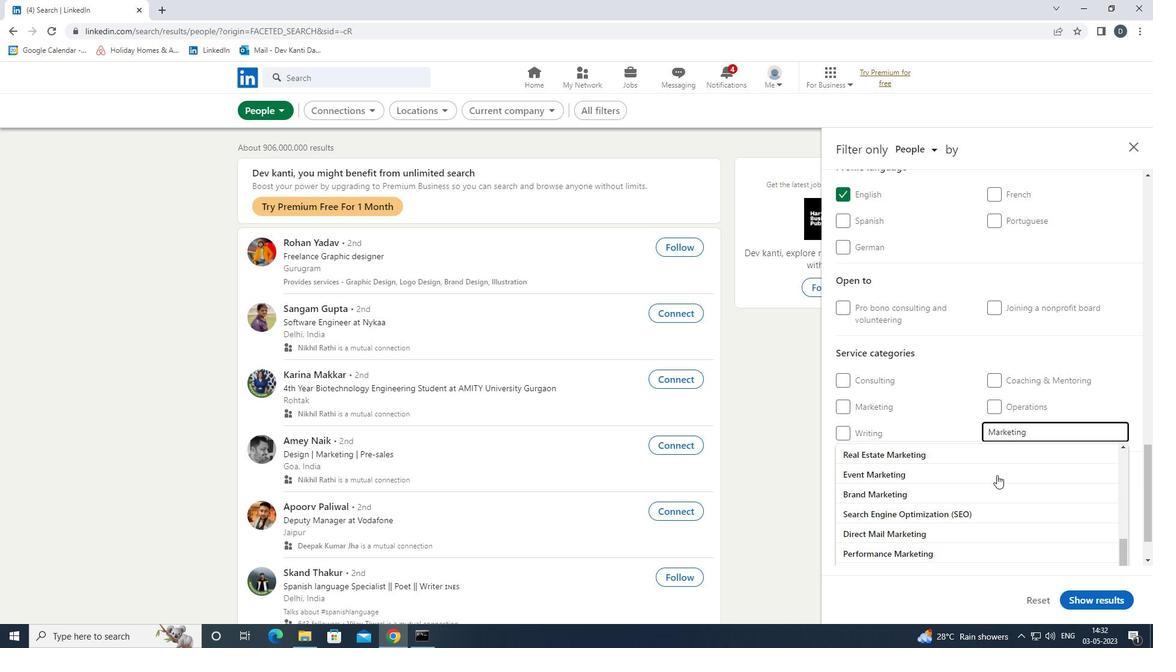 
Action: Mouse scrolled (999, 478) with delta (0, 0)
Screenshot: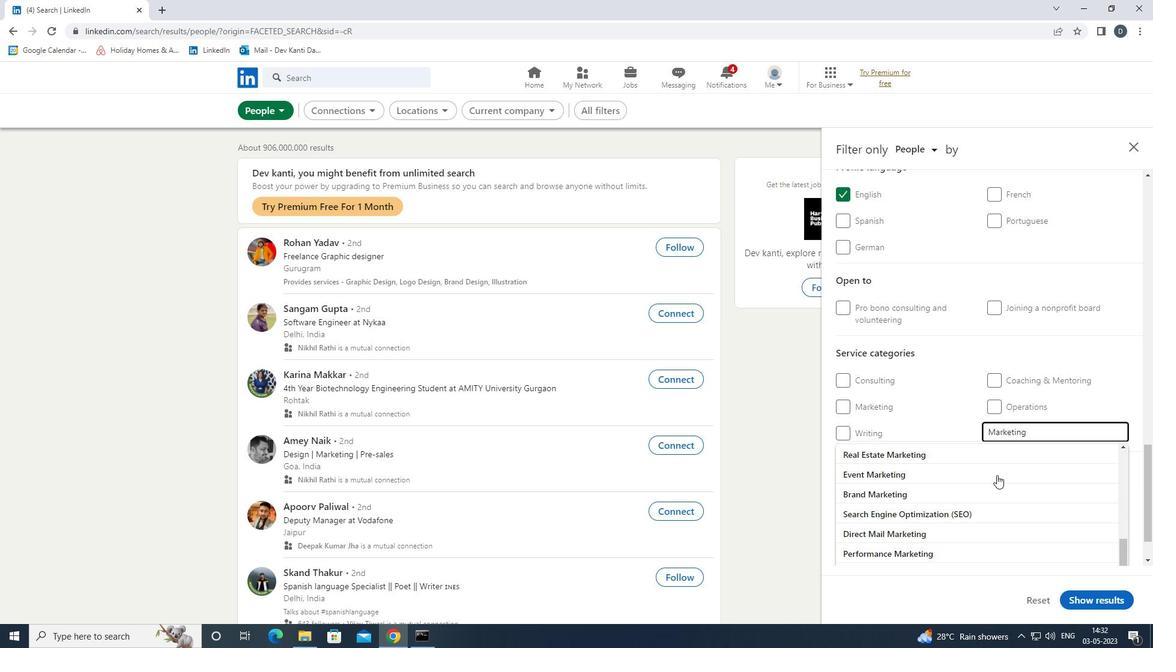 
Action: Mouse moved to (1009, 496)
Screenshot: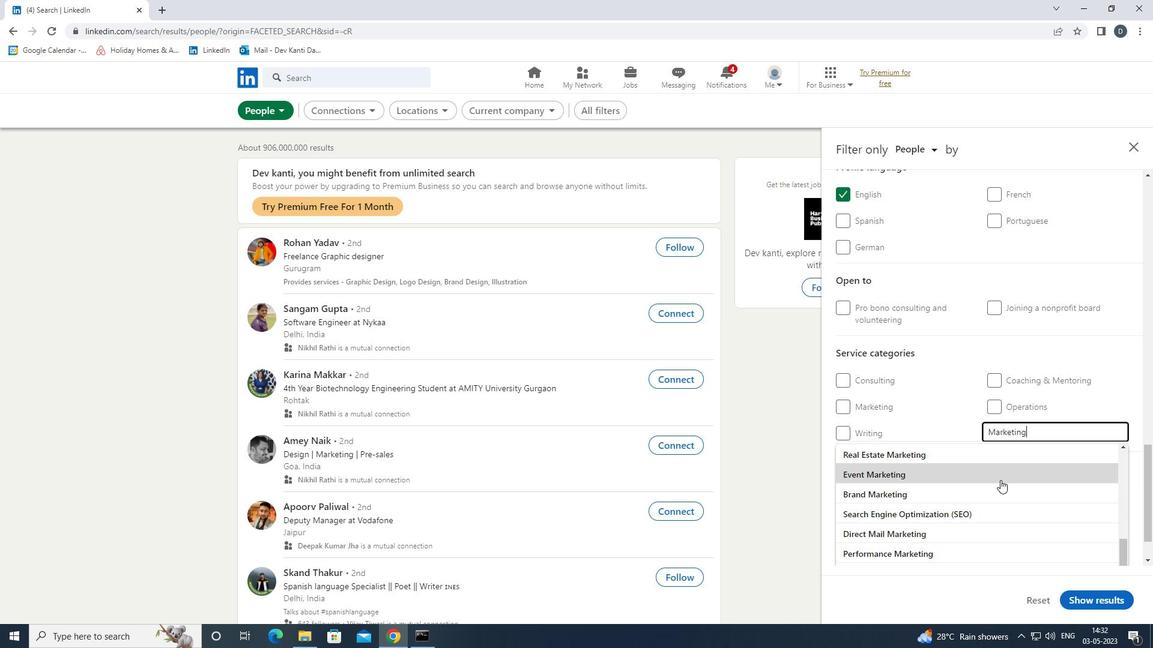 
Action: Mouse scrolled (1009, 497) with delta (0, 0)
Screenshot: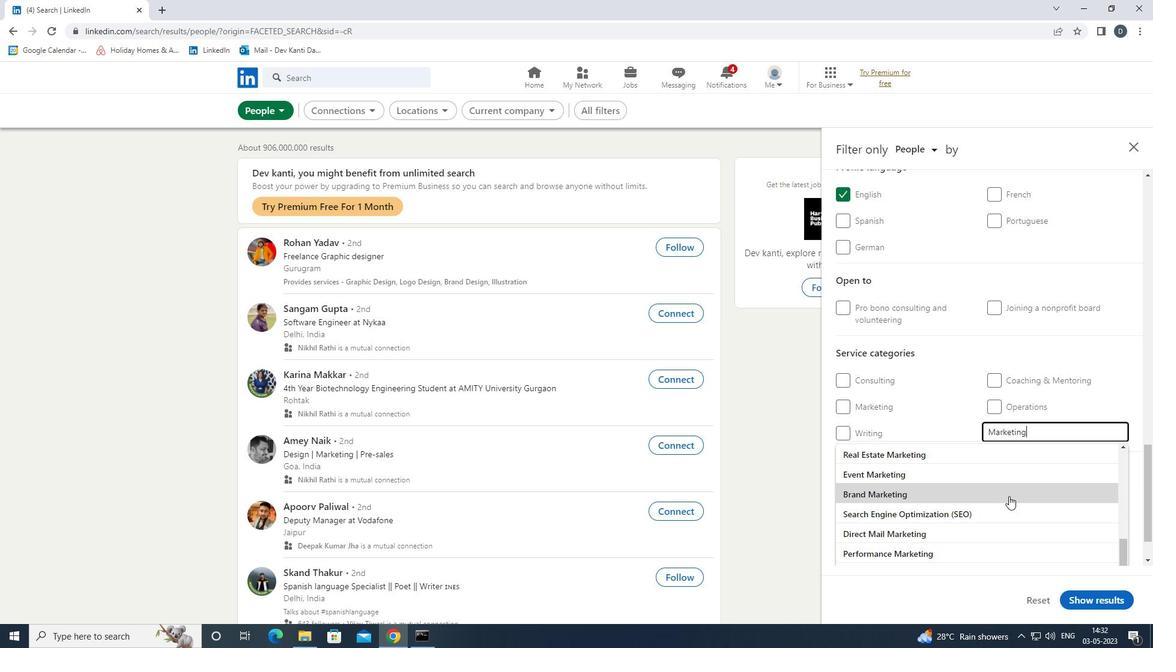 
Action: Mouse scrolled (1009, 497) with delta (0, 0)
Screenshot: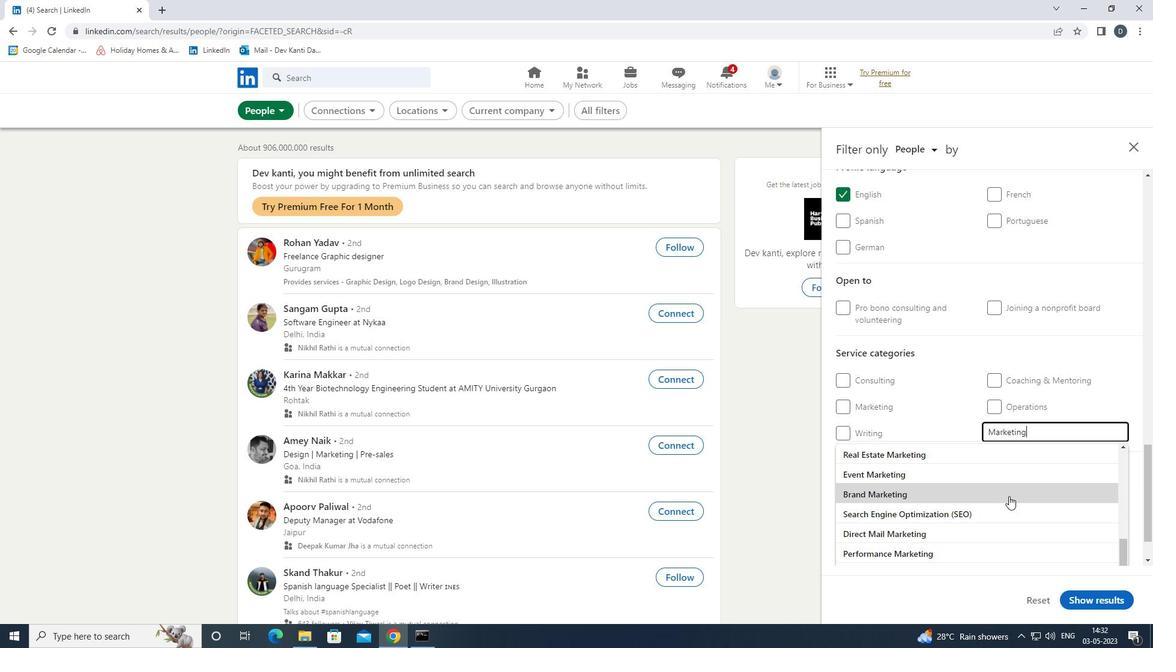 
Action: Mouse scrolled (1009, 497) with delta (0, 0)
Screenshot: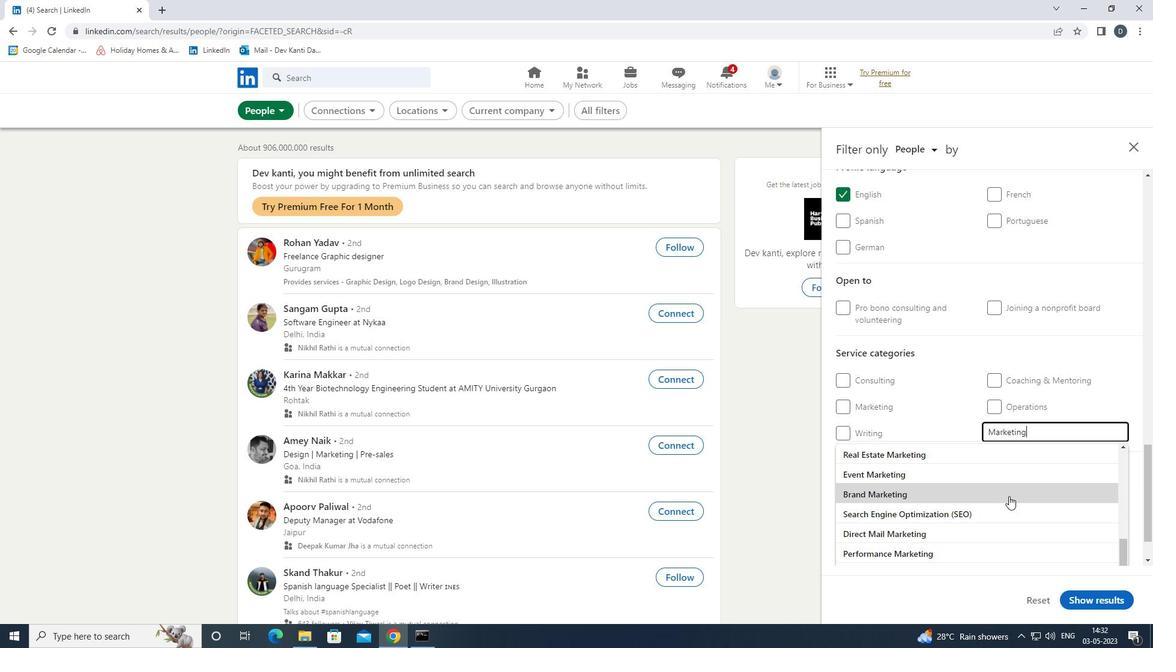 
Action: Mouse scrolled (1009, 497) with delta (0, 0)
Screenshot: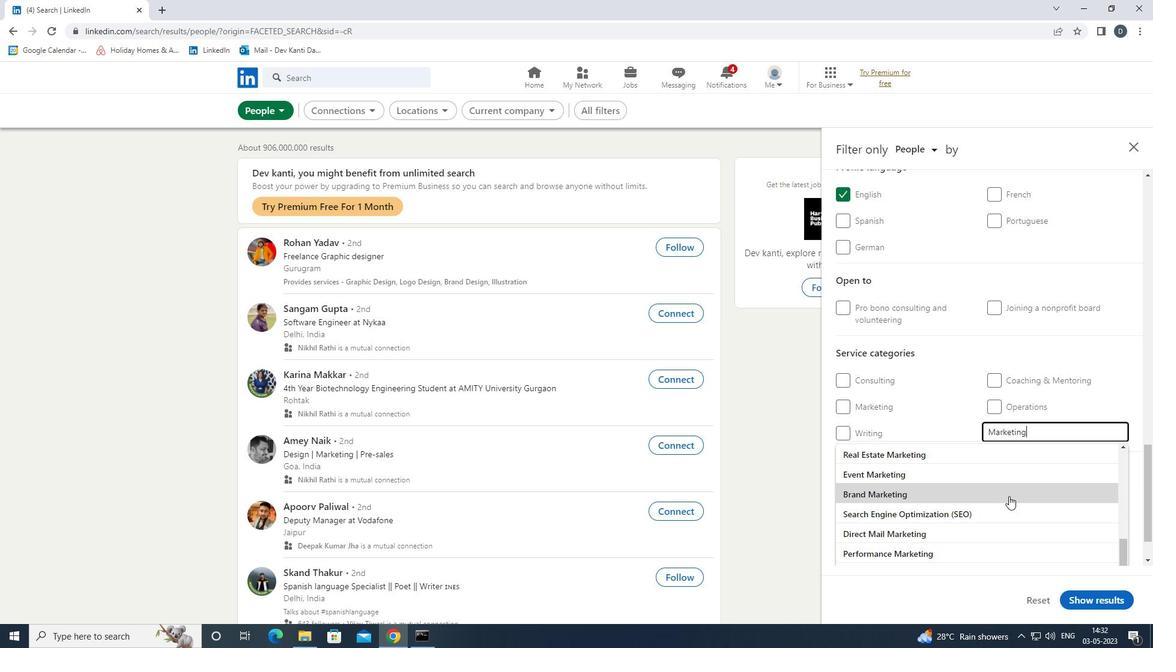 
Action: Mouse scrolled (1009, 497) with delta (0, 0)
Screenshot: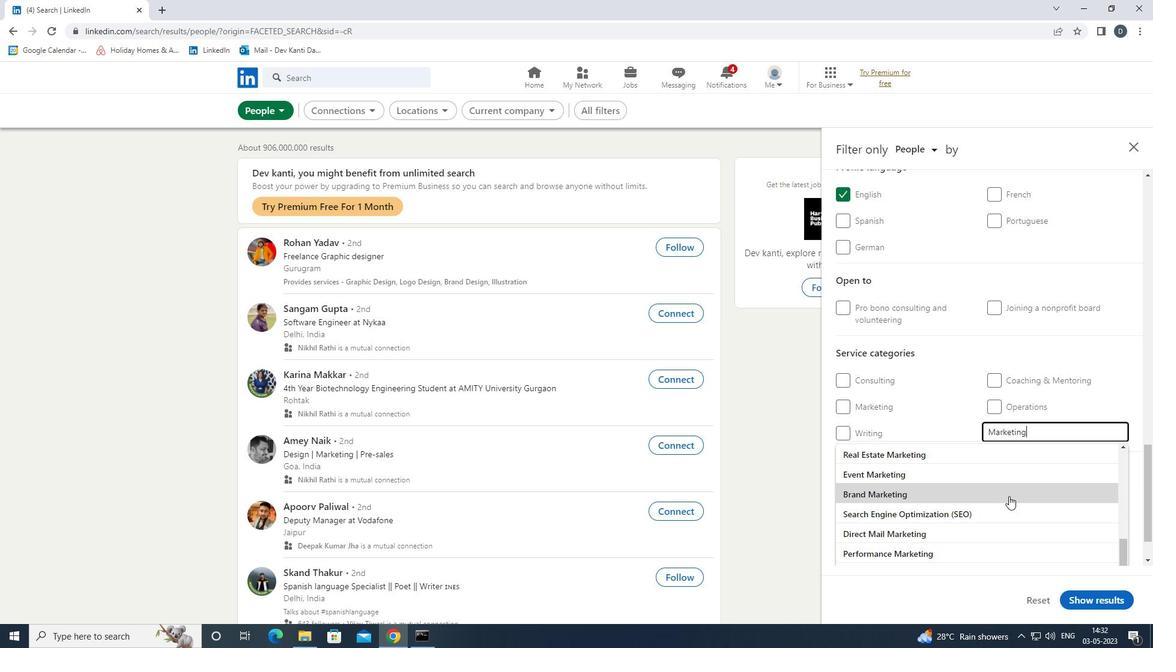 
Action: Mouse scrolled (1009, 497) with delta (0, 0)
Screenshot: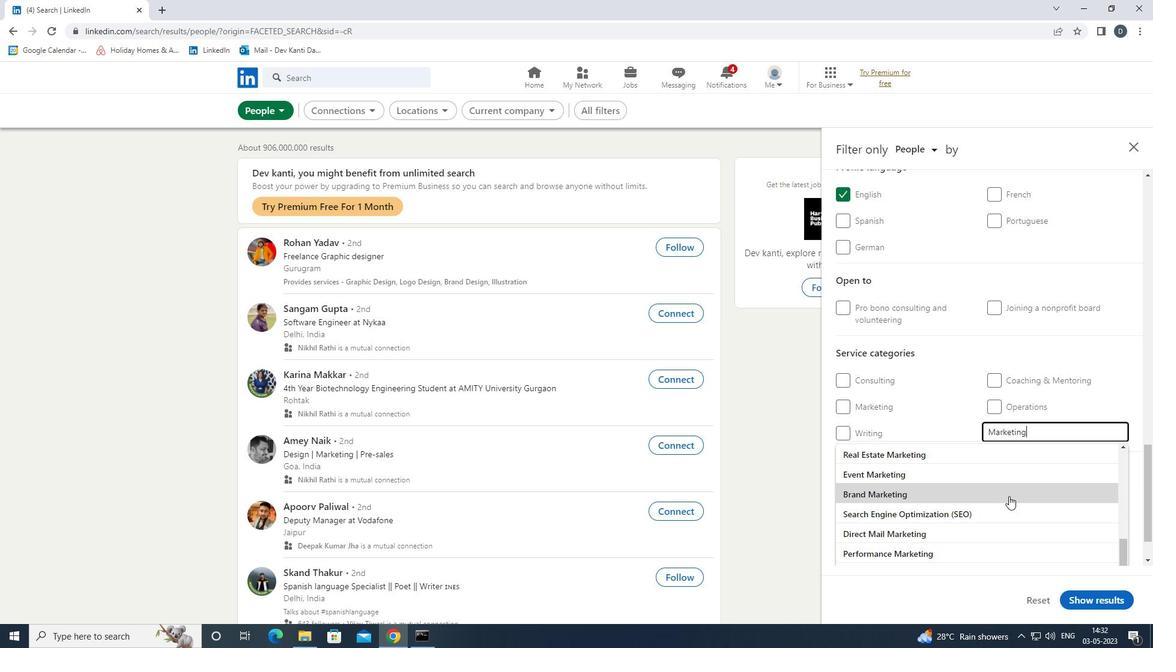 
Action: Mouse moved to (1028, 446)
Screenshot: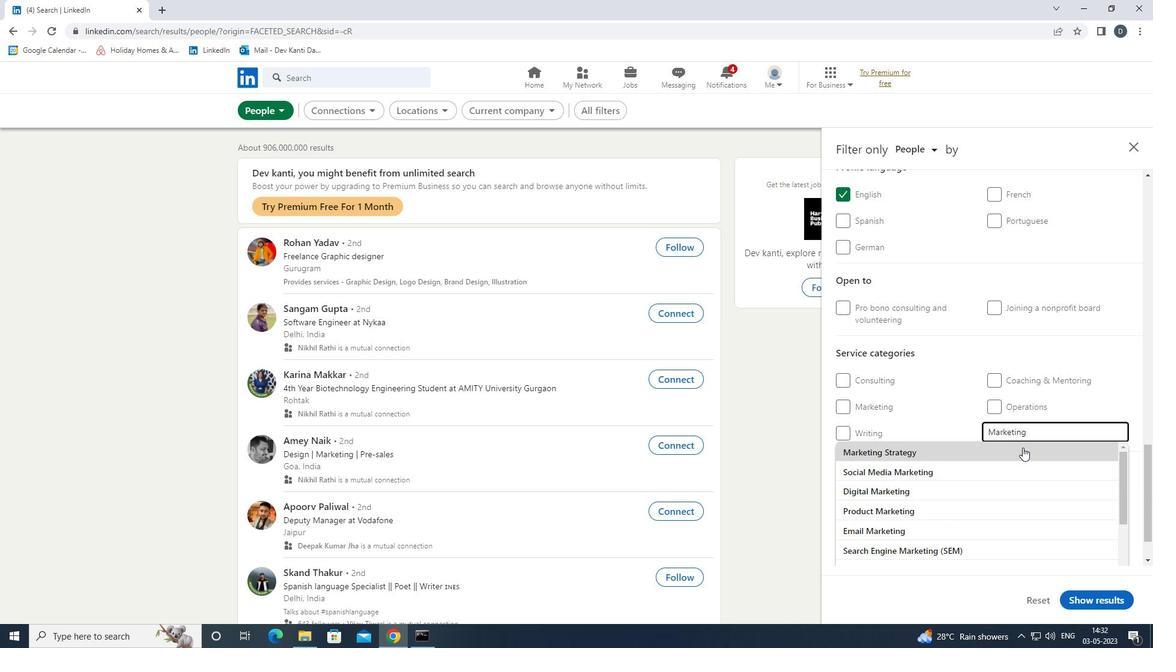 
Action: Key pressed <Key.enter>
Screenshot: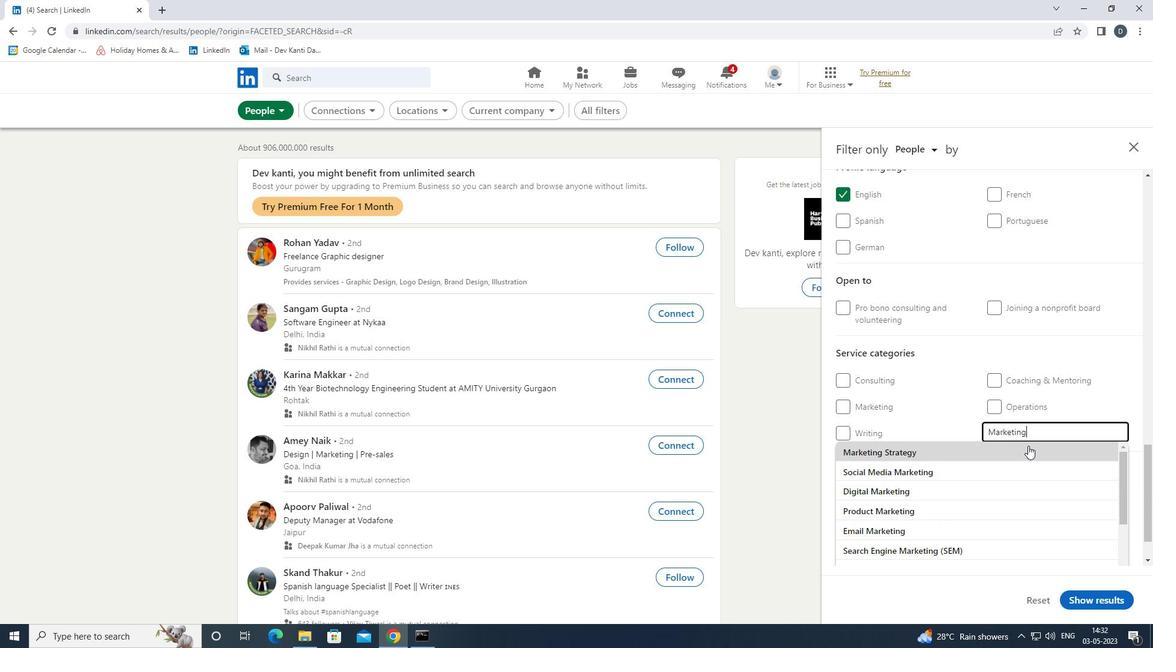 
Action: Mouse moved to (1030, 445)
Screenshot: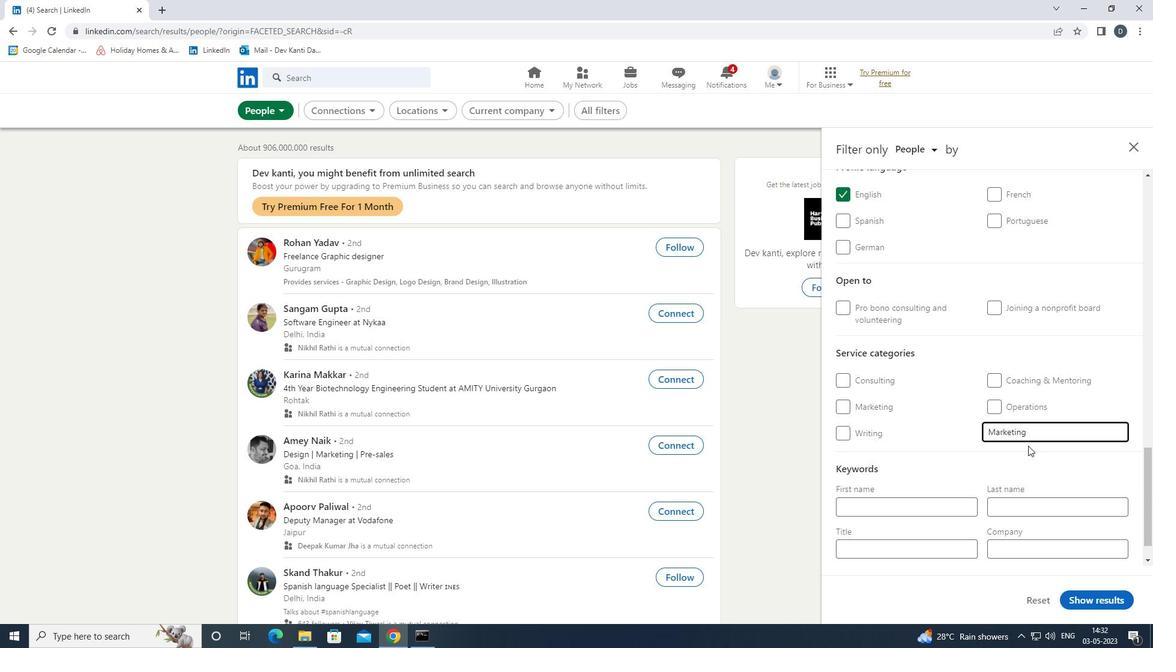 
Action: Mouse scrolled (1030, 445) with delta (0, 0)
Screenshot: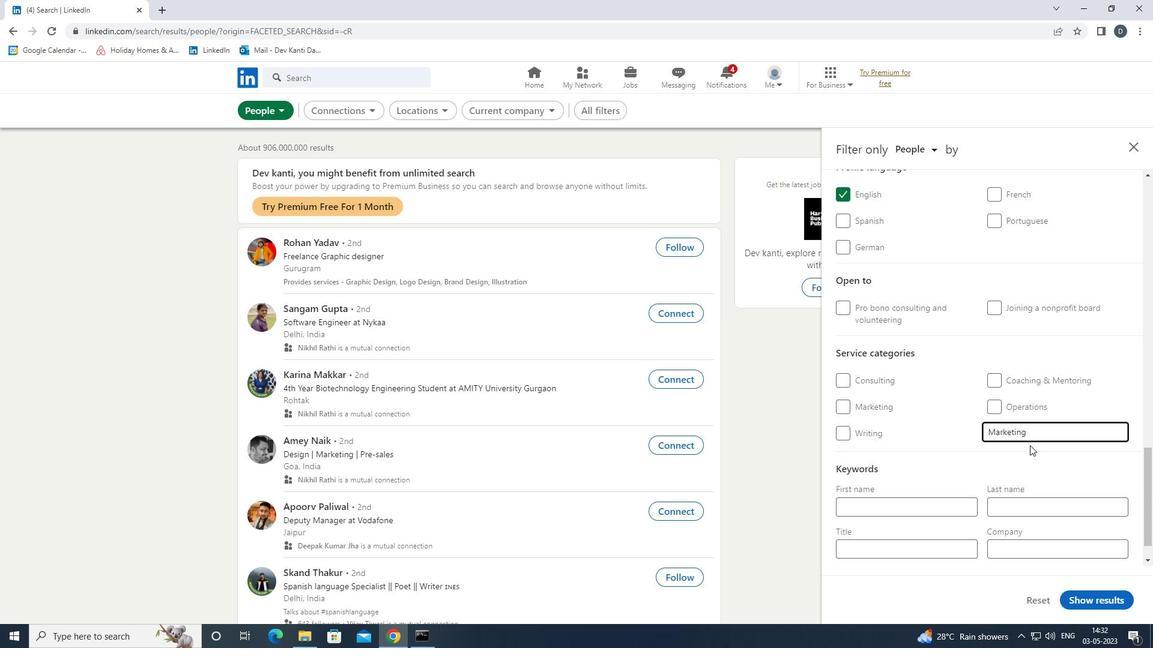 
Action: Mouse moved to (1030, 445)
Screenshot: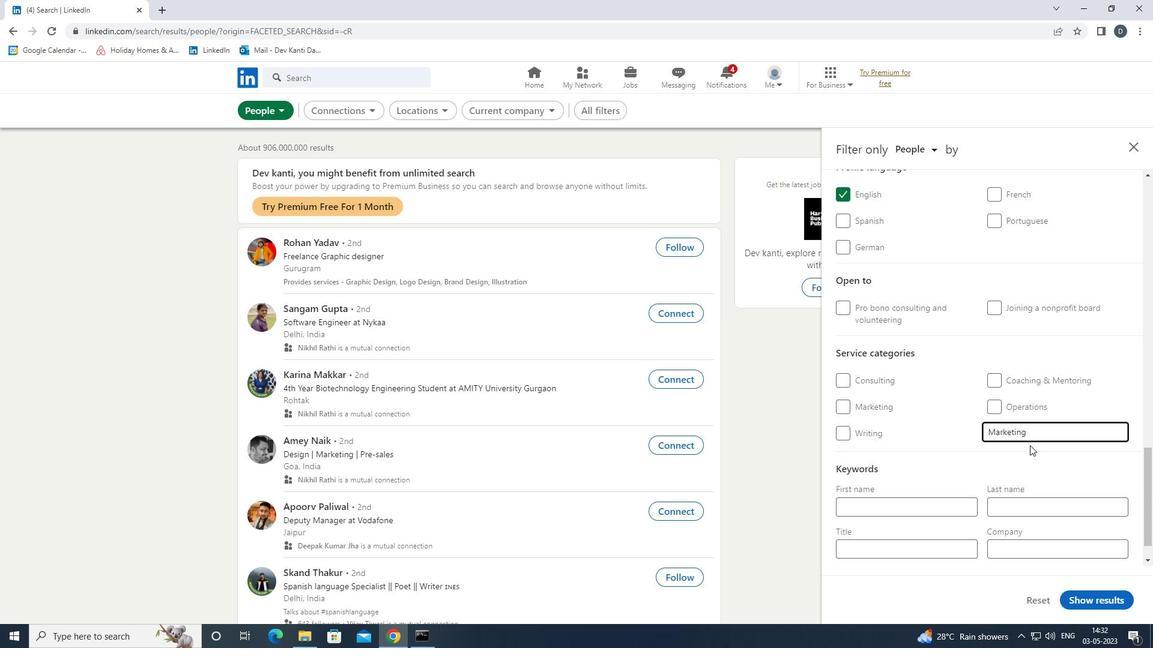 
Action: Mouse scrolled (1030, 445) with delta (0, 0)
Screenshot: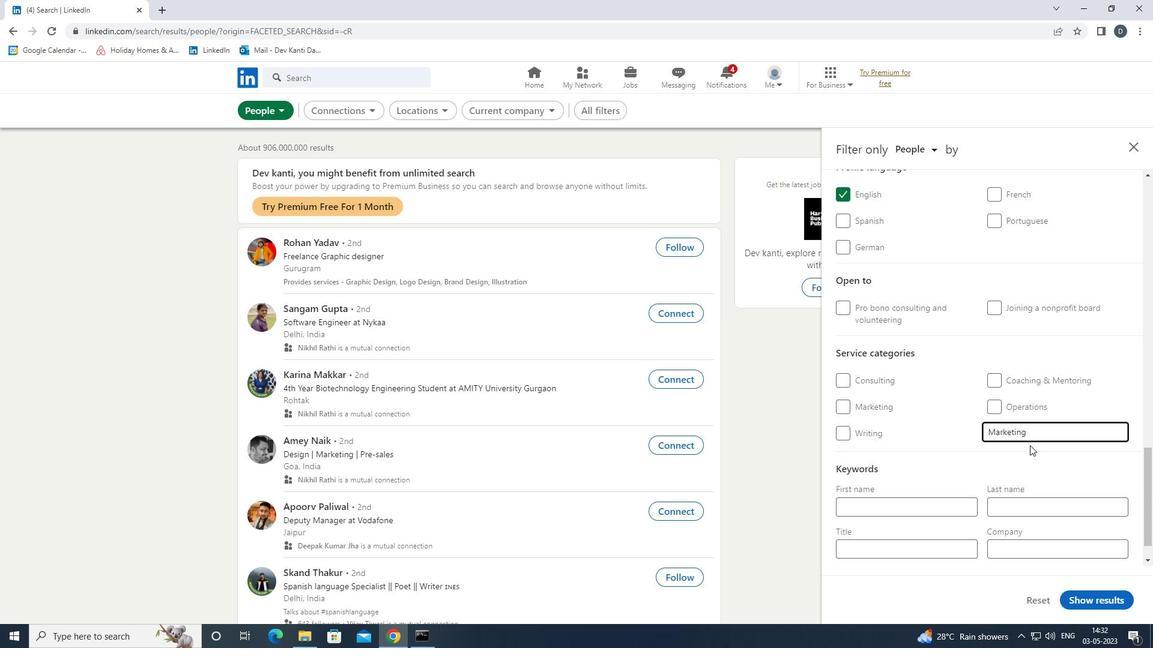 
Action: Mouse moved to (1030, 446)
Screenshot: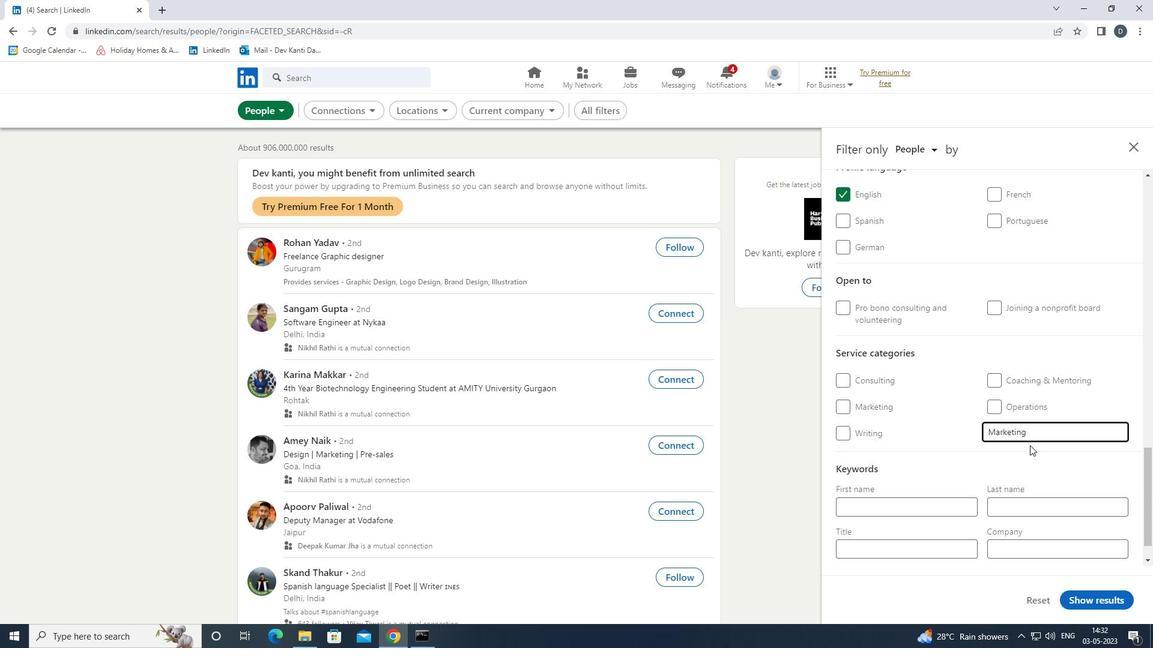 
Action: Mouse scrolled (1030, 445) with delta (0, 0)
Screenshot: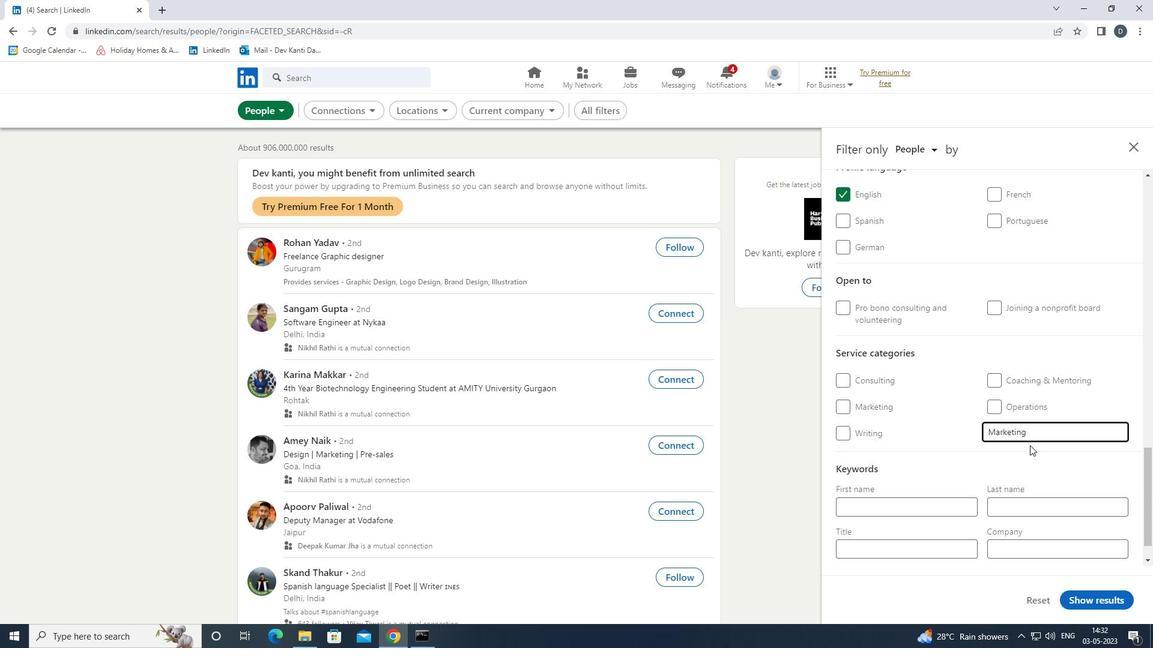 
Action: Mouse moved to (1030, 448)
Screenshot: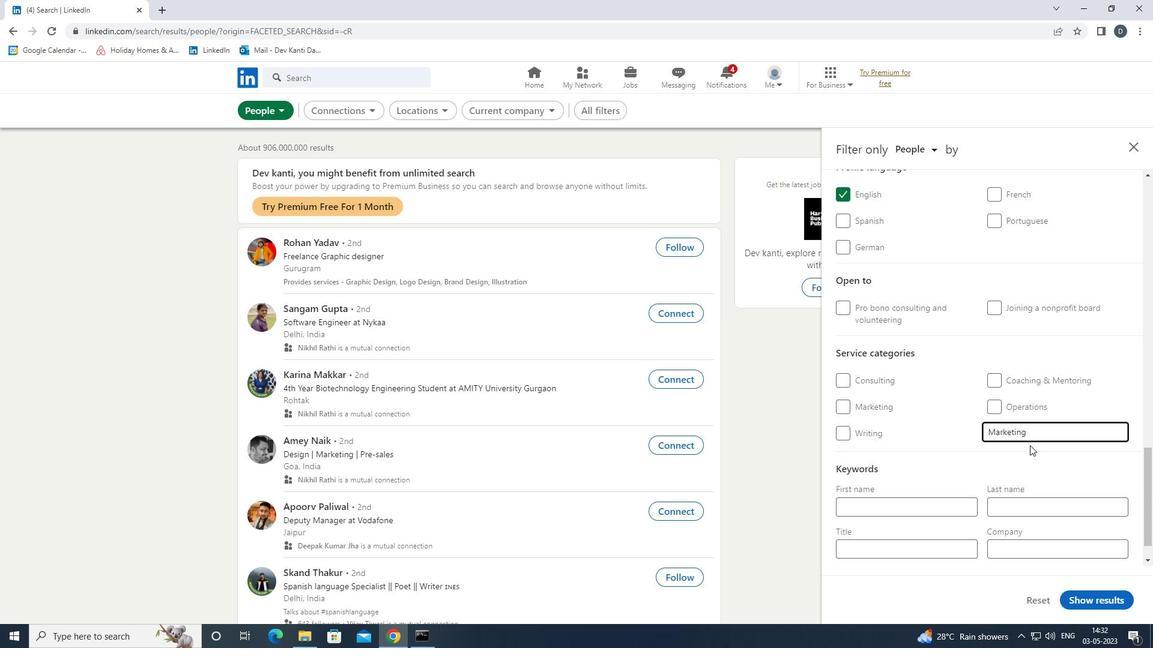 
Action: Mouse scrolled (1030, 447) with delta (0, 0)
Screenshot: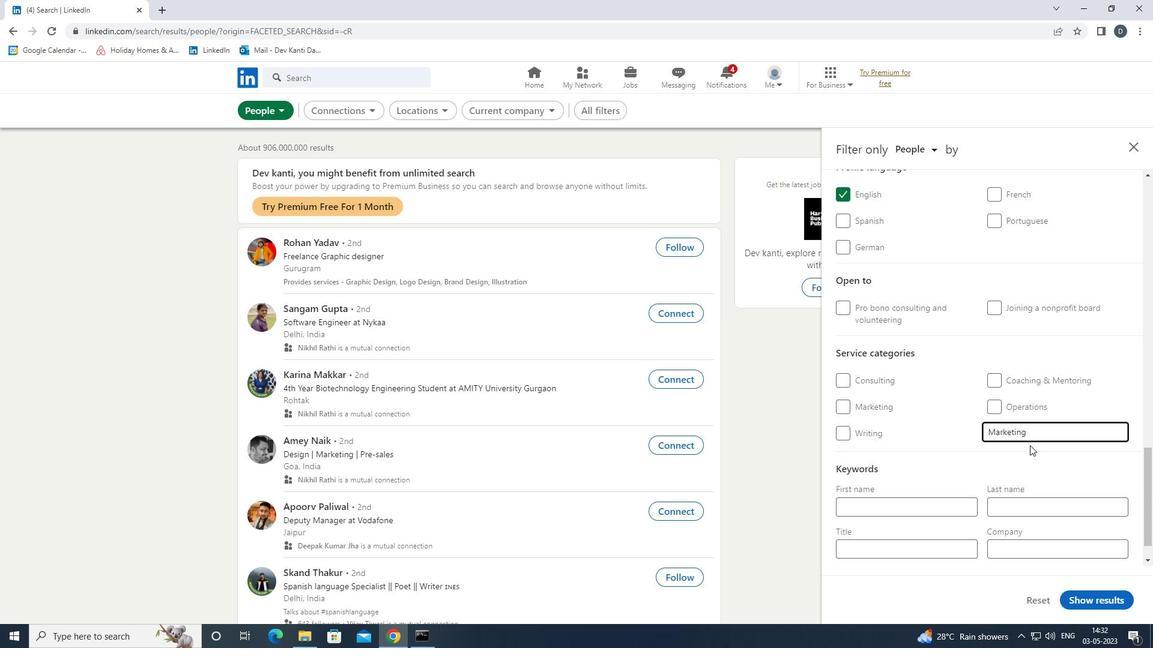 
Action: Mouse moved to (890, 519)
Screenshot: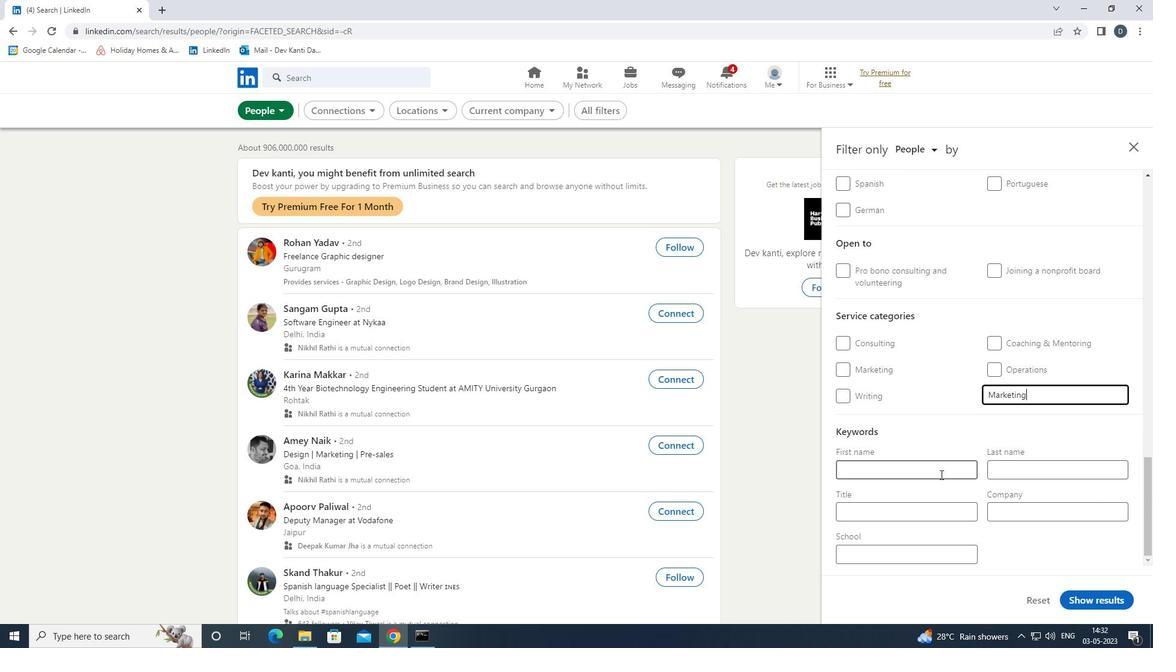 
Action: Mouse pressed left at (890, 519)
Screenshot: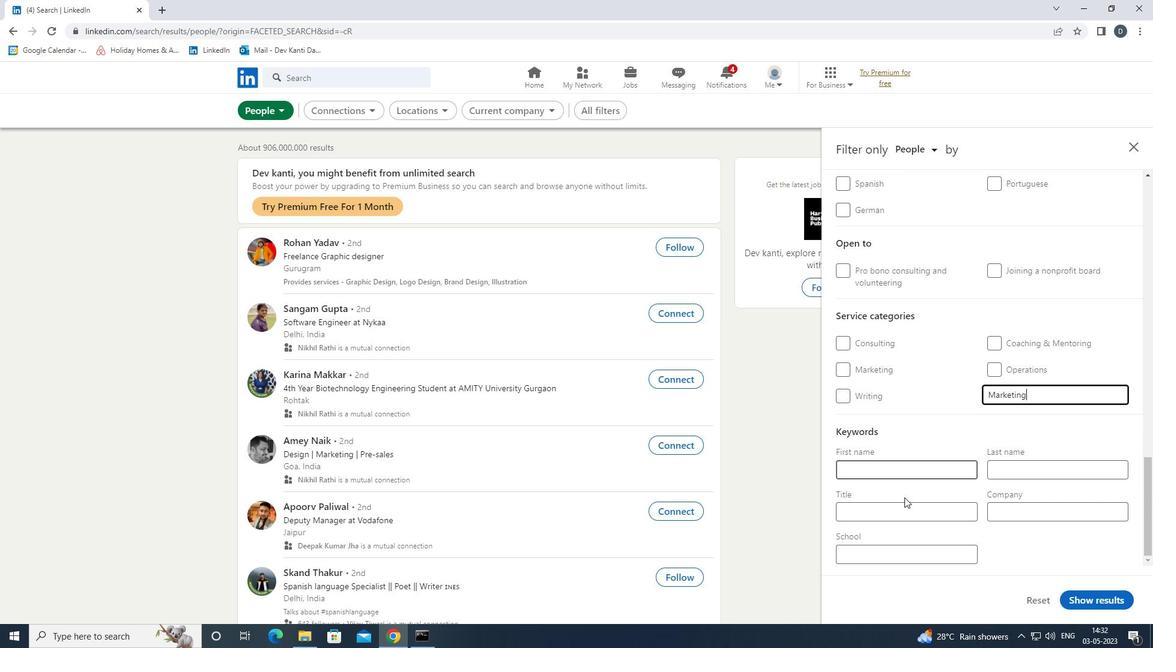 
Action: Mouse moved to (889, 520)
Screenshot: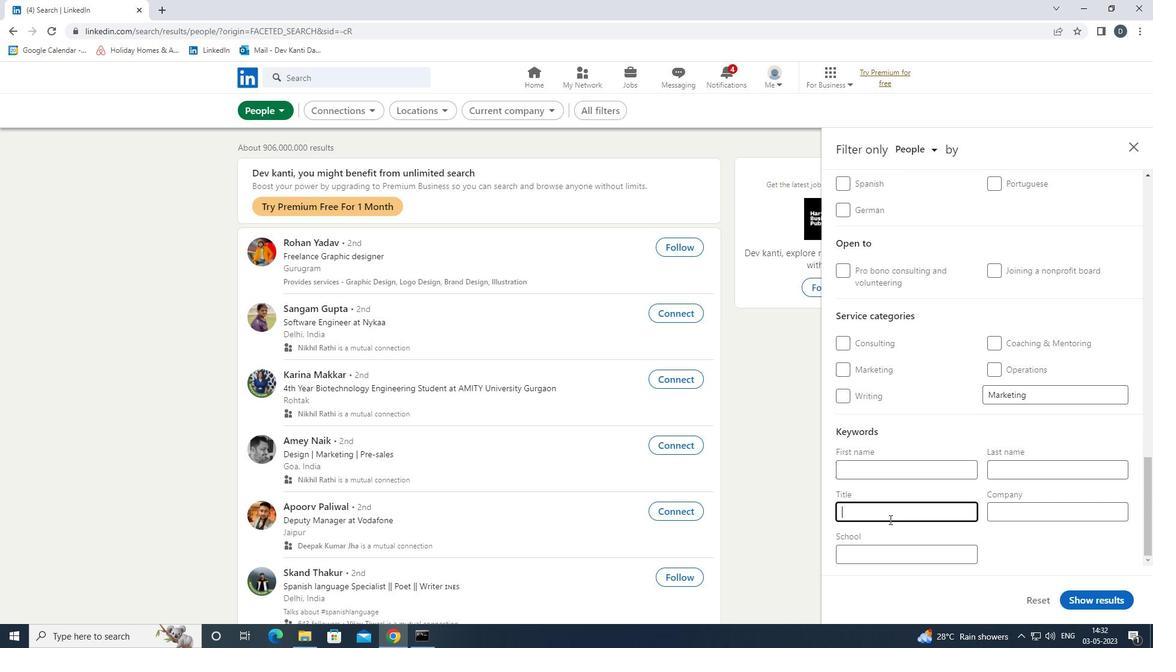 
Action: Key pressed <Key.shift>COMMUNICATION<Key.space><Key.backspace>S<Key.space><Key.shift>DIRECTOR
Screenshot: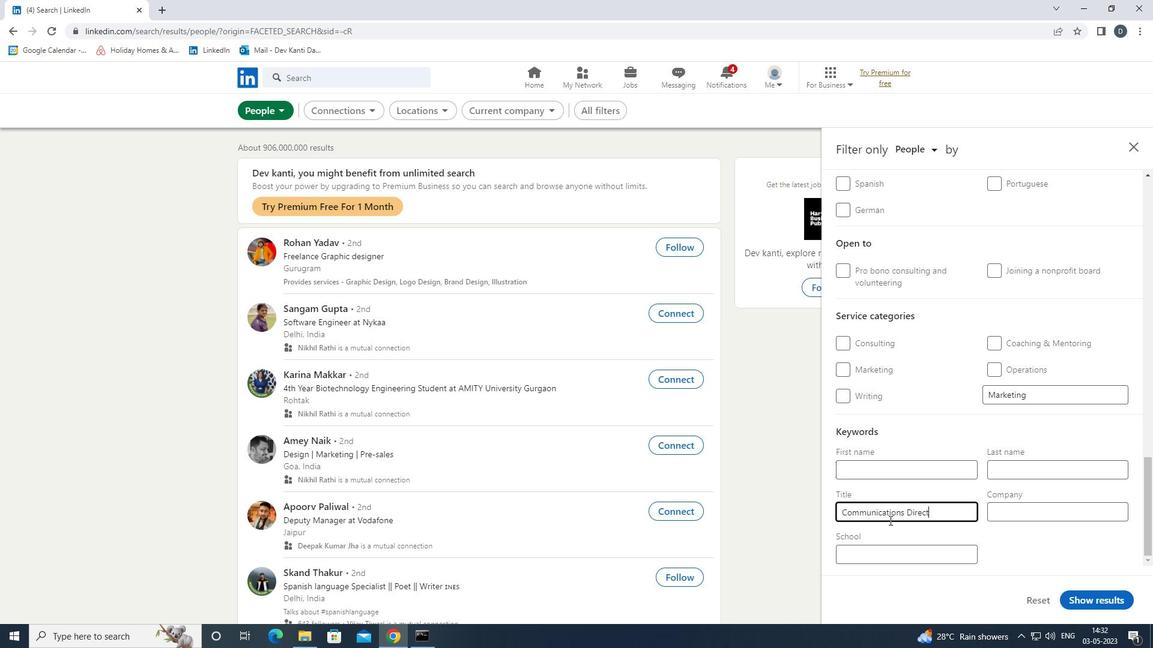 
Action: Mouse moved to (1117, 601)
Screenshot: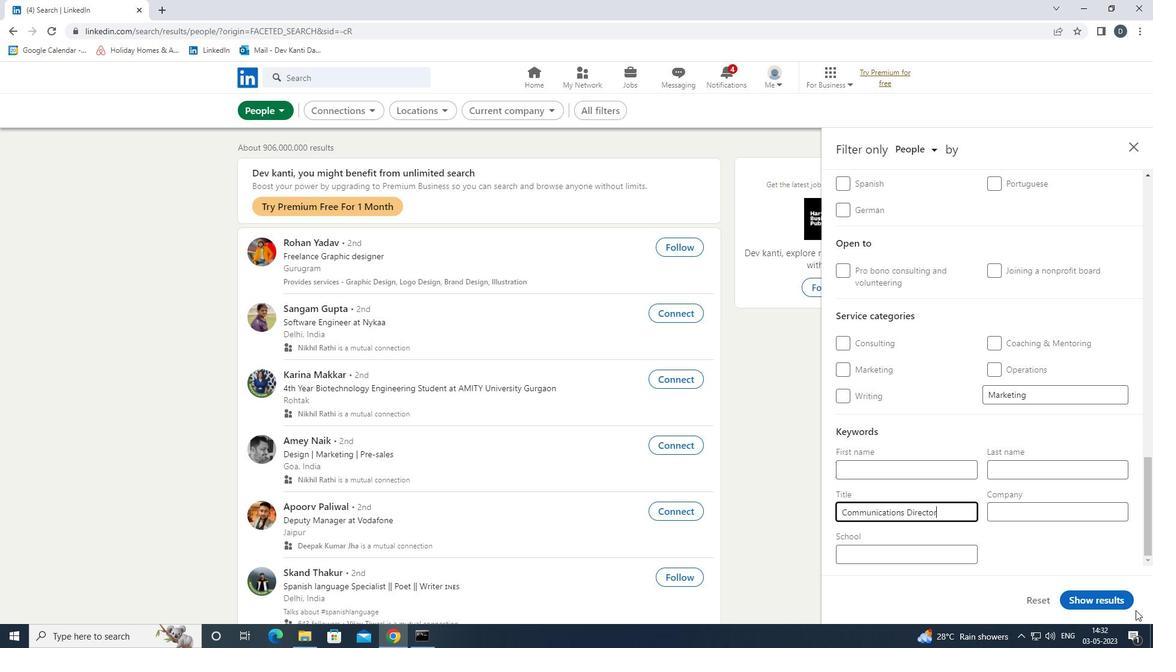 
Action: Mouse pressed left at (1117, 601)
Screenshot: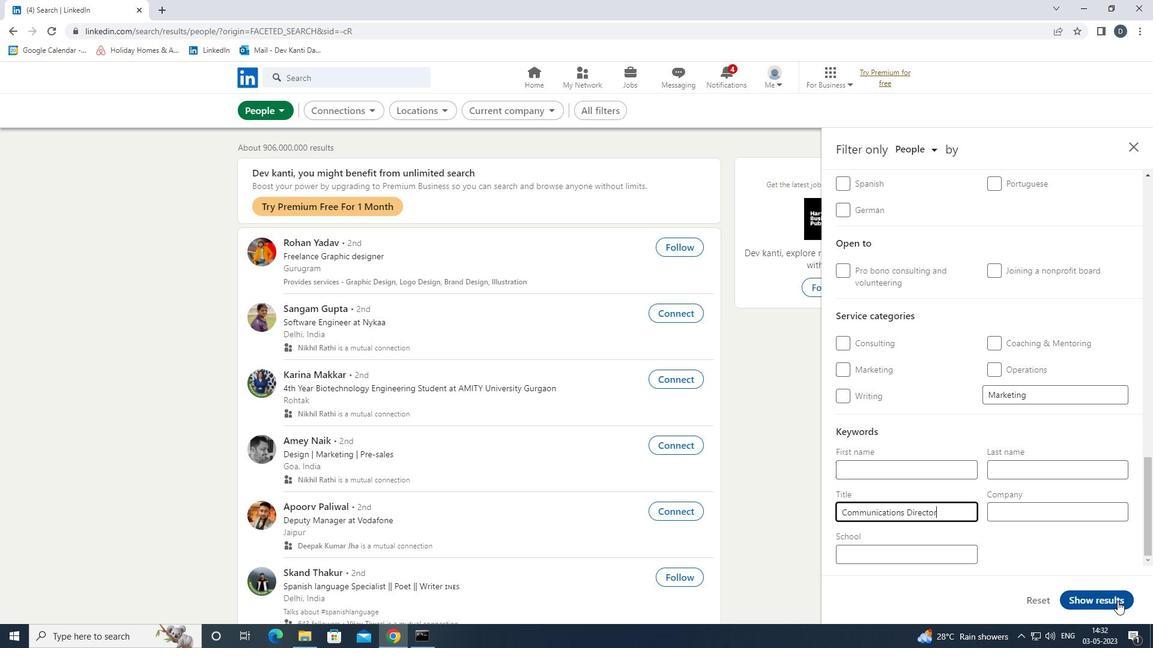 
Action: Mouse moved to (294, 154)
Screenshot: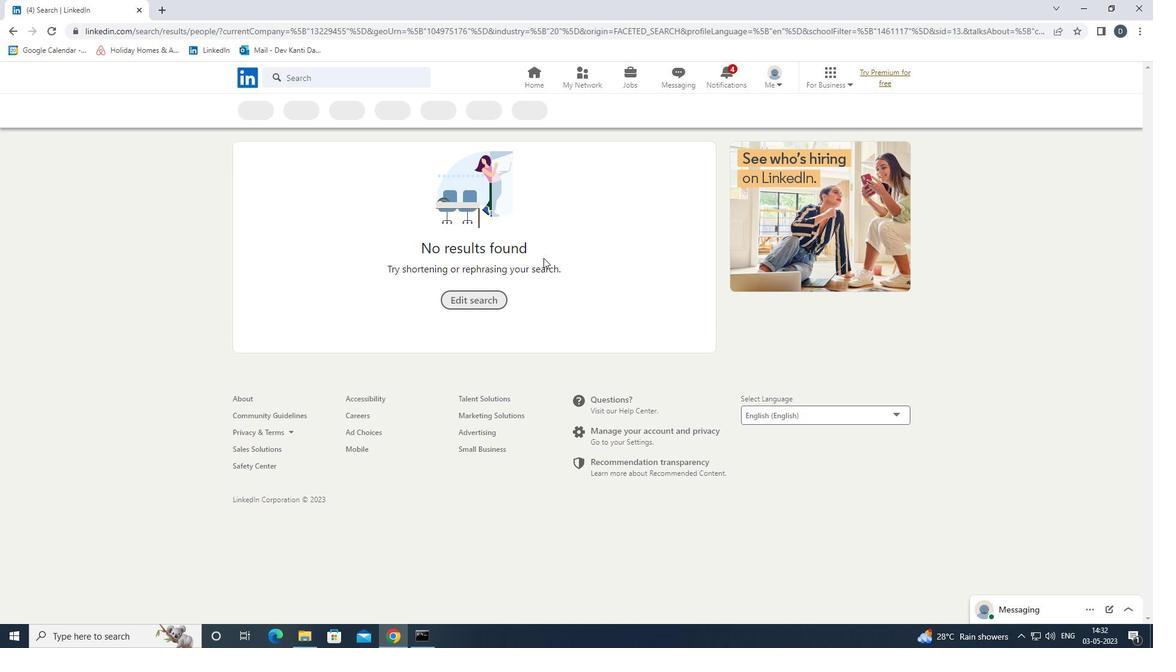 
